 Task: Find connections with filter location Sotteville-lès-Rouen with filter topic #Believewith filter profile language Spanish with filter current company LeadSquared with filter school Azim Premji University with filter industry Mining with filter service category Human Resources with filter keywords title Animal Shelter Manager
Action: Mouse moved to (289, 231)
Screenshot: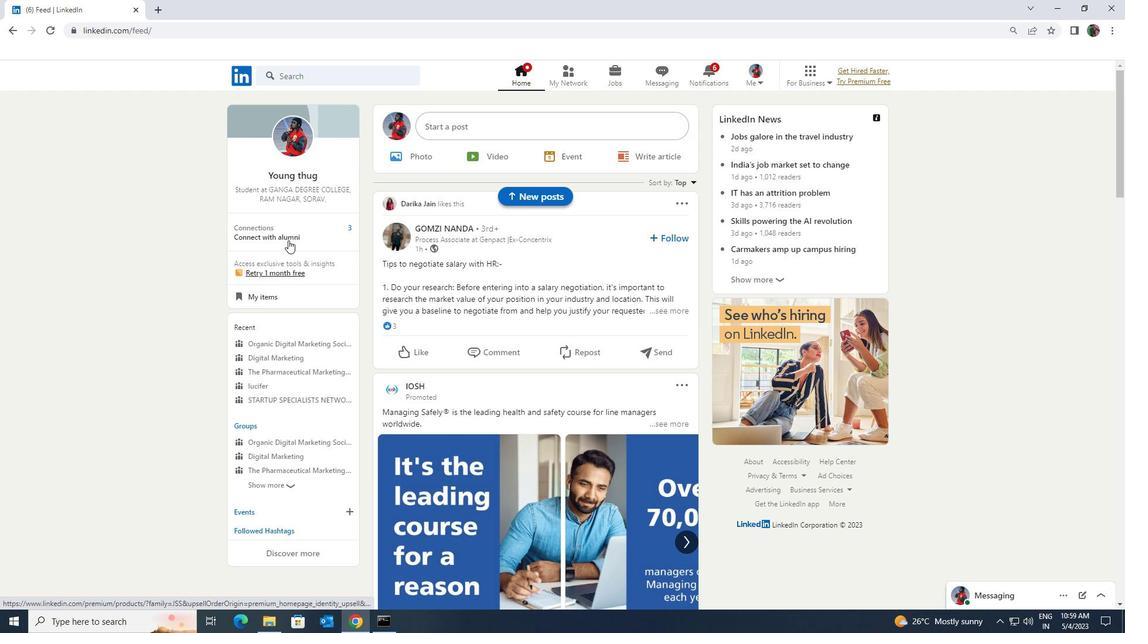 
Action: Mouse pressed left at (289, 231)
Screenshot: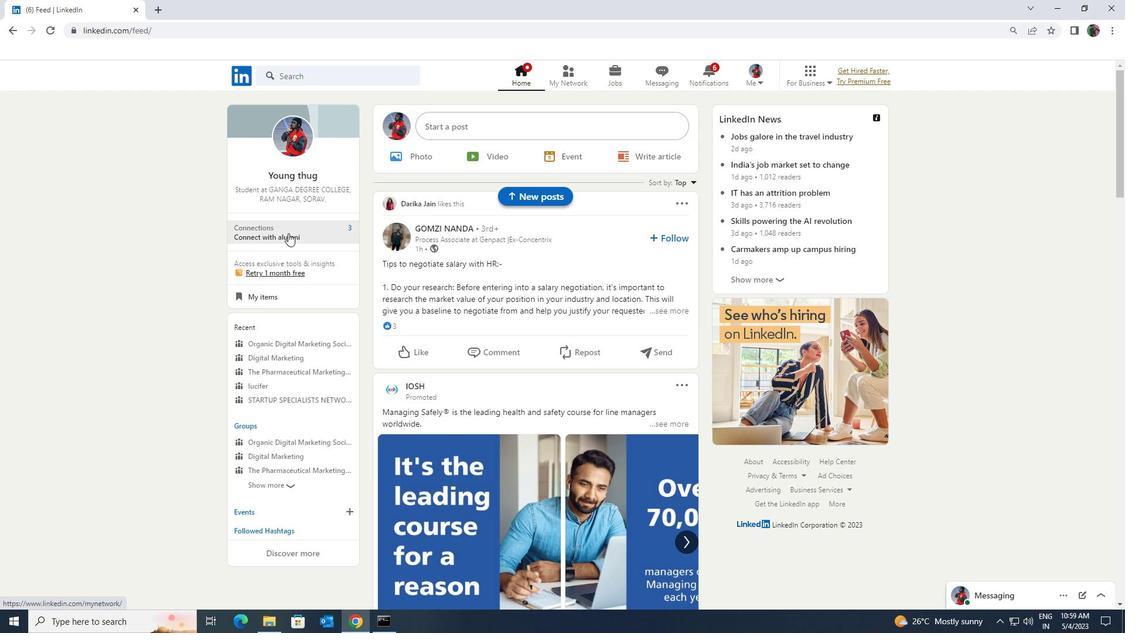 
Action: Mouse moved to (308, 142)
Screenshot: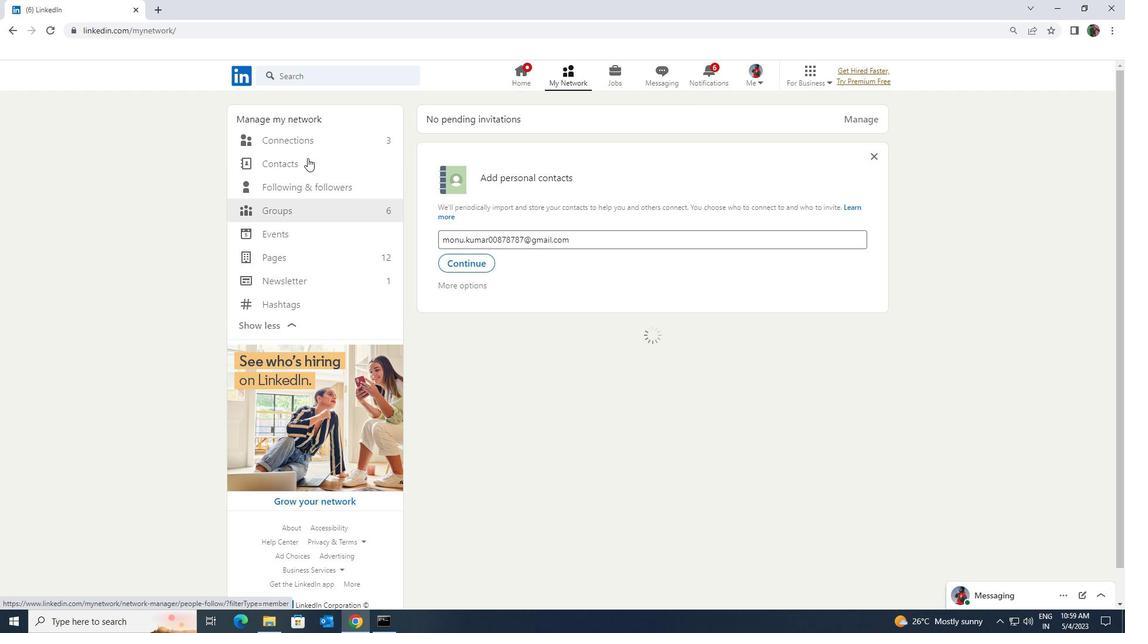 
Action: Mouse pressed left at (308, 142)
Screenshot: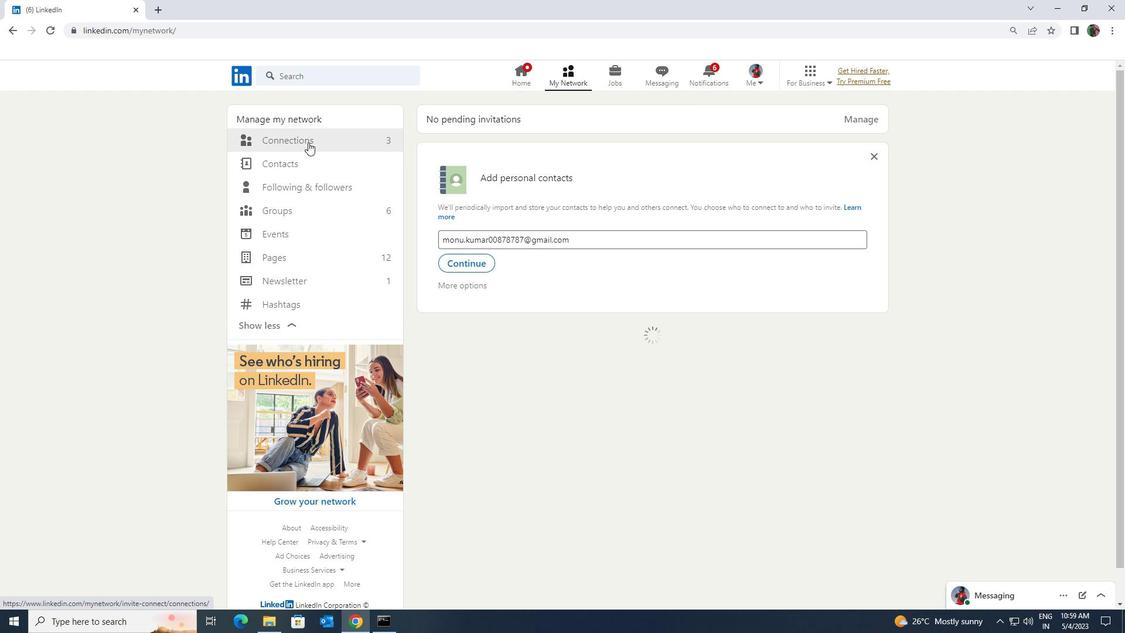 
Action: Mouse moved to (642, 145)
Screenshot: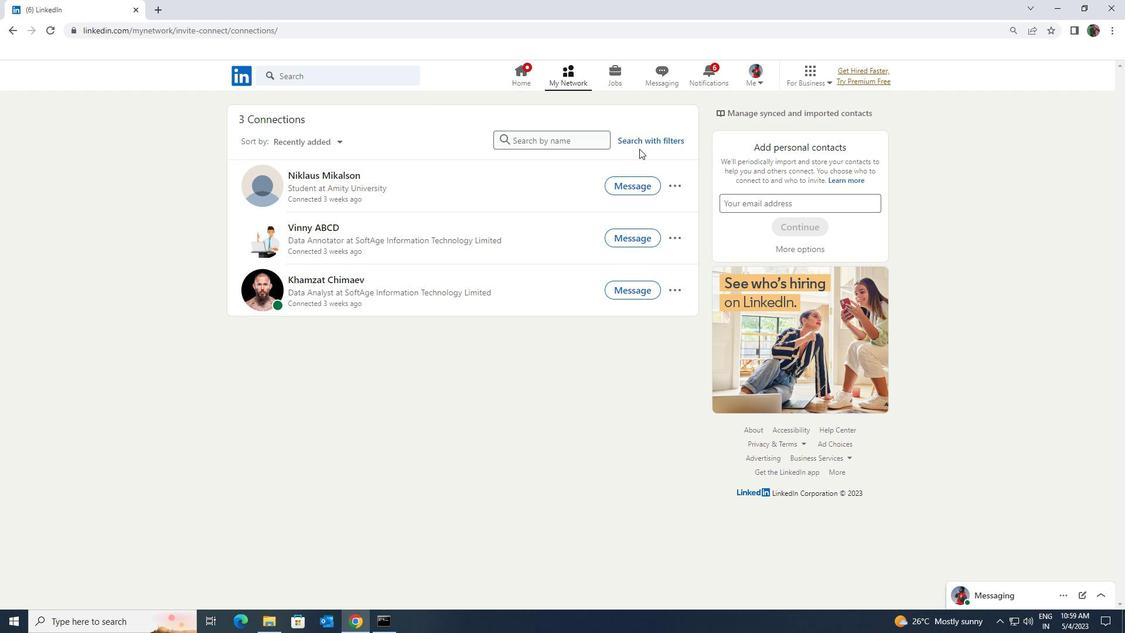 
Action: Mouse pressed left at (642, 145)
Screenshot: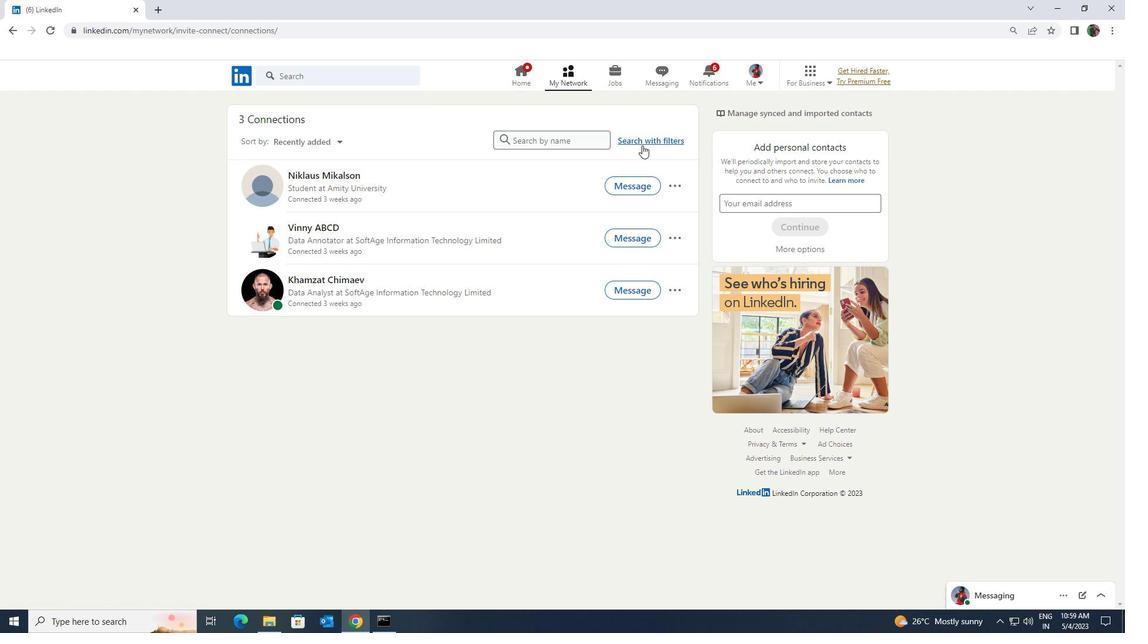 
Action: Mouse moved to (609, 106)
Screenshot: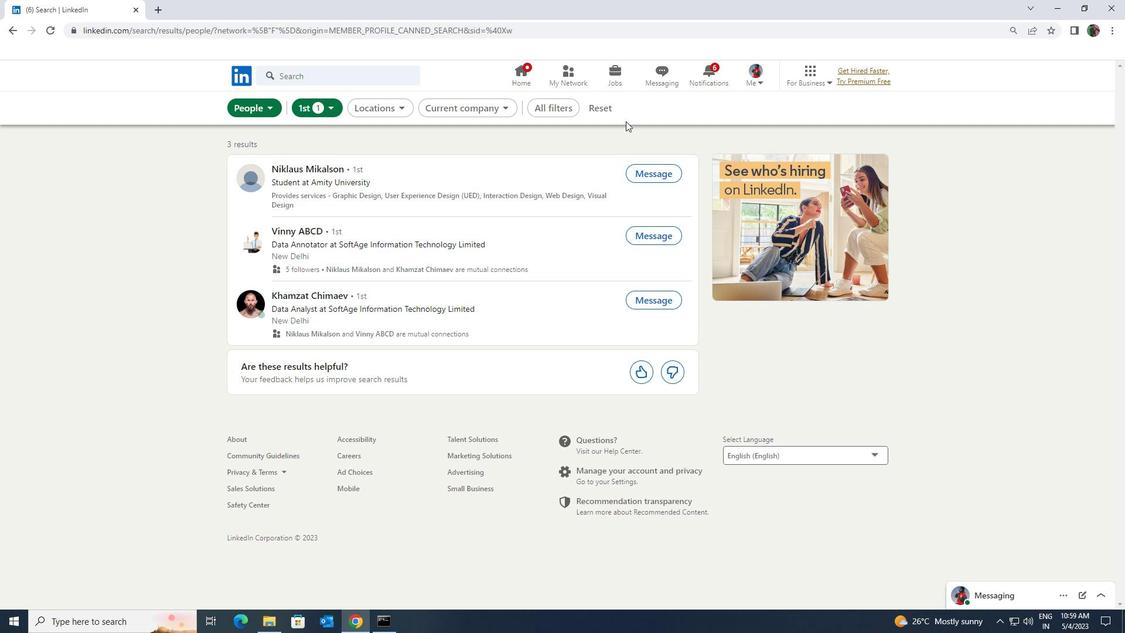 
Action: Mouse pressed left at (609, 106)
Screenshot: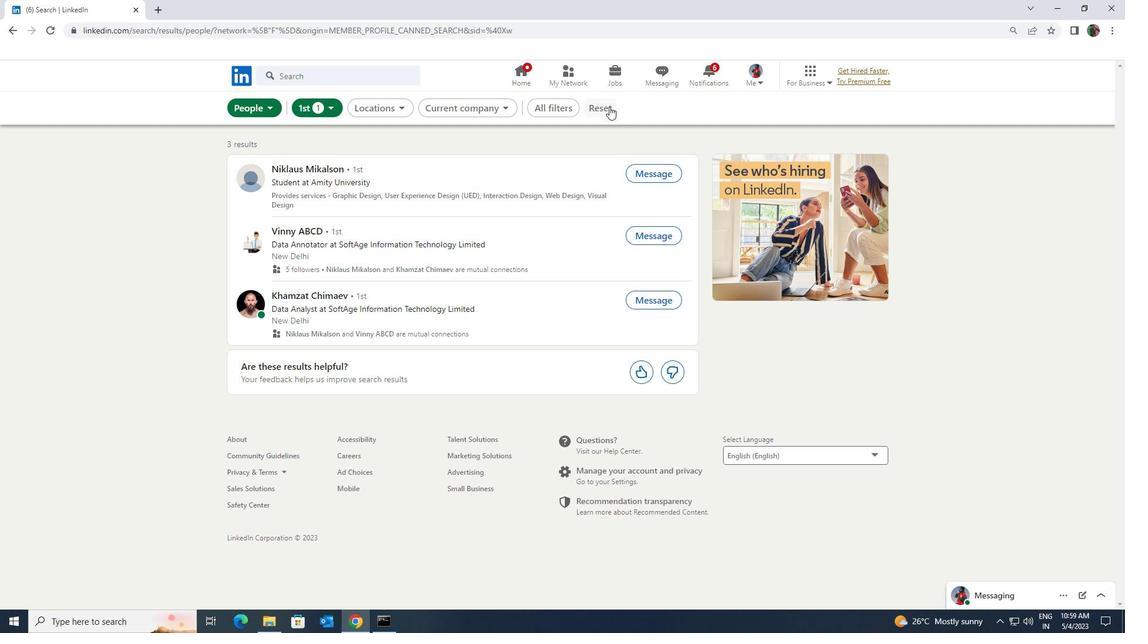 
Action: Mouse moved to (595, 104)
Screenshot: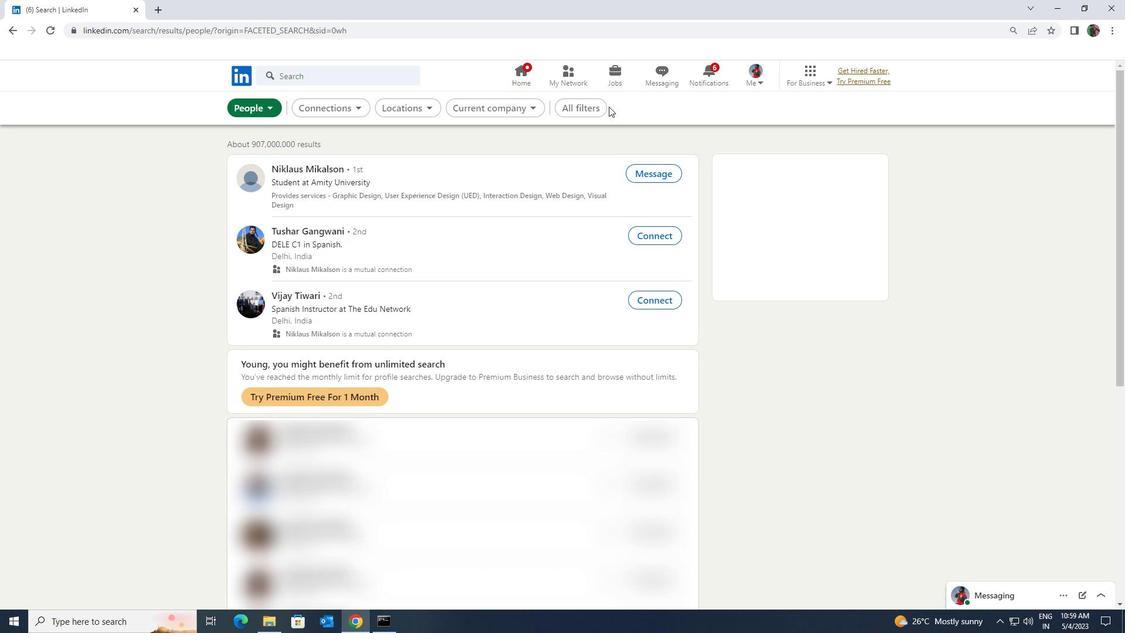 
Action: Mouse pressed left at (595, 104)
Screenshot: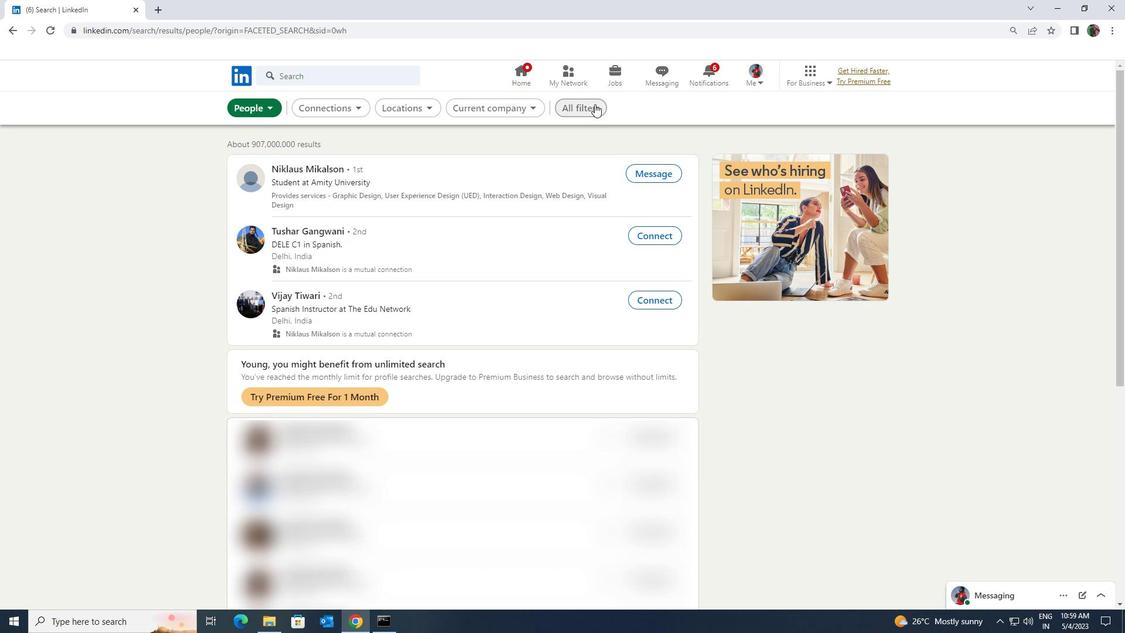 
Action: Mouse moved to (965, 458)
Screenshot: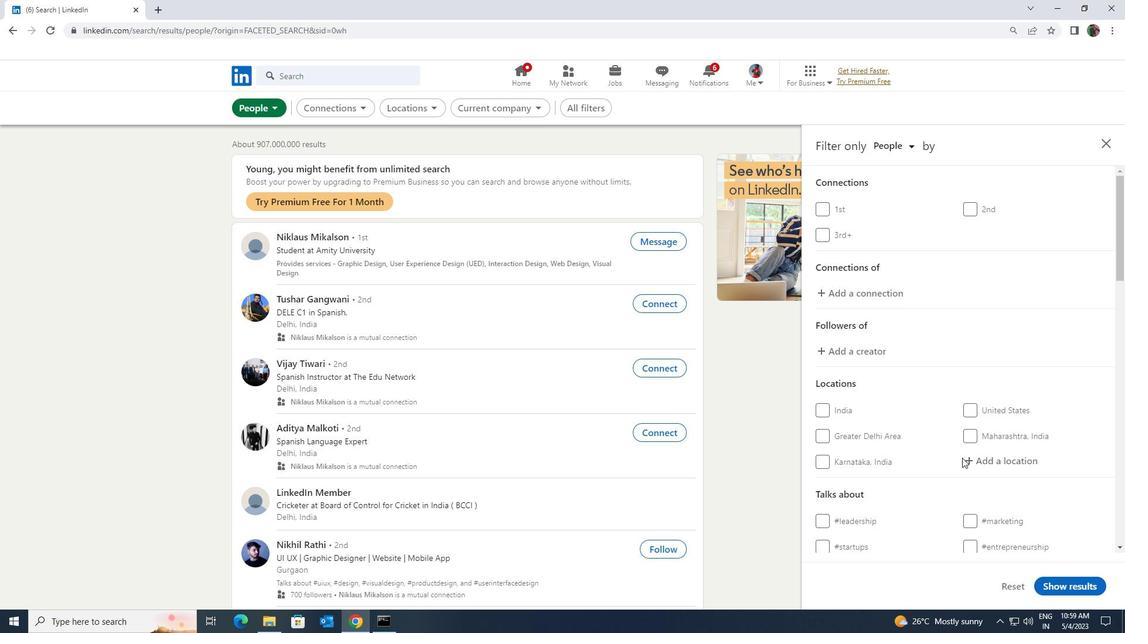 
Action: Mouse pressed left at (965, 458)
Screenshot: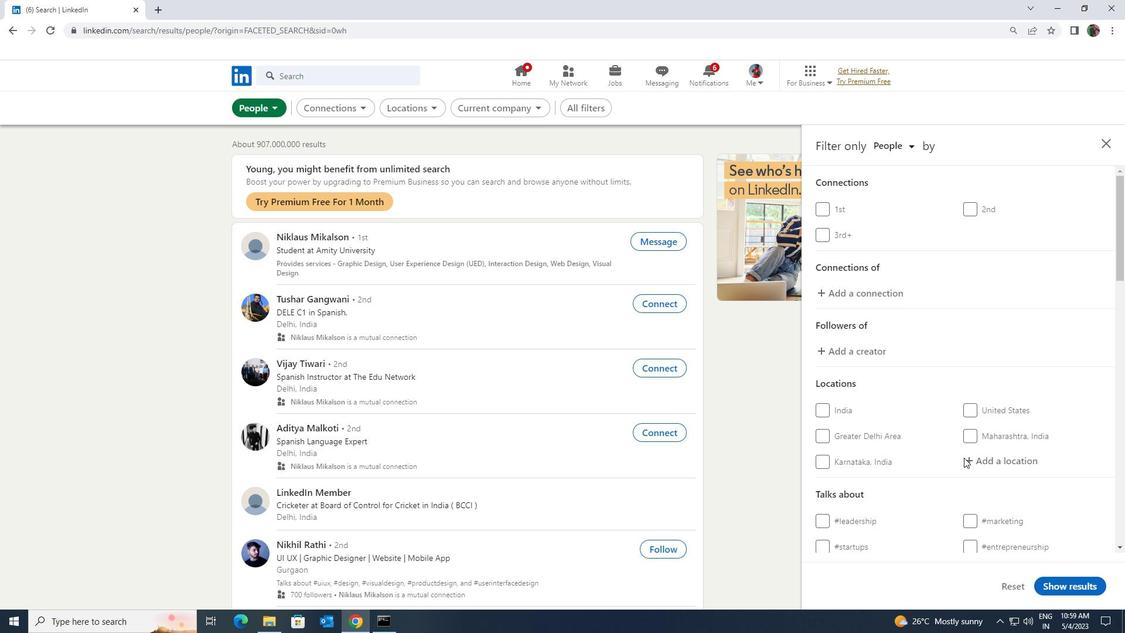 
Action: Mouse moved to (965, 458)
Screenshot: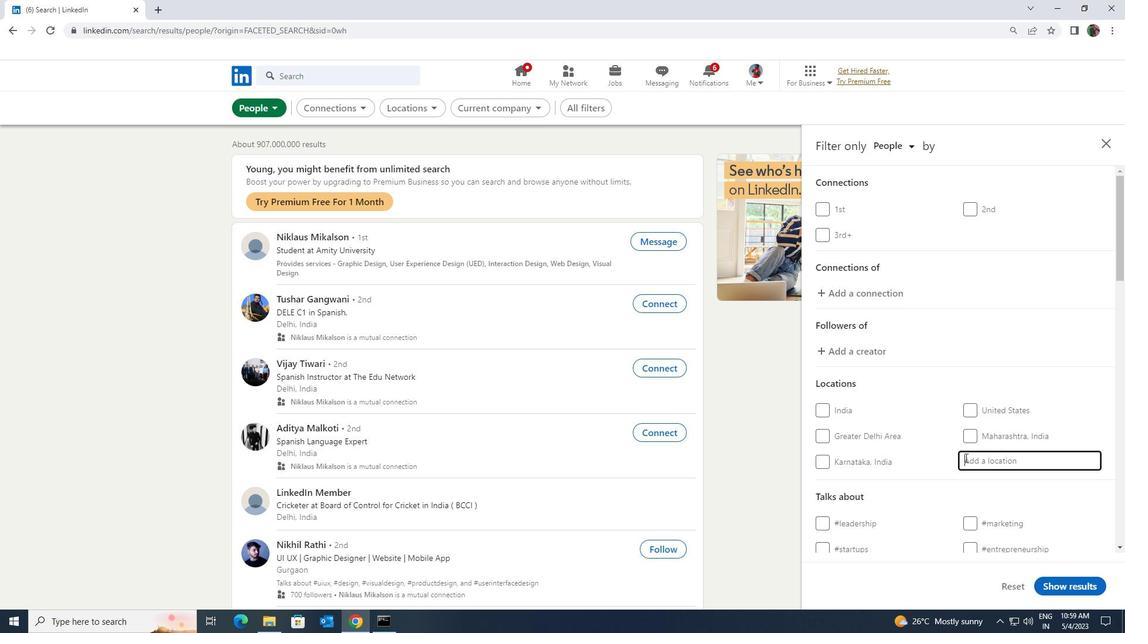 
Action: Key pressed <Key.shift>SOTTEVIL
Screenshot: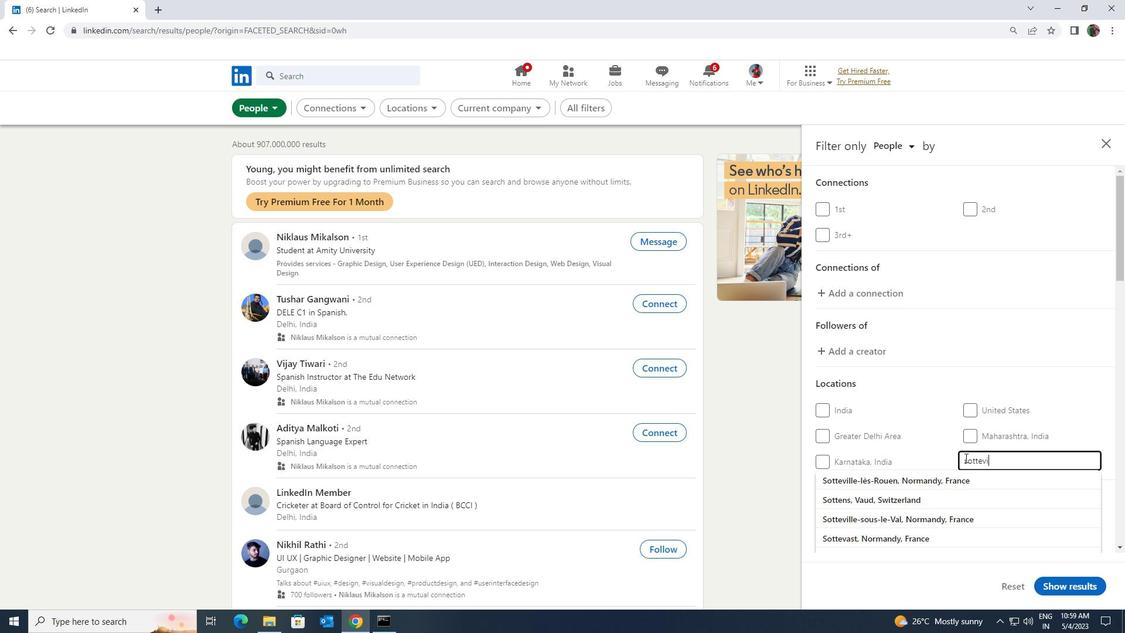
Action: Mouse moved to (958, 473)
Screenshot: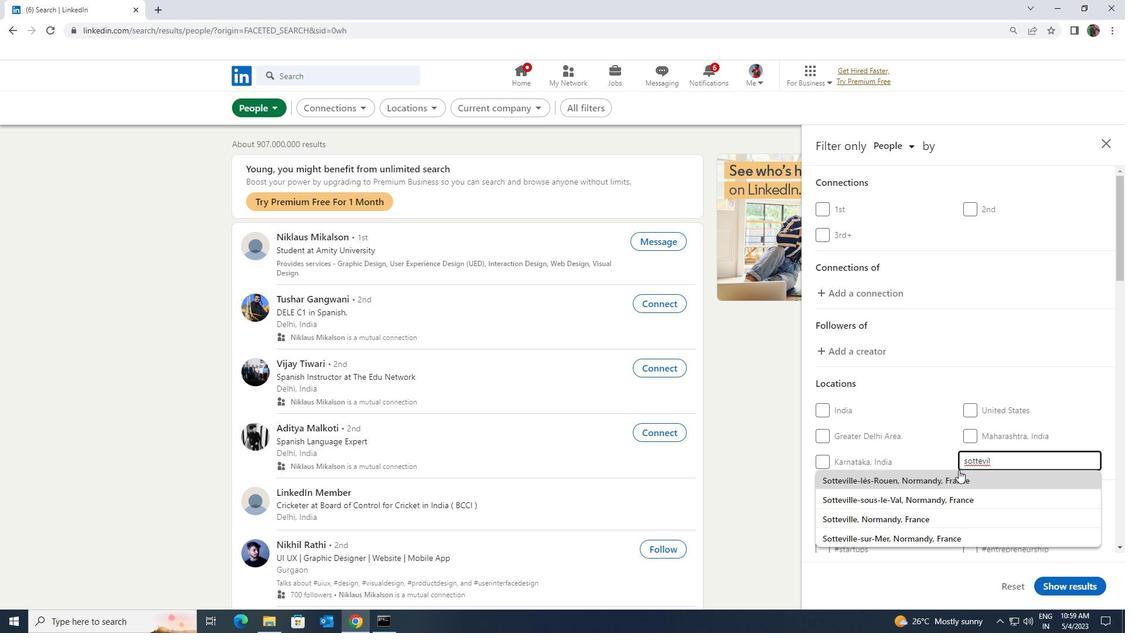 
Action: Mouse pressed left at (958, 473)
Screenshot: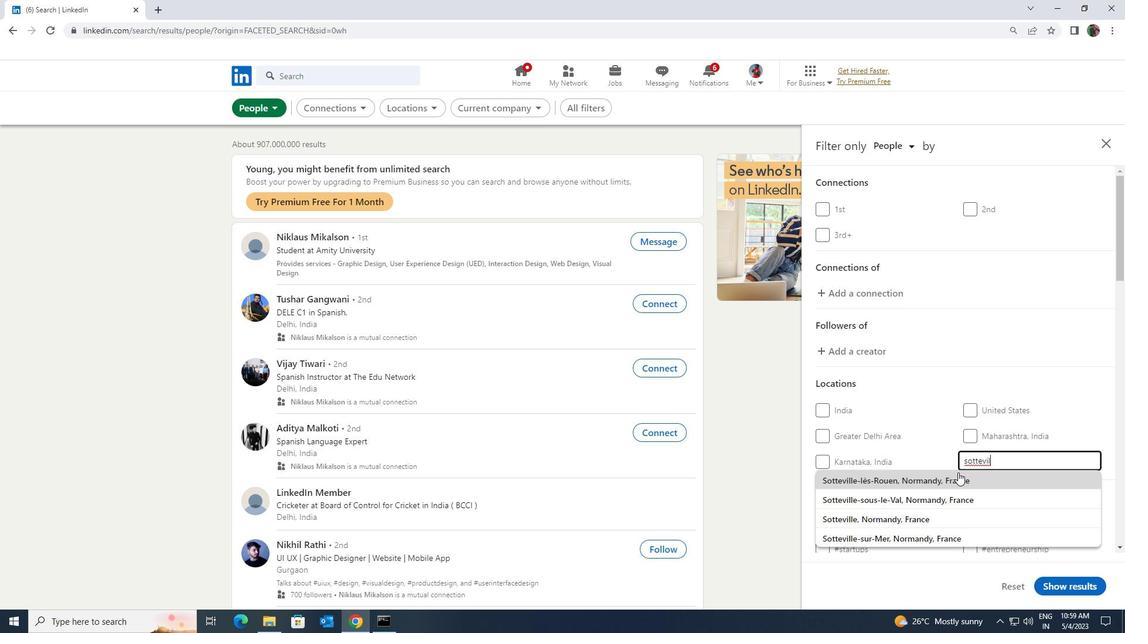 
Action: Mouse scrolled (958, 473) with delta (0, 0)
Screenshot: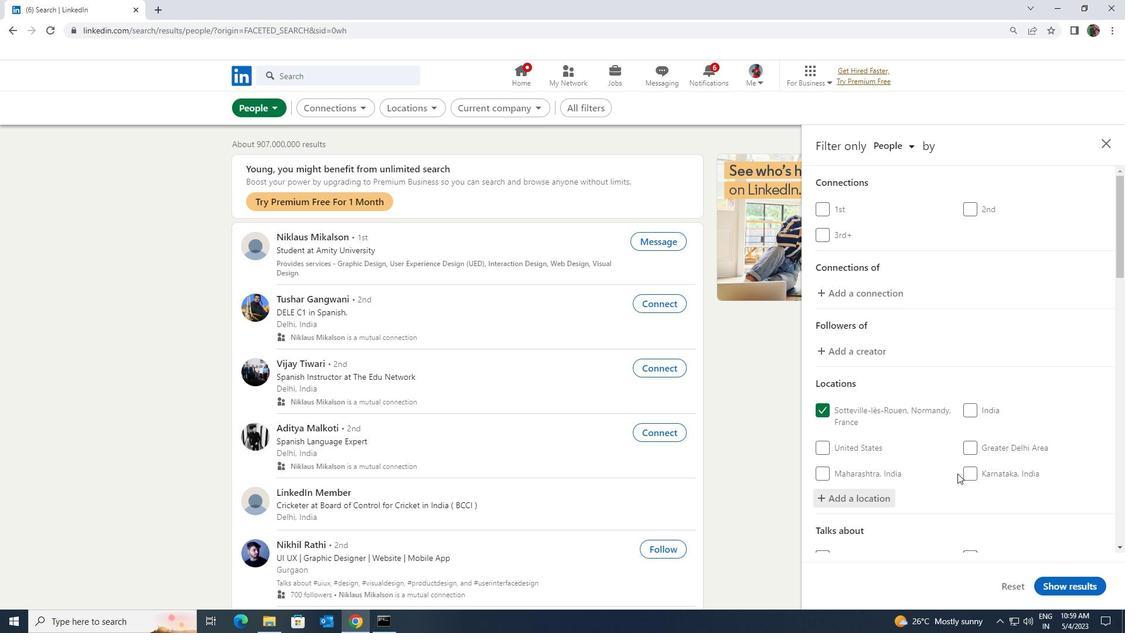 
Action: Mouse scrolled (958, 473) with delta (0, 0)
Screenshot: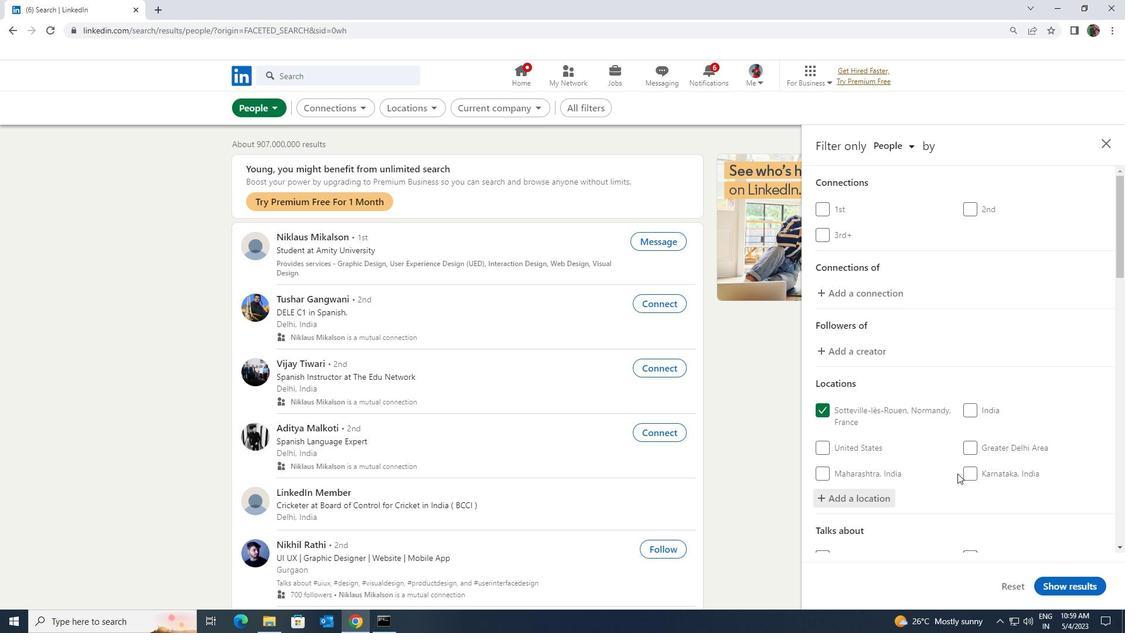 
Action: Mouse scrolled (958, 473) with delta (0, 0)
Screenshot: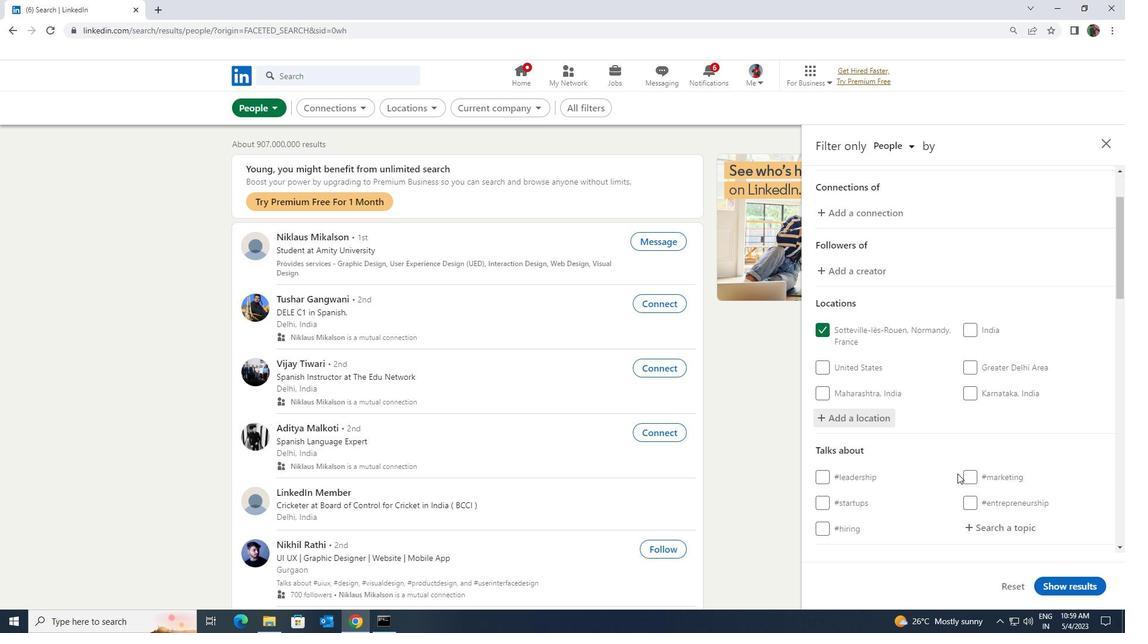 
Action: Mouse moved to (977, 432)
Screenshot: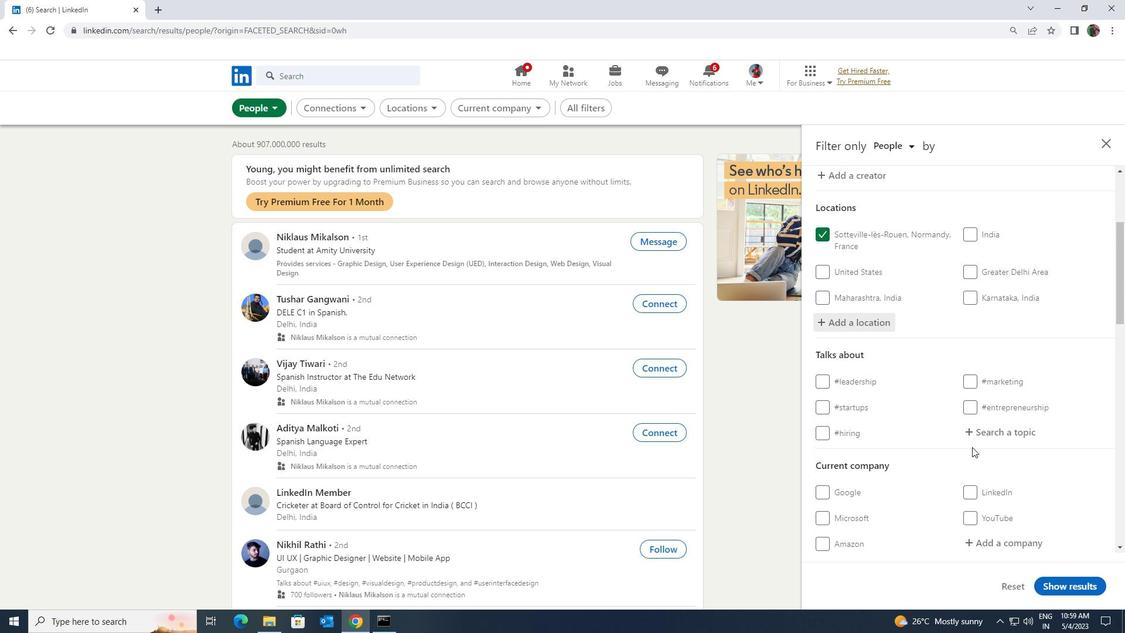
Action: Mouse pressed left at (977, 432)
Screenshot: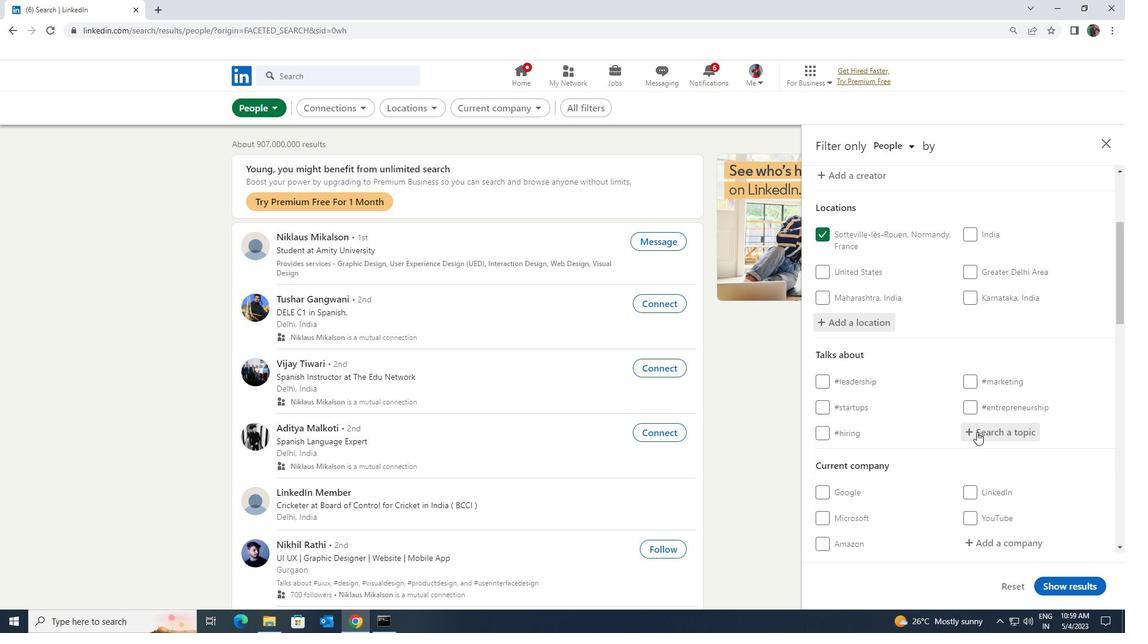 
Action: Key pressed <Key.shift>BELIVE
Screenshot: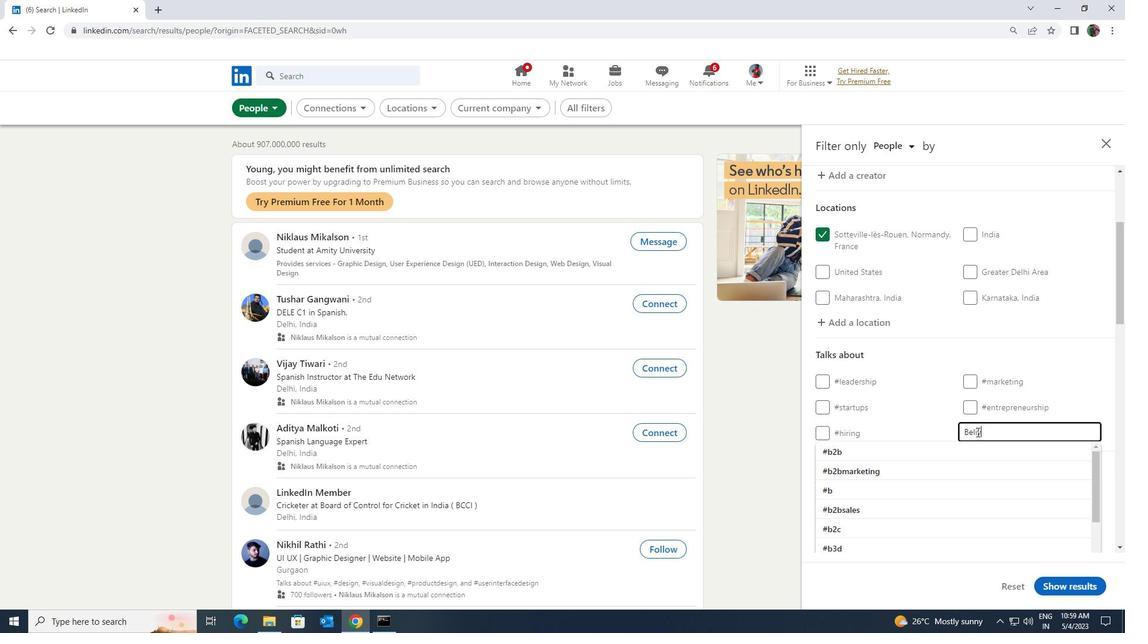 
Action: Mouse moved to (962, 463)
Screenshot: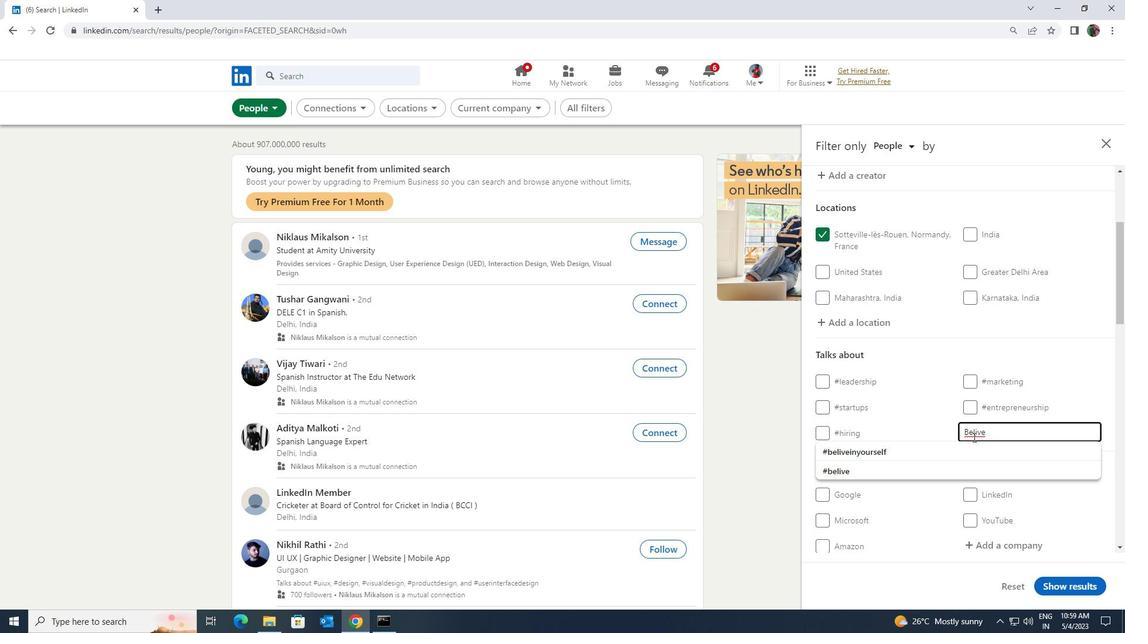 
Action: Mouse pressed left at (962, 463)
Screenshot: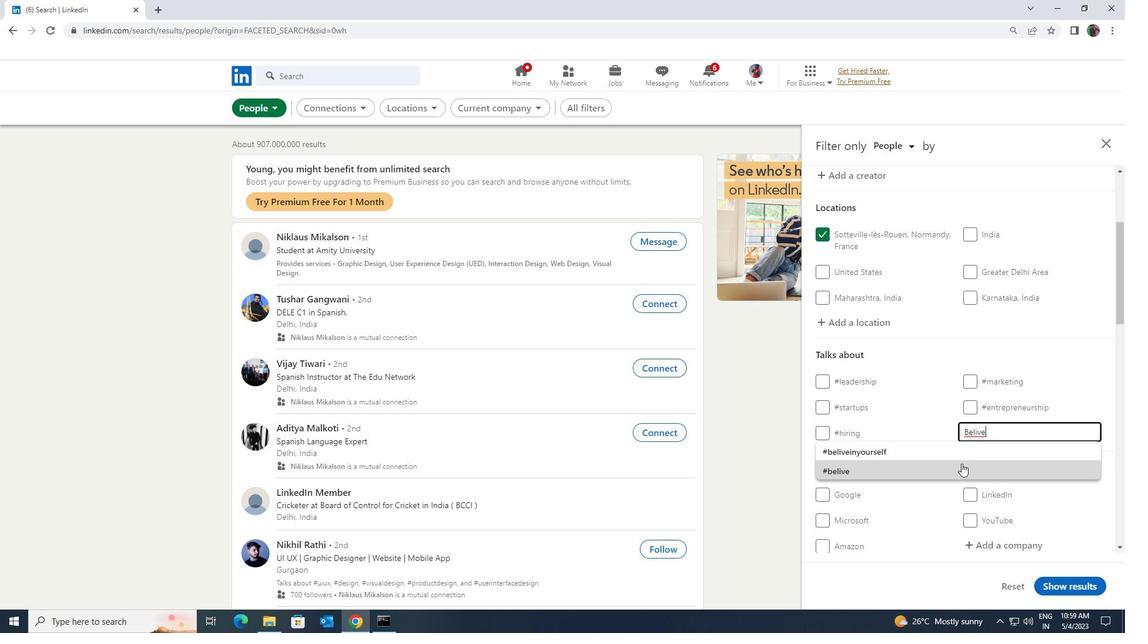
Action: Mouse moved to (961, 464)
Screenshot: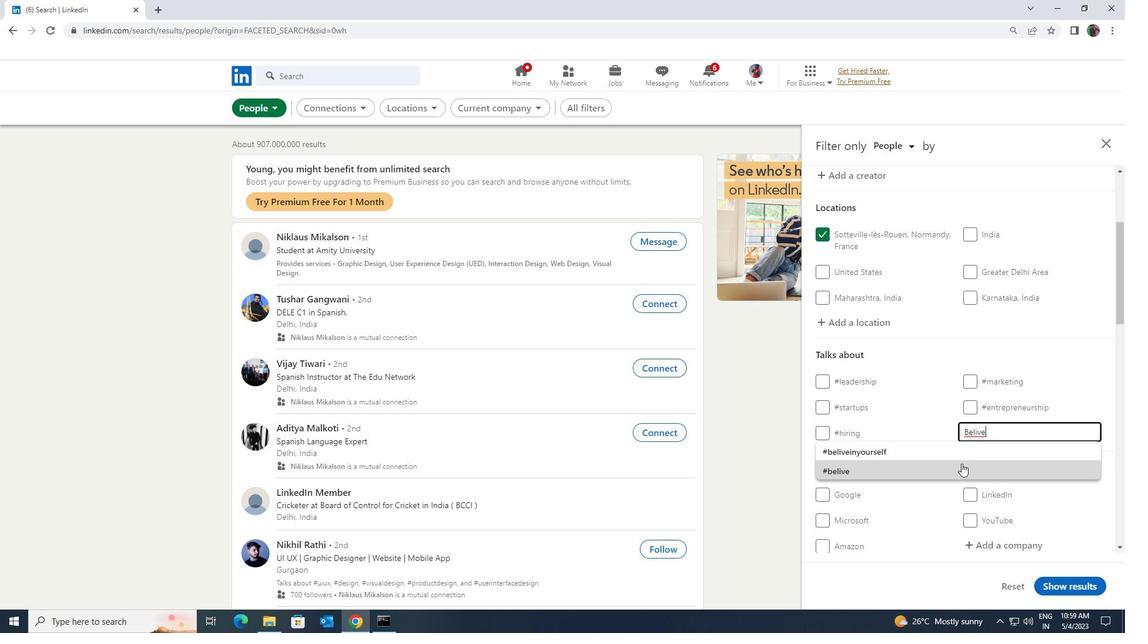 
Action: Mouse scrolled (961, 463) with delta (0, 0)
Screenshot: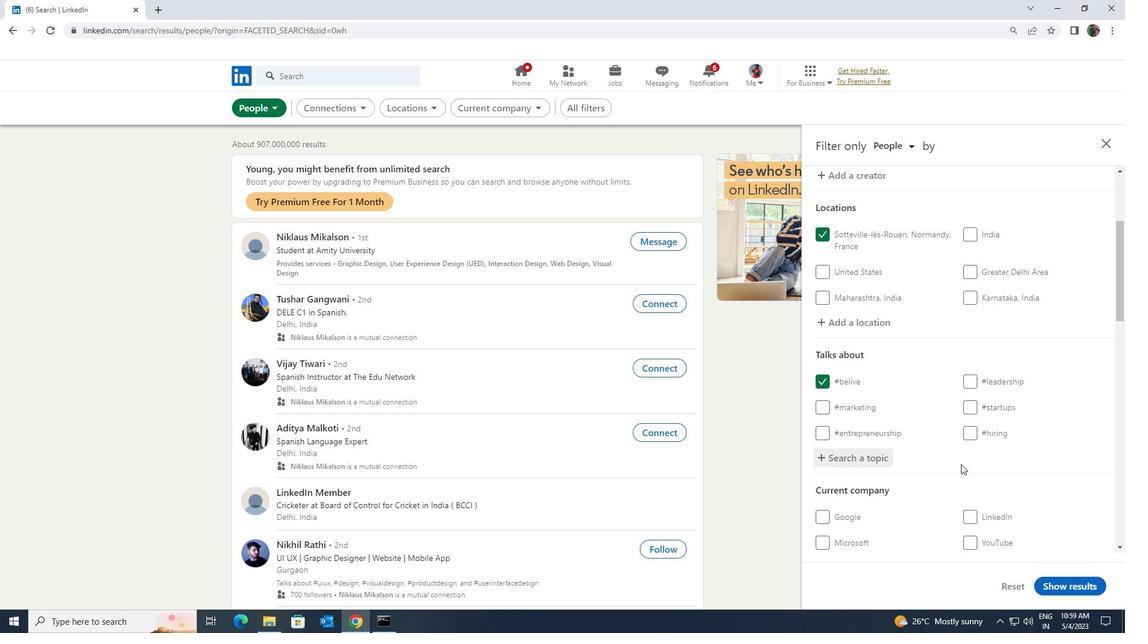 
Action: Mouse scrolled (961, 463) with delta (0, 0)
Screenshot: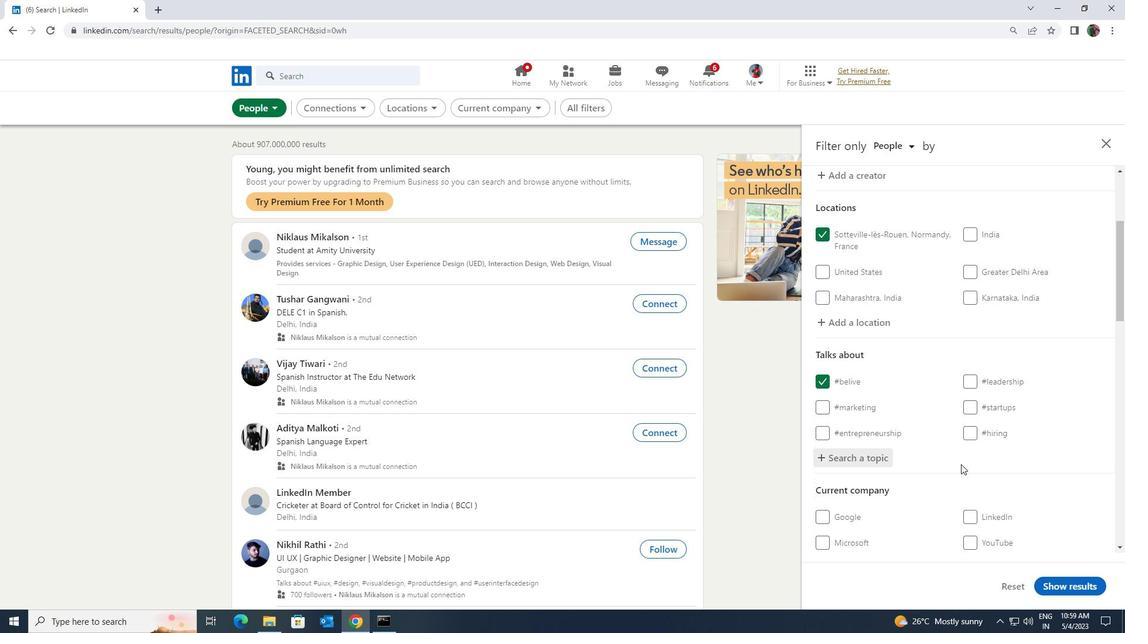 
Action: Mouse scrolled (961, 463) with delta (0, 0)
Screenshot: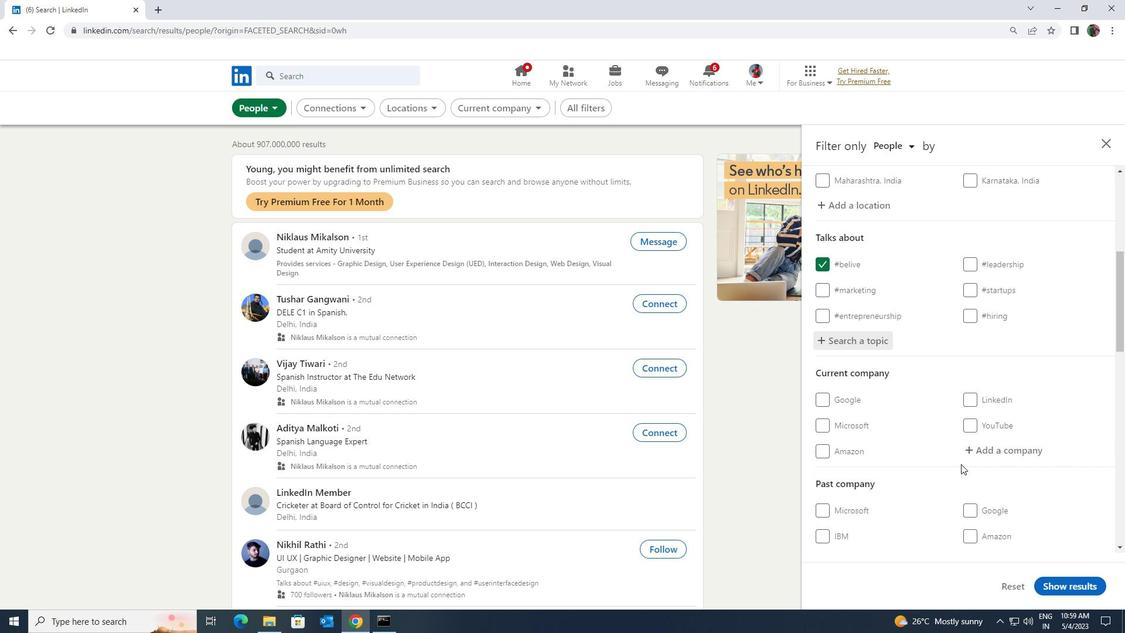 
Action: Mouse scrolled (961, 463) with delta (0, 0)
Screenshot: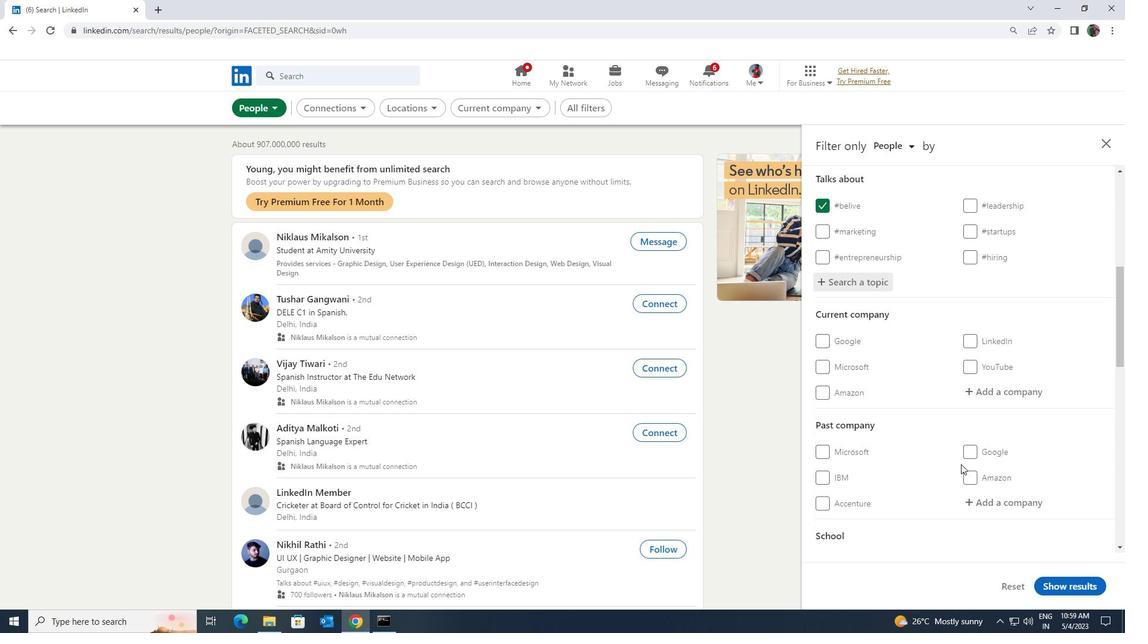 
Action: Mouse scrolled (961, 463) with delta (0, 0)
Screenshot: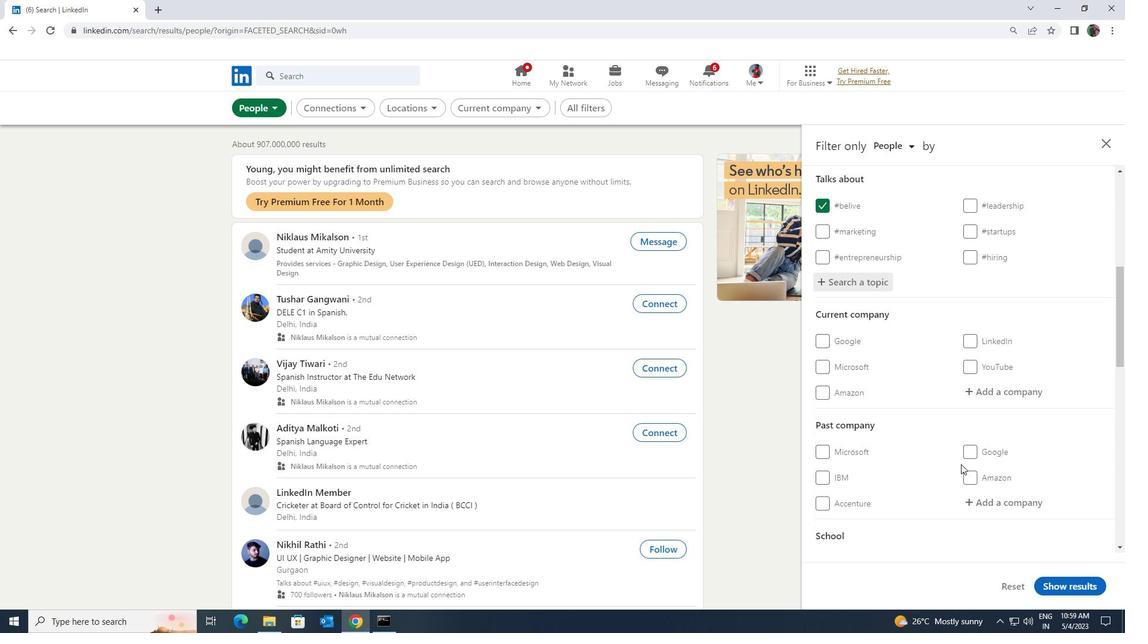 
Action: Mouse scrolled (961, 463) with delta (0, 0)
Screenshot: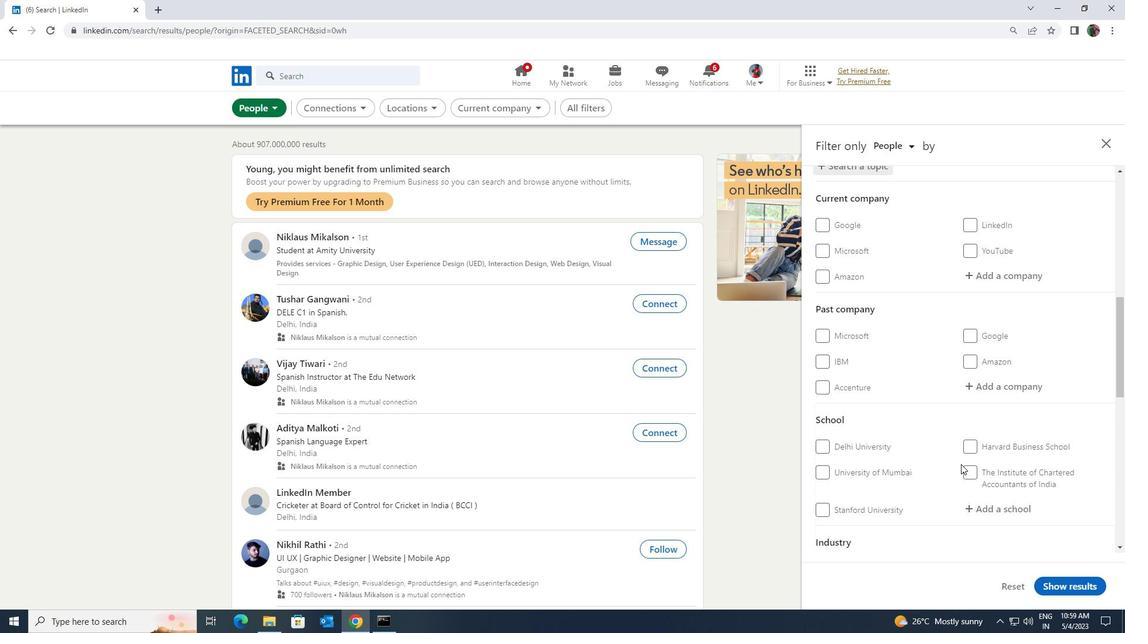 
Action: Mouse scrolled (961, 463) with delta (0, 0)
Screenshot: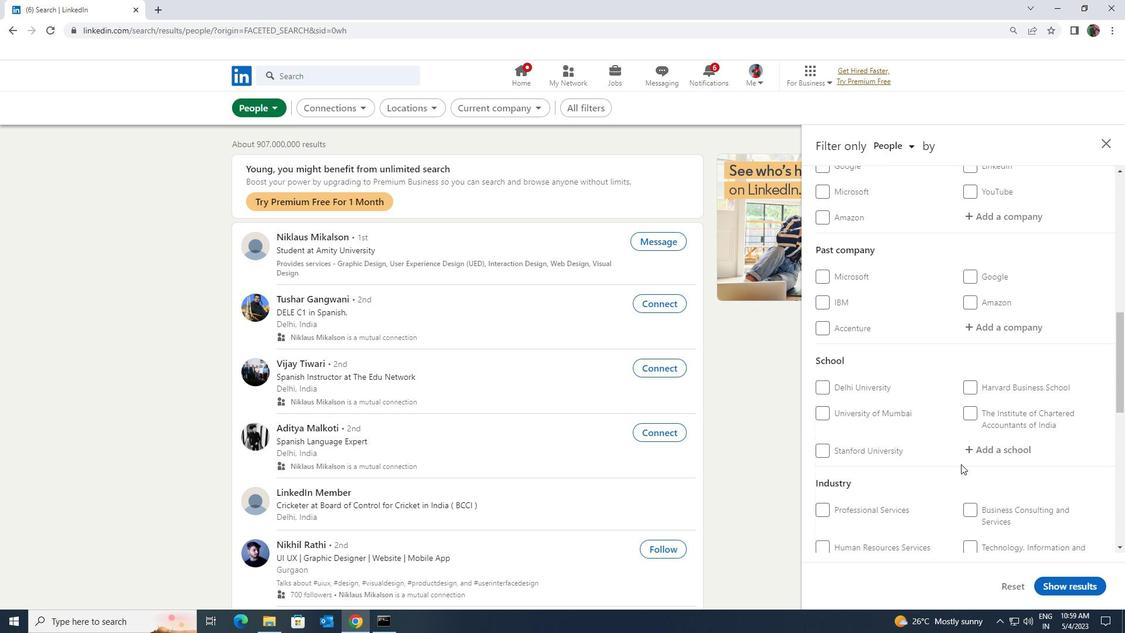 
Action: Mouse scrolled (961, 463) with delta (0, 0)
Screenshot: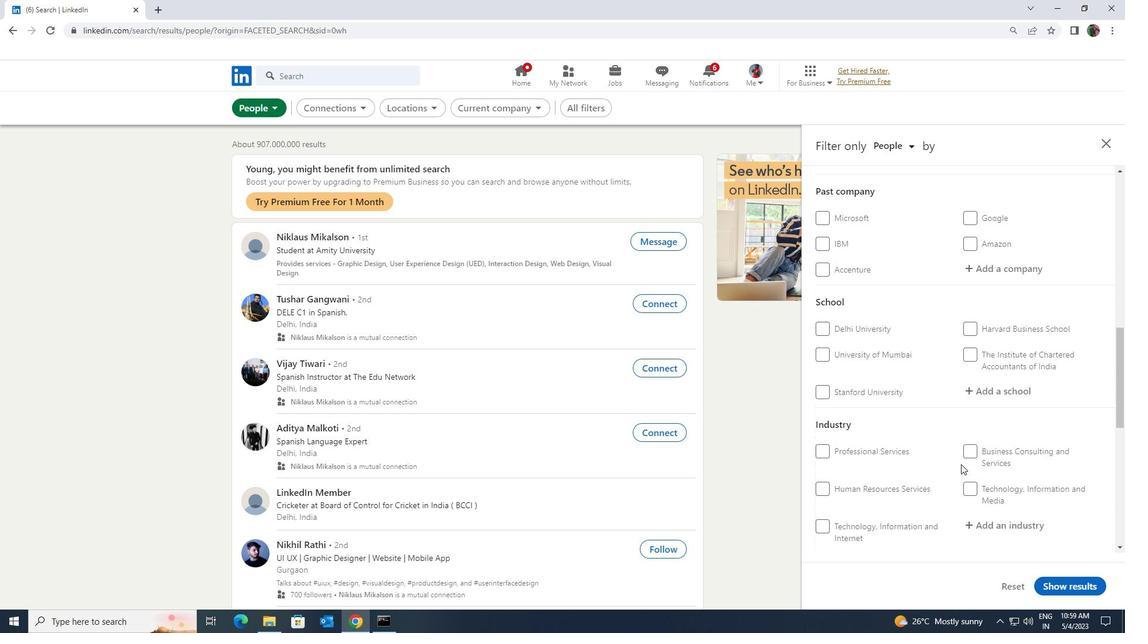 
Action: Mouse scrolled (961, 463) with delta (0, 0)
Screenshot: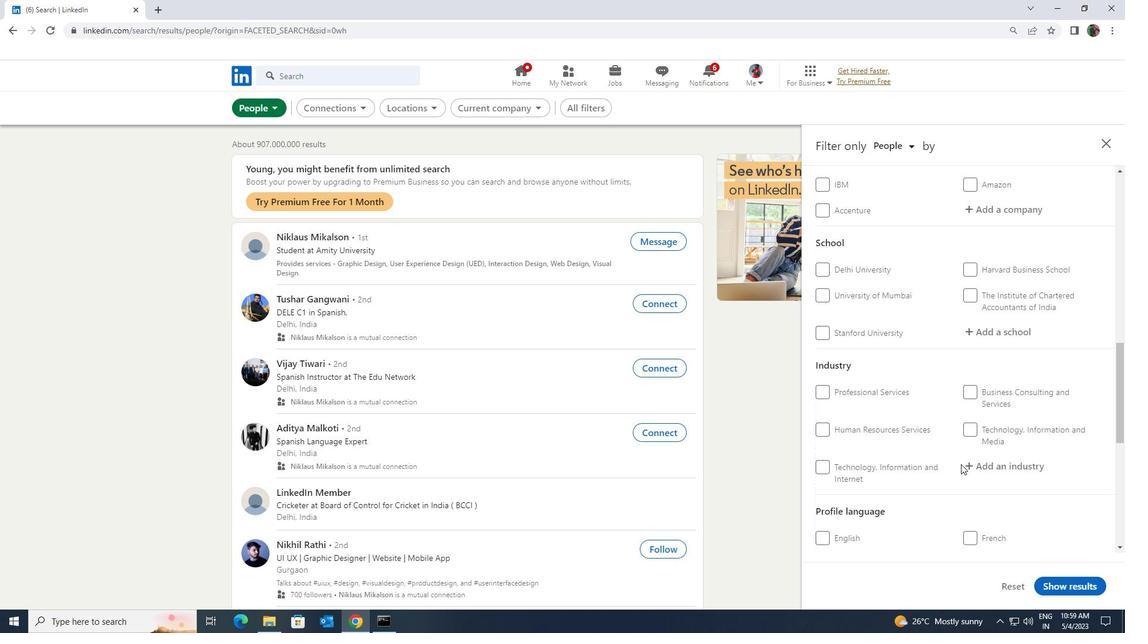 
Action: Mouse moved to (825, 504)
Screenshot: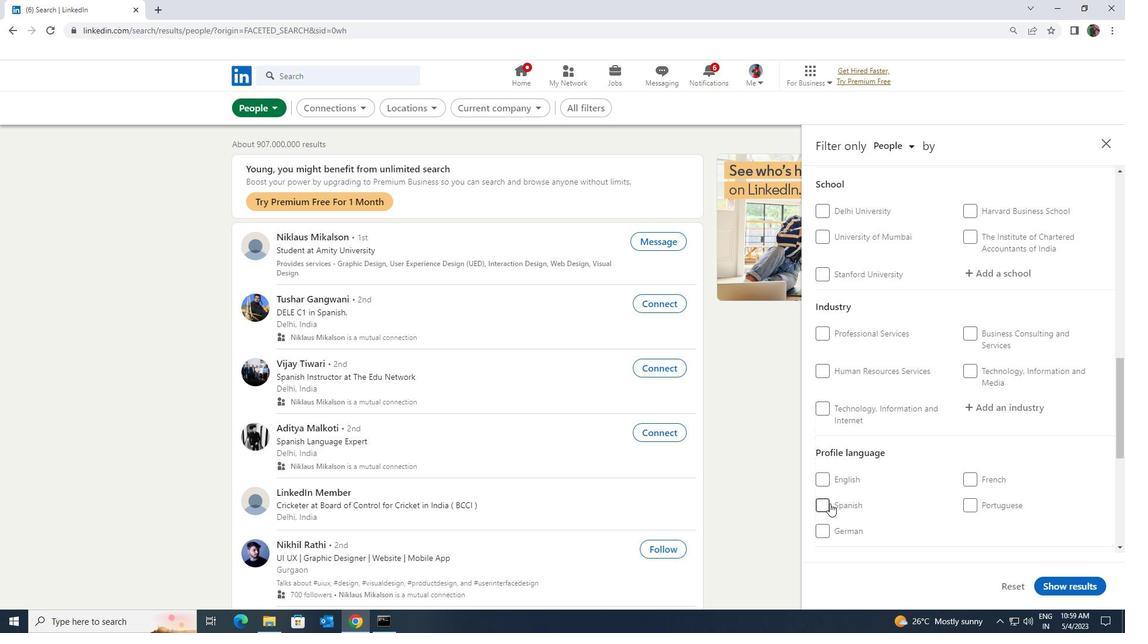 
Action: Mouse pressed left at (825, 504)
Screenshot: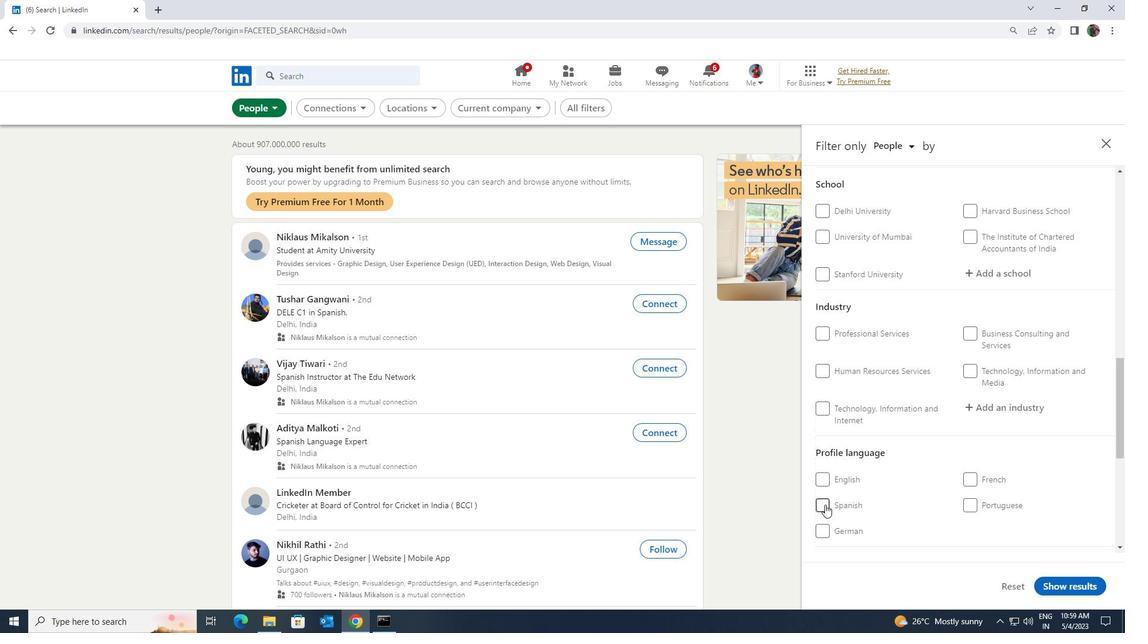 
Action: Mouse moved to (926, 484)
Screenshot: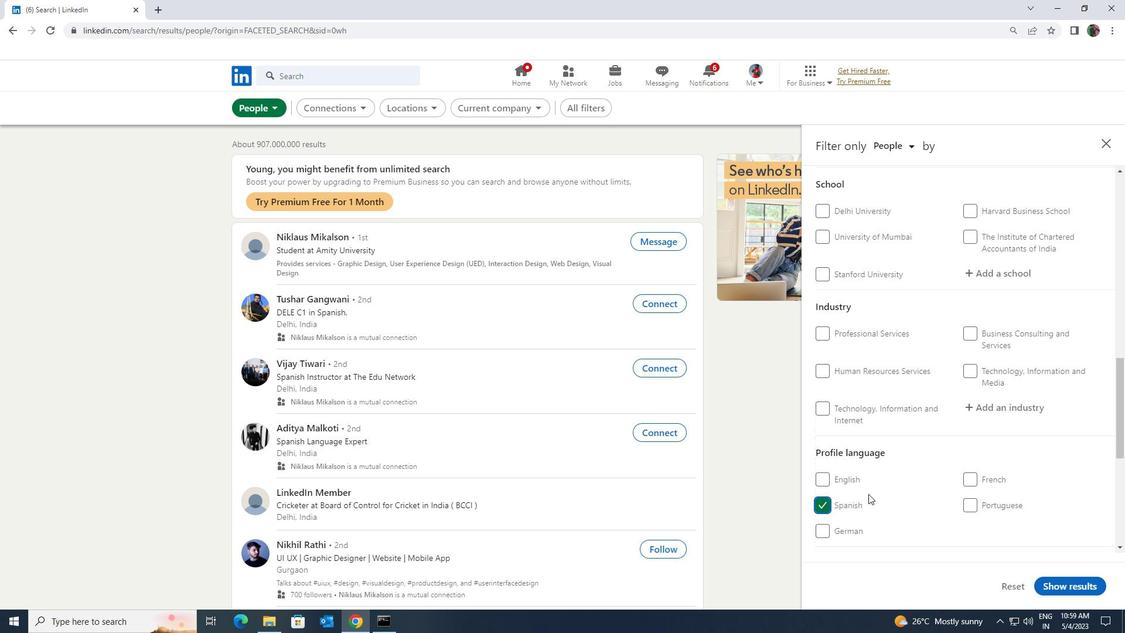 
Action: Mouse scrolled (926, 484) with delta (0, 0)
Screenshot: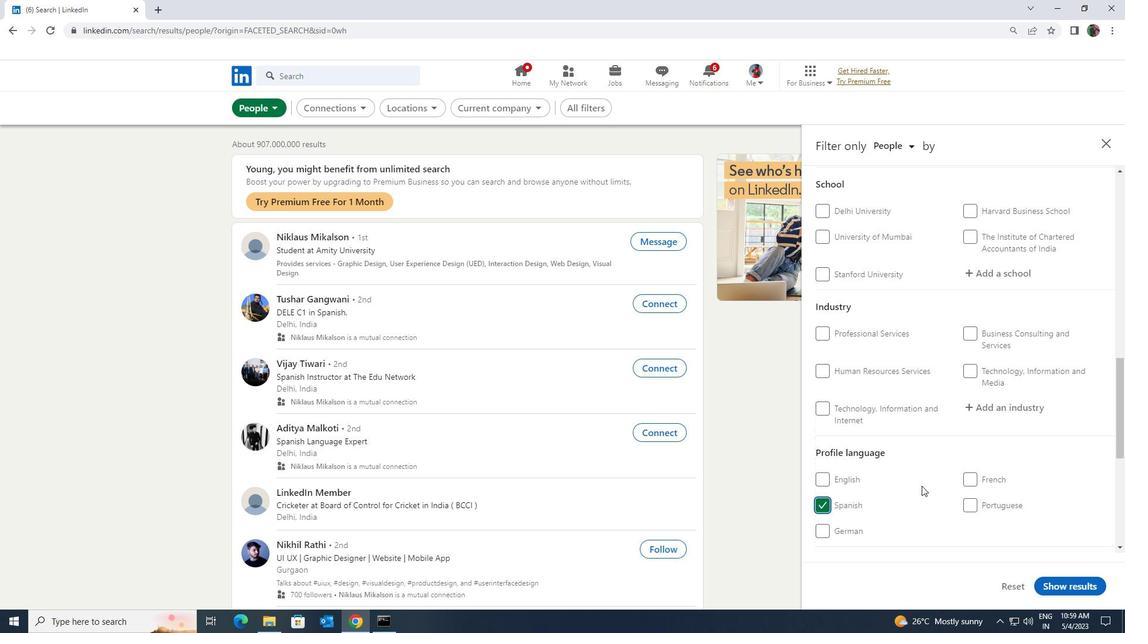 
Action: Mouse scrolled (926, 484) with delta (0, 0)
Screenshot: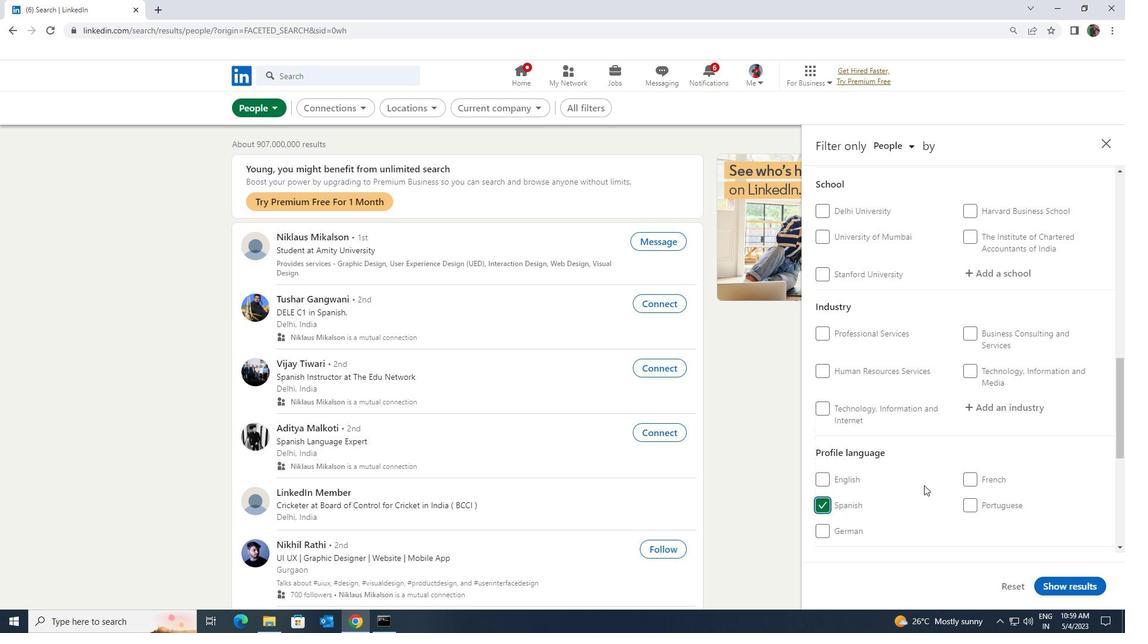 
Action: Mouse scrolled (926, 484) with delta (0, 0)
Screenshot: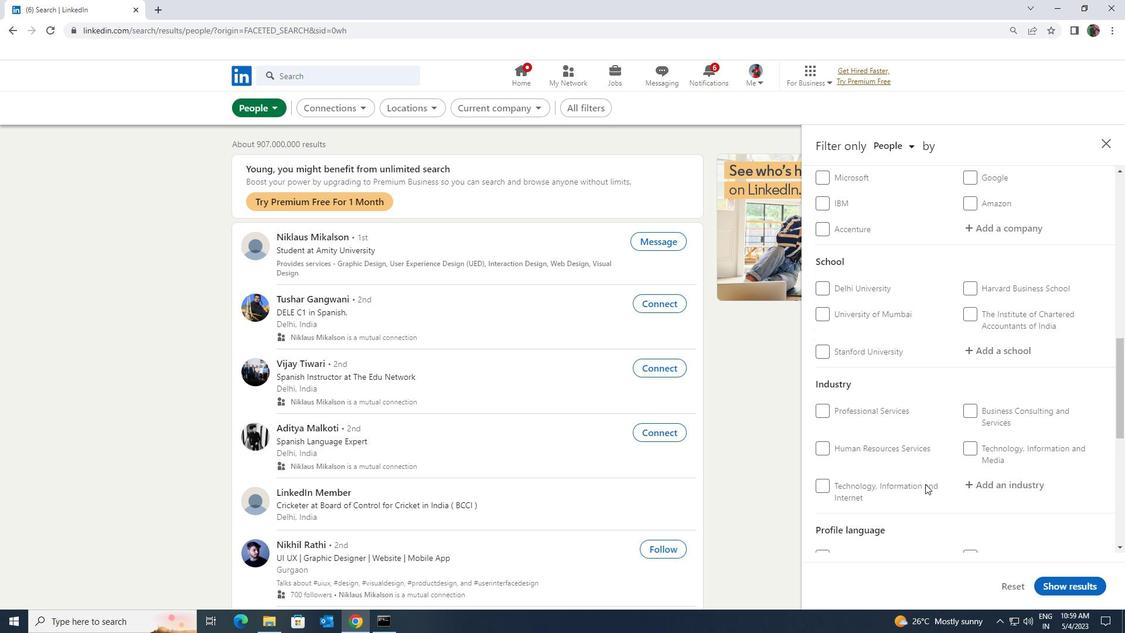 
Action: Mouse scrolled (926, 484) with delta (0, 0)
Screenshot: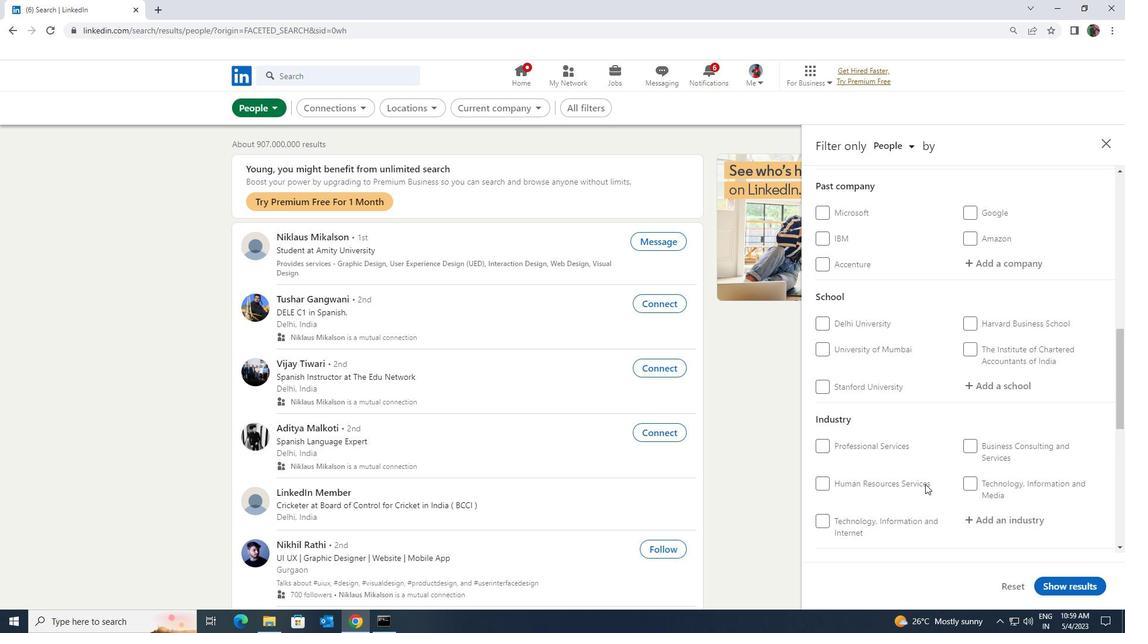 
Action: Mouse scrolled (926, 484) with delta (0, 0)
Screenshot: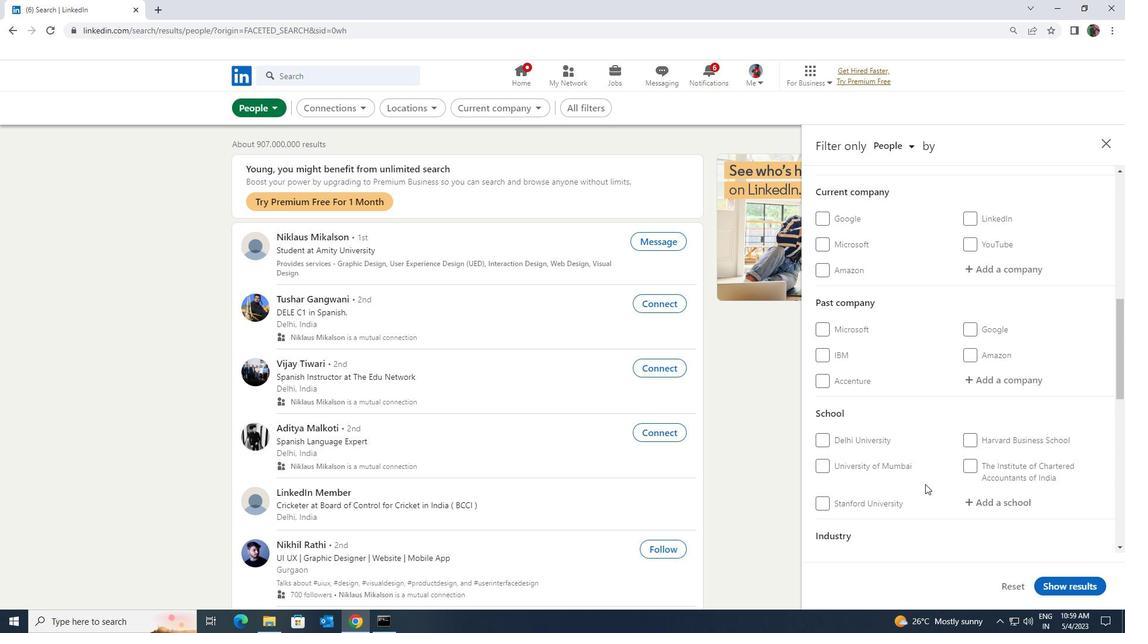 
Action: Mouse scrolled (926, 484) with delta (0, 0)
Screenshot: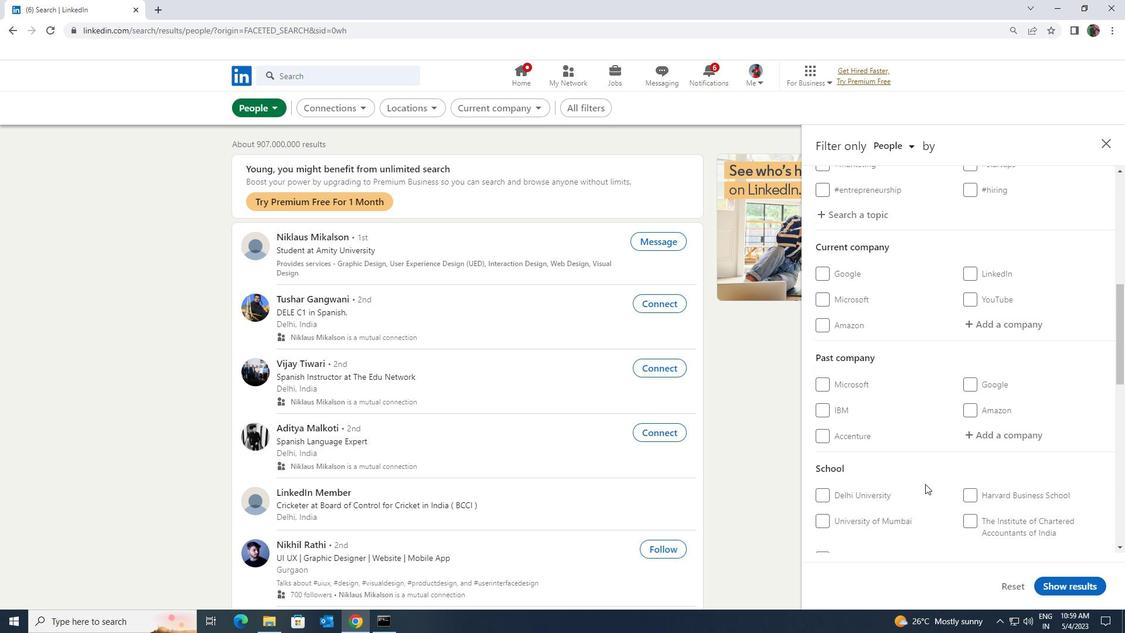 
Action: Mouse scrolled (926, 484) with delta (0, 0)
Screenshot: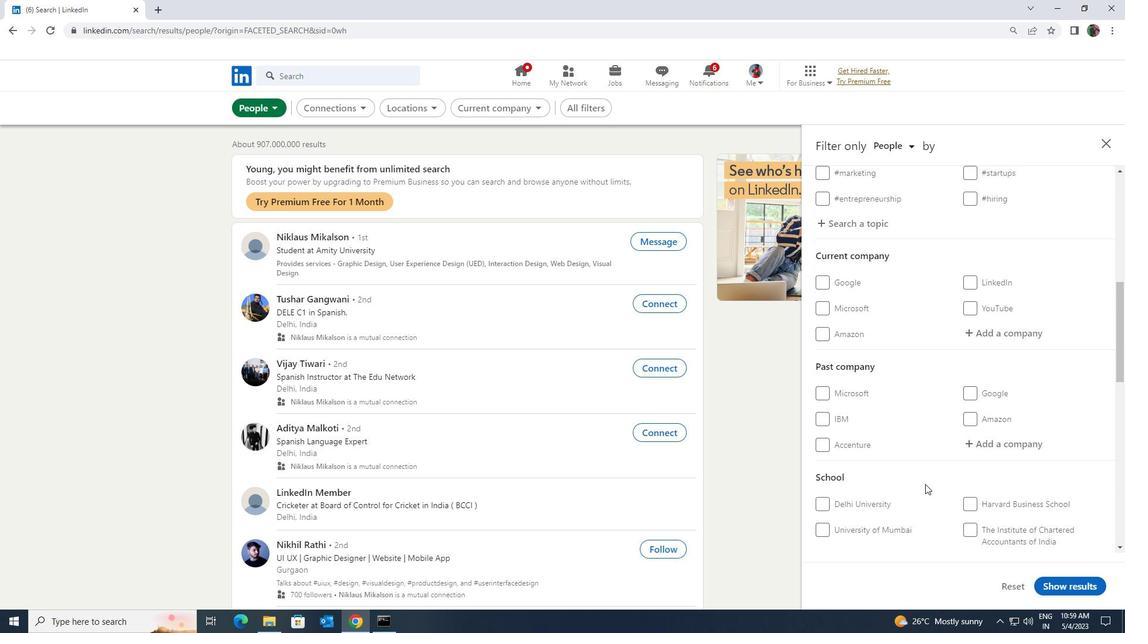 
Action: Mouse moved to (967, 448)
Screenshot: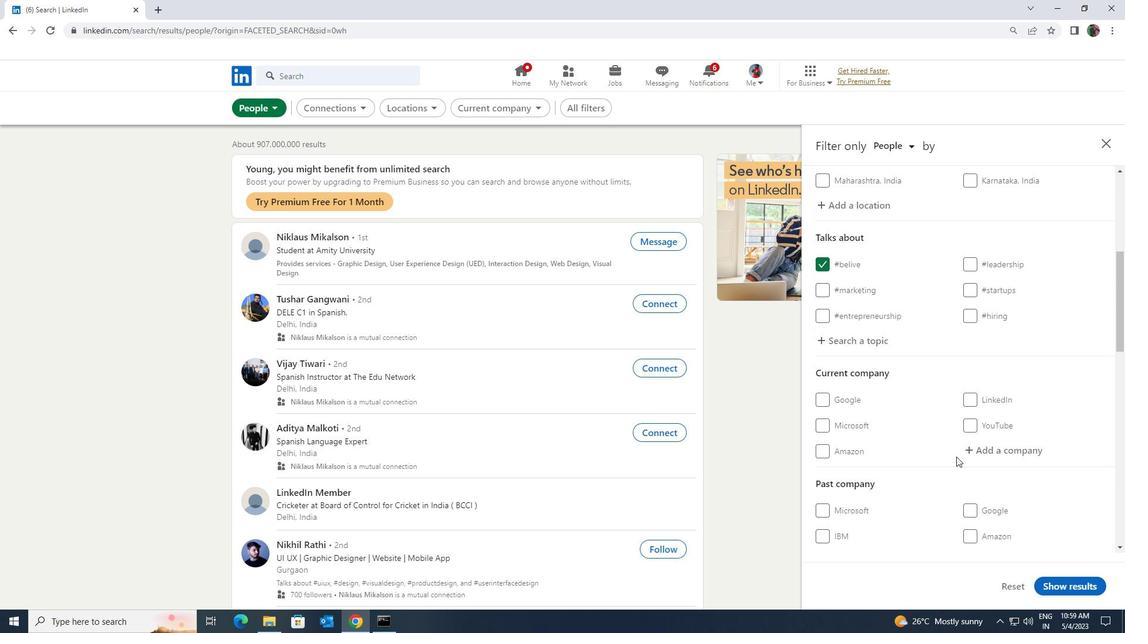 
Action: Mouse pressed left at (967, 448)
Screenshot: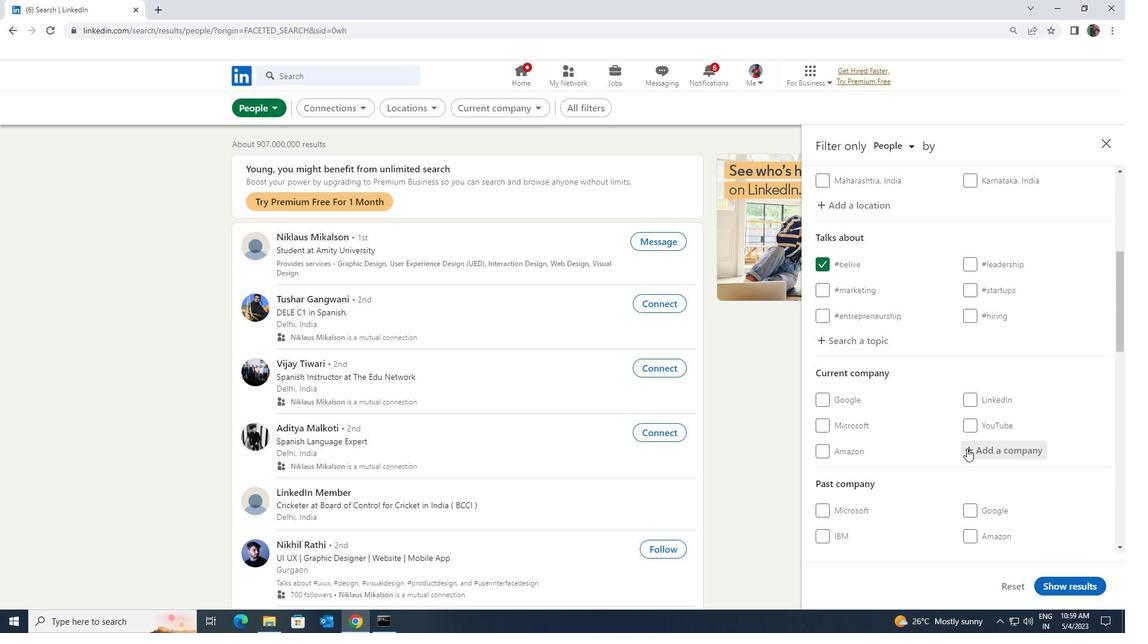 
Action: Key pressed <Key.shift>LEAD<Key.space>S
Screenshot: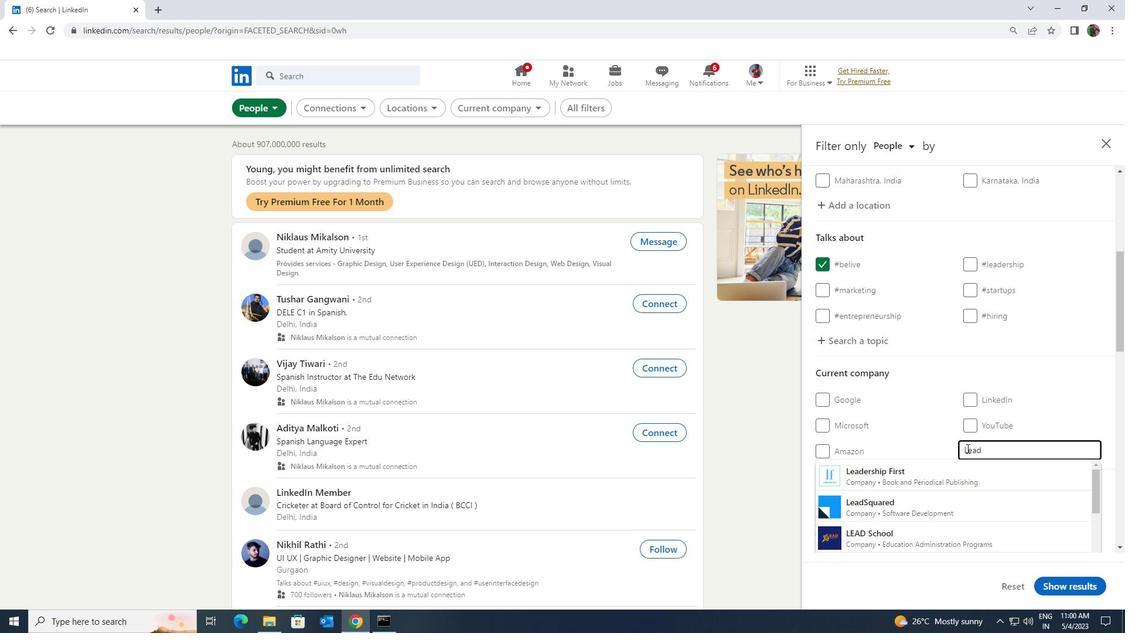 
Action: Mouse moved to (966, 524)
Screenshot: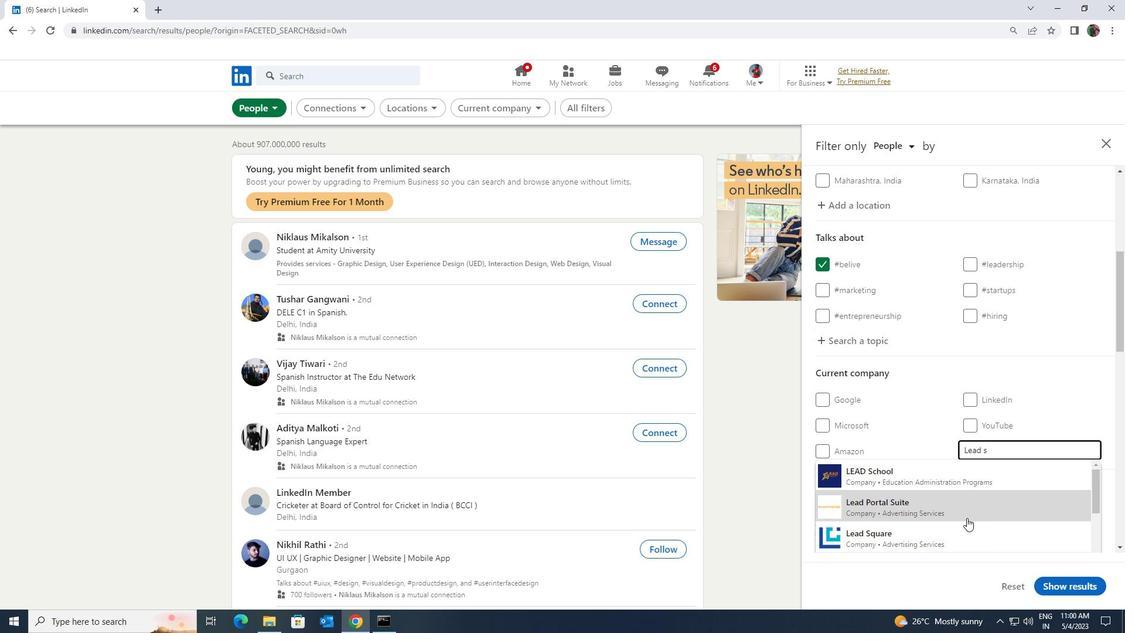 
Action: Mouse pressed left at (966, 524)
Screenshot: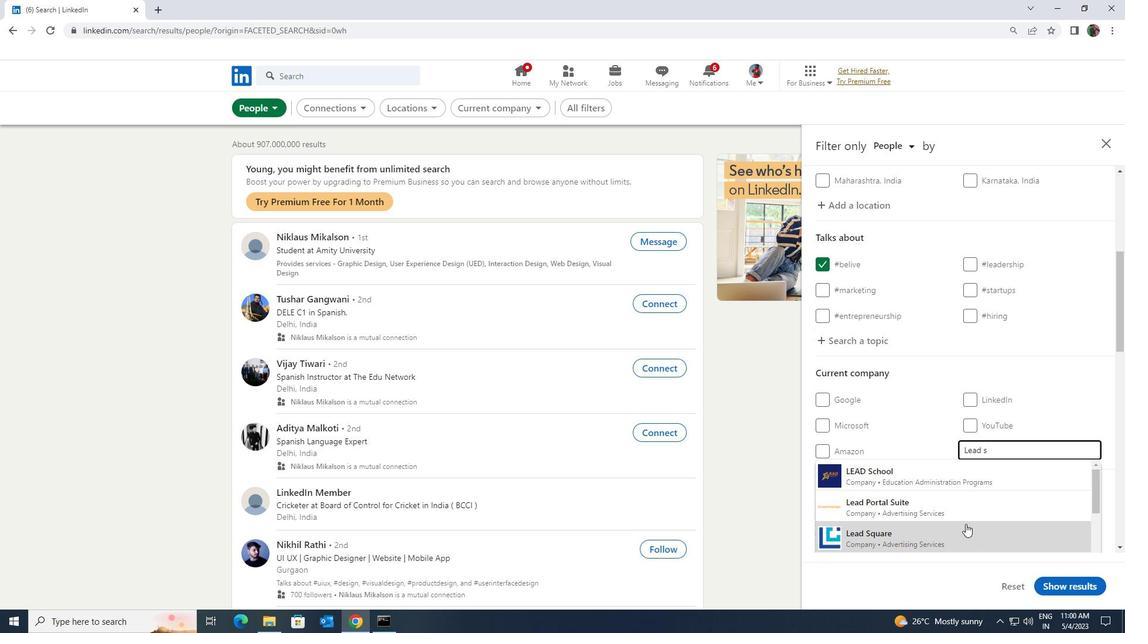 
Action: Mouse moved to (969, 517)
Screenshot: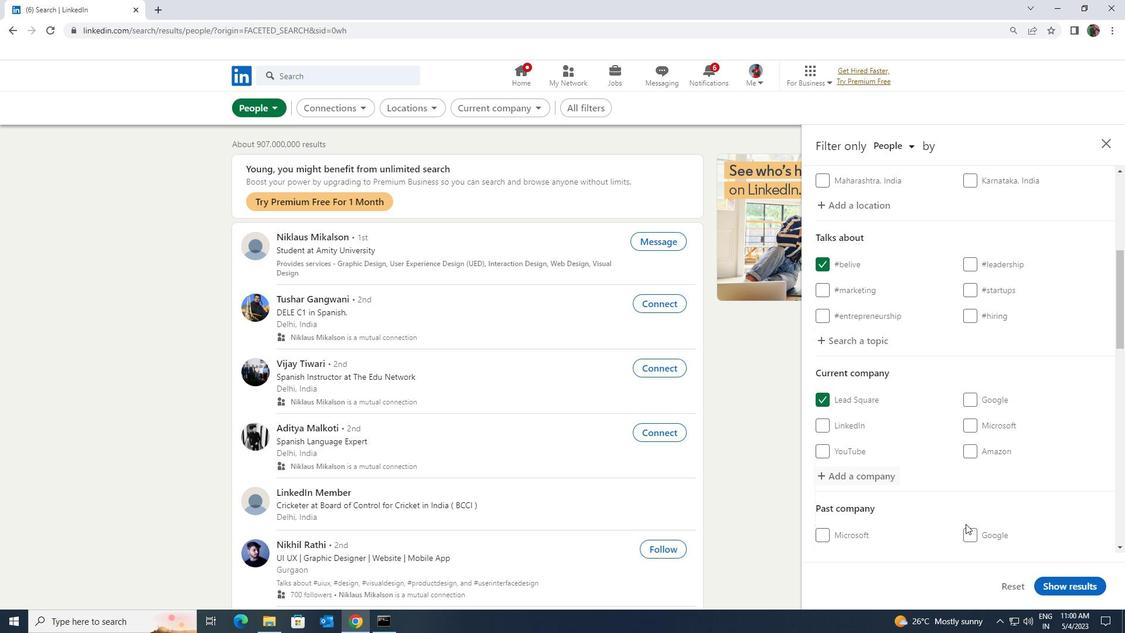 
Action: Mouse scrolled (969, 516) with delta (0, 0)
Screenshot: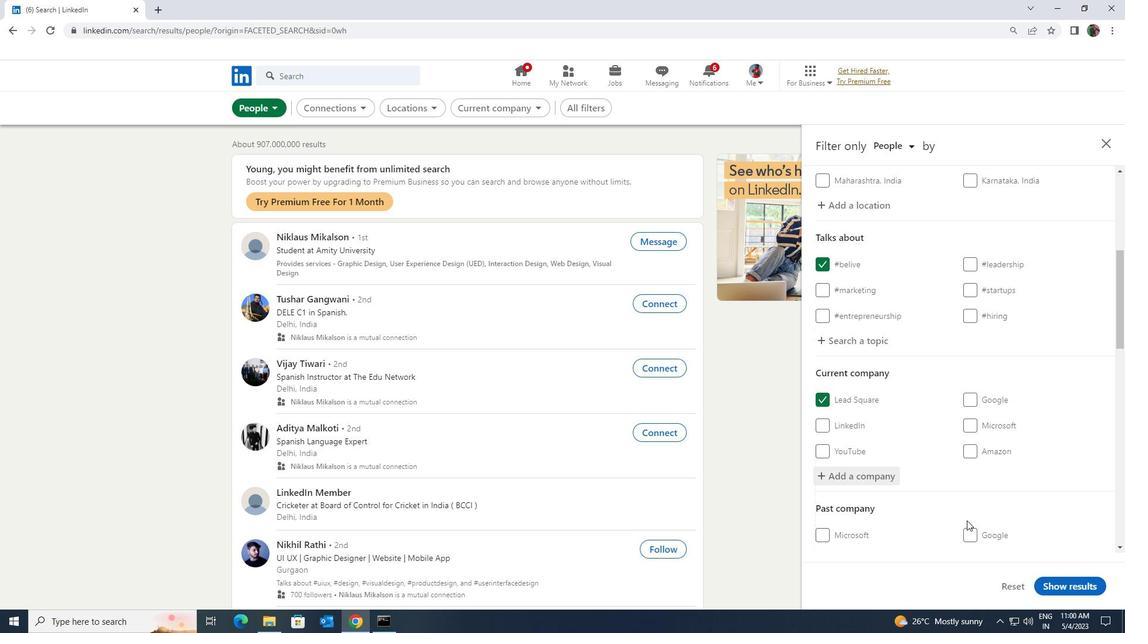 
Action: Mouse moved to (969, 516)
Screenshot: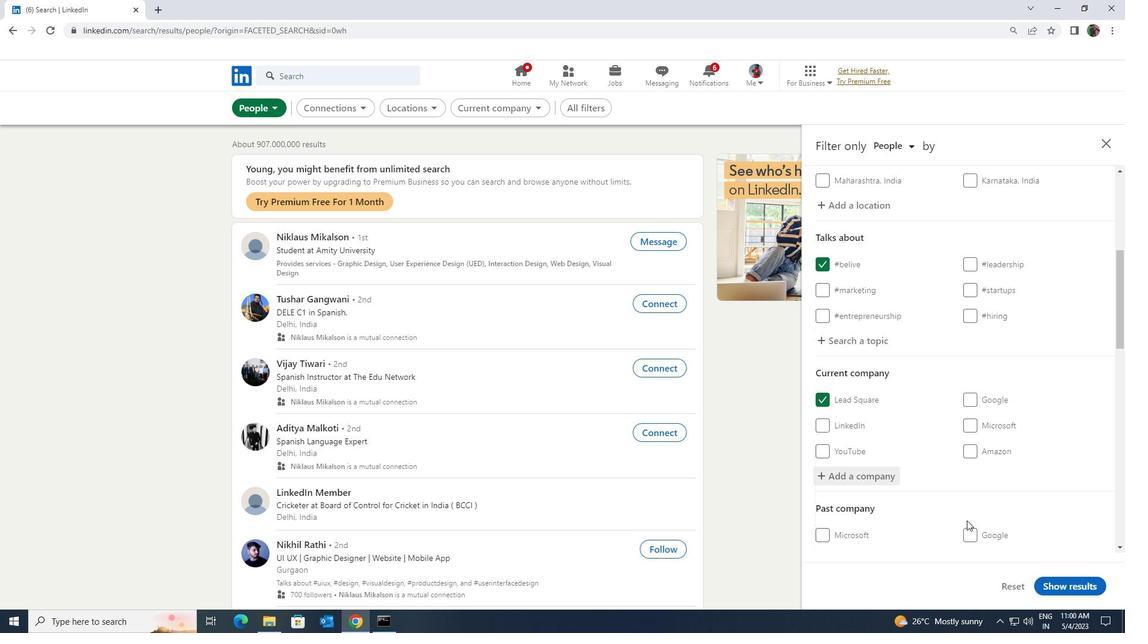 
Action: Mouse scrolled (969, 516) with delta (0, 0)
Screenshot: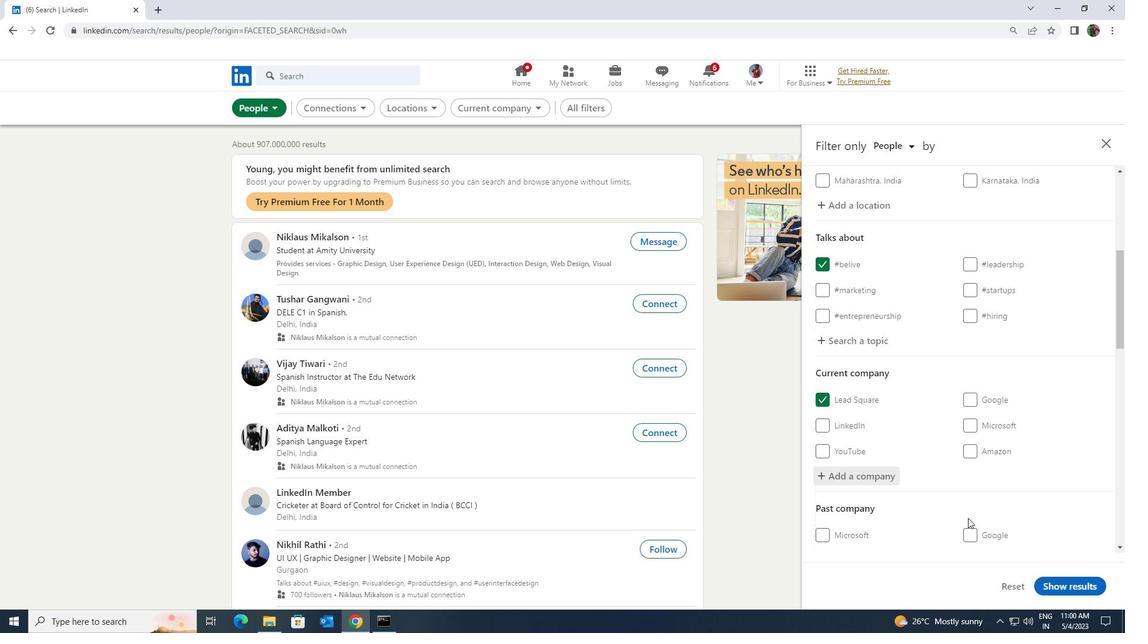 
Action: Mouse moved to (969, 513)
Screenshot: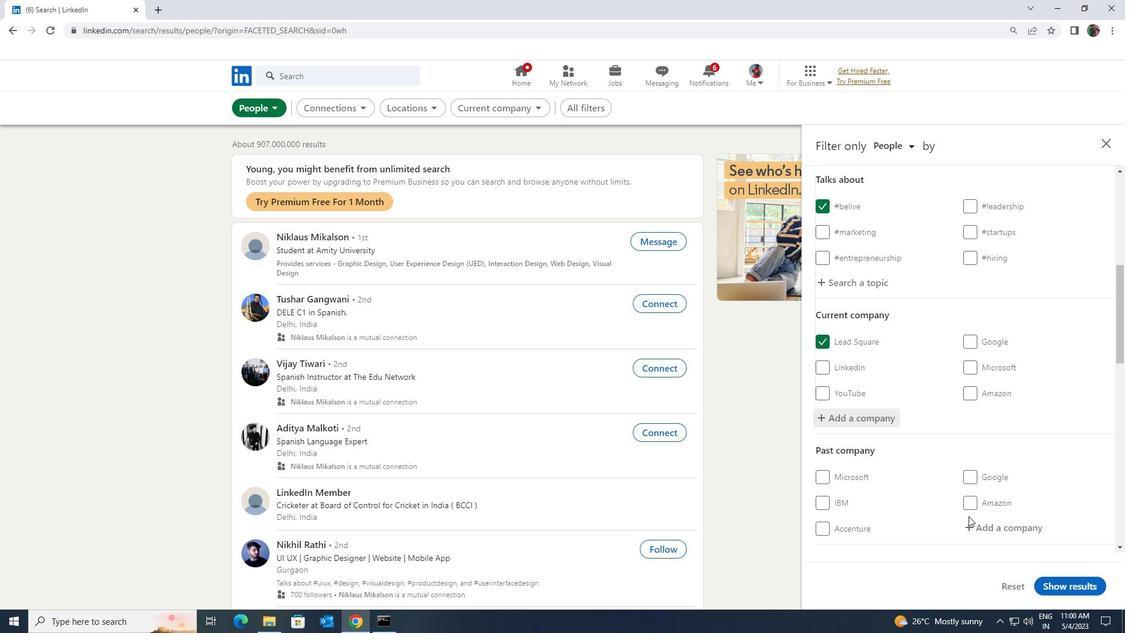 
Action: Mouse scrolled (969, 512) with delta (0, 0)
Screenshot: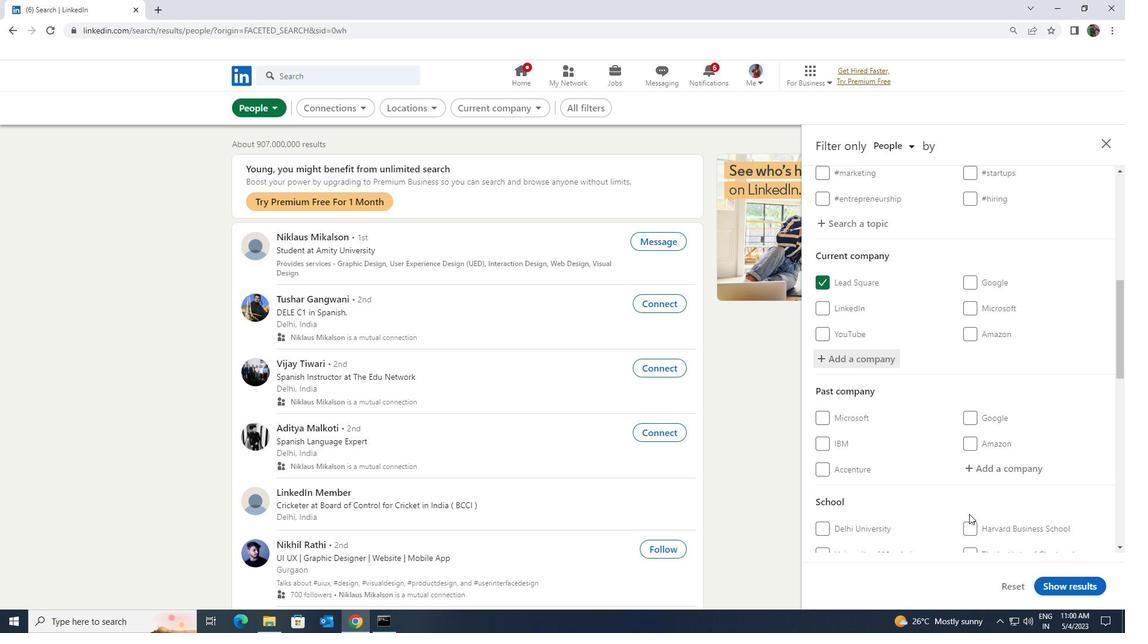 
Action: Mouse moved to (971, 509)
Screenshot: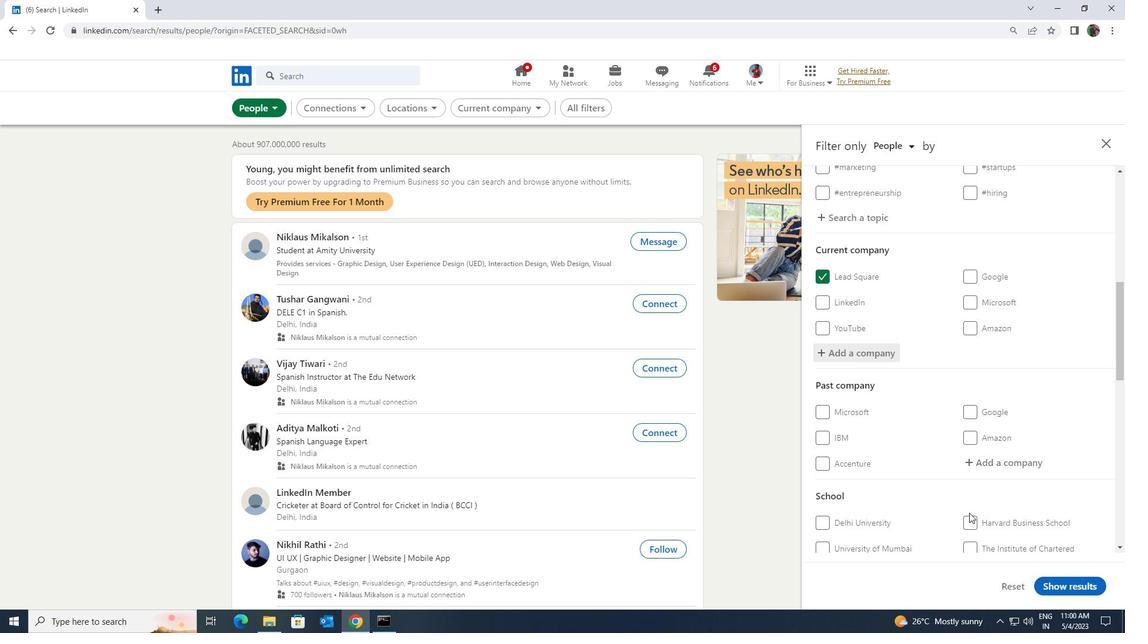 
Action: Mouse scrolled (971, 508) with delta (0, 0)
Screenshot: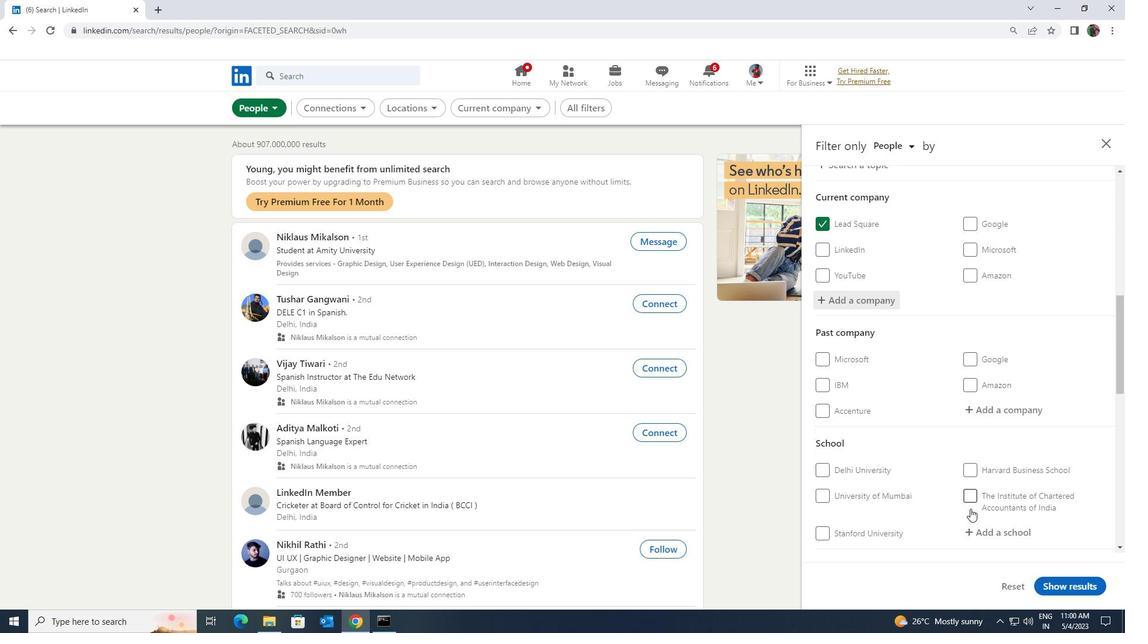 
Action: Mouse moved to (988, 478)
Screenshot: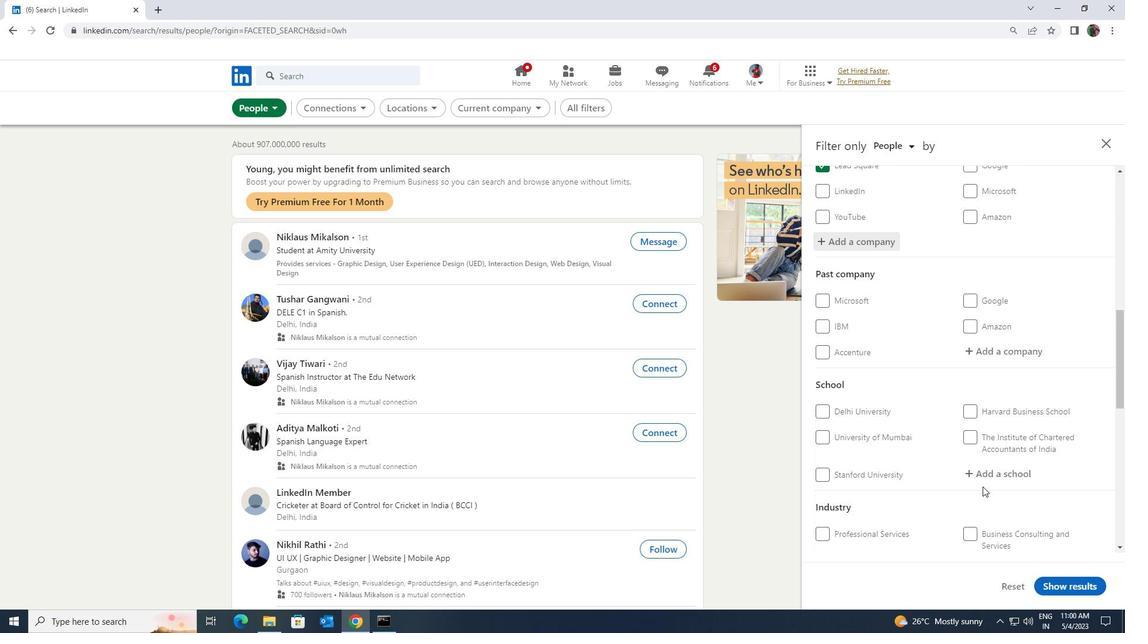 
Action: Mouse pressed left at (988, 478)
Screenshot: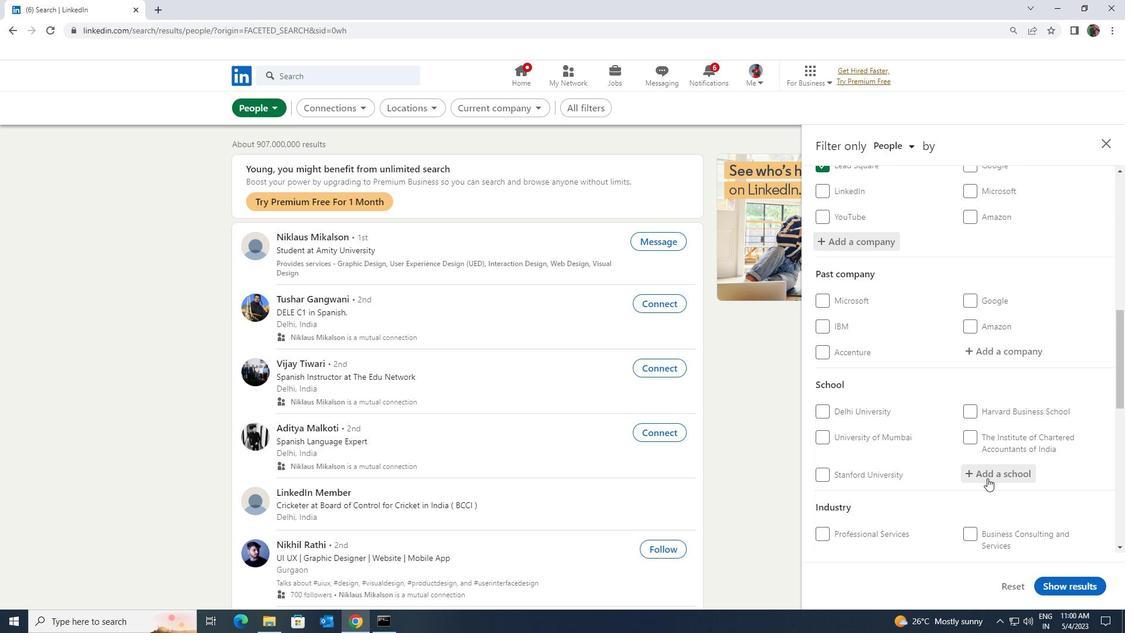 
Action: Key pressed <Key.shift><Key.shift><Key.shift><Key.shift><Key.shift>AZIM<Key.space><Key.shift>PREMJI
Screenshot: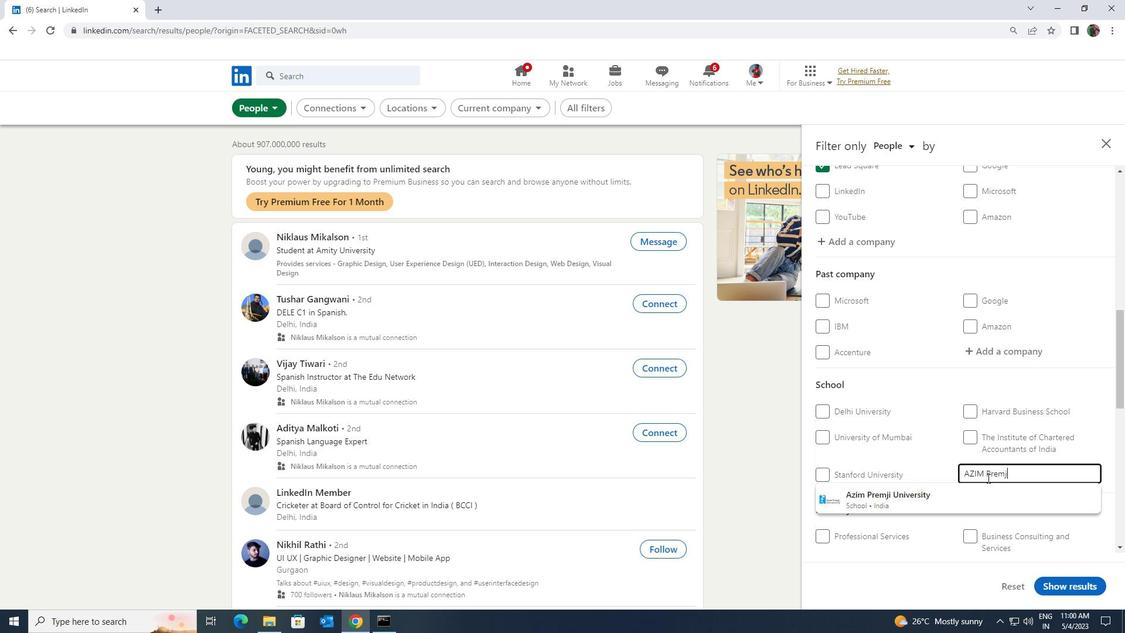 
Action: Mouse moved to (978, 490)
Screenshot: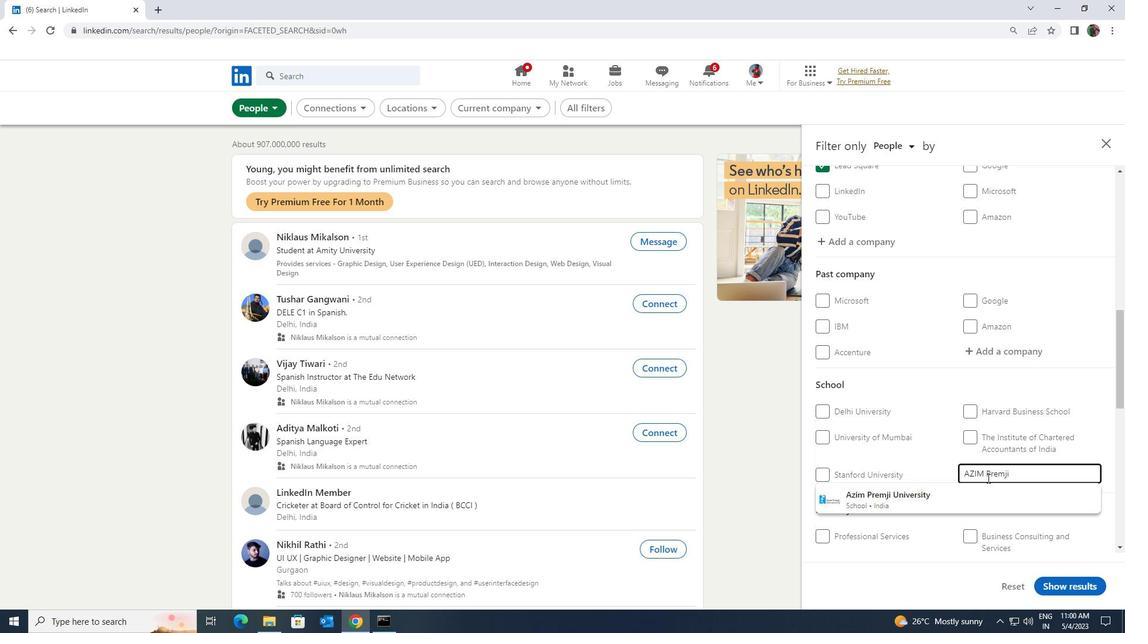 
Action: Mouse pressed left at (978, 490)
Screenshot: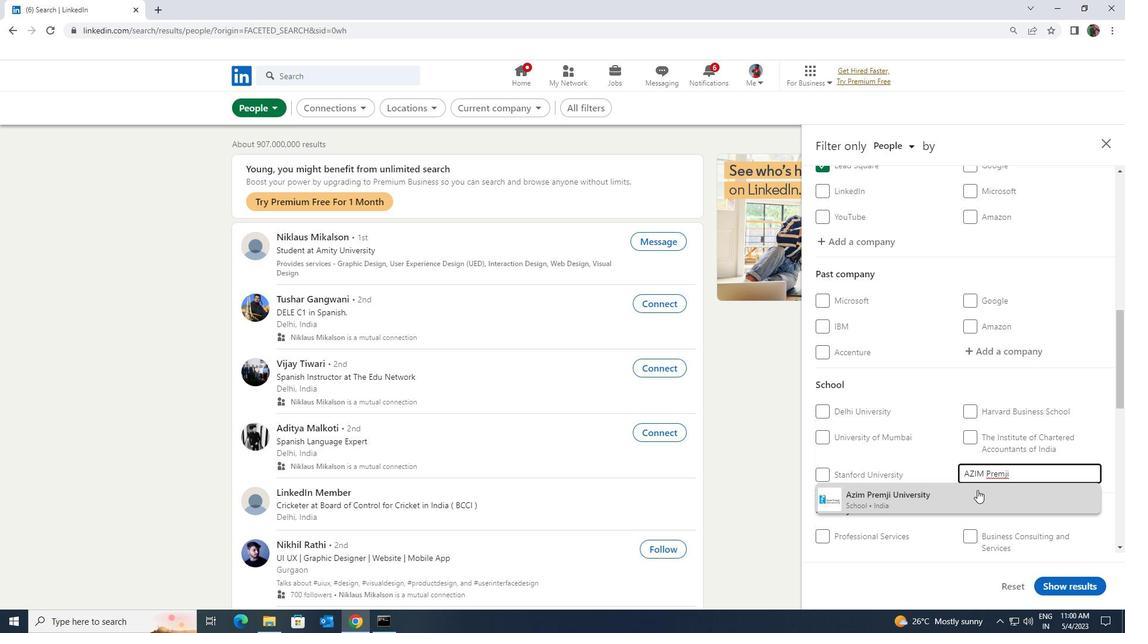 
Action: Mouse scrolled (978, 489) with delta (0, 0)
Screenshot: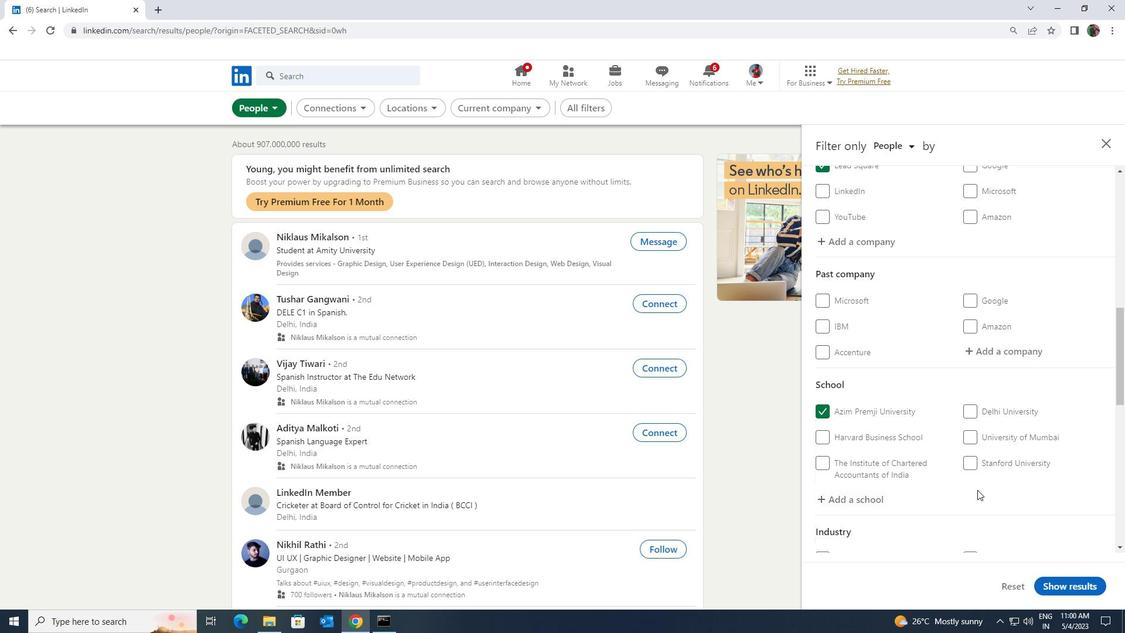 
Action: Mouse scrolled (978, 489) with delta (0, 0)
Screenshot: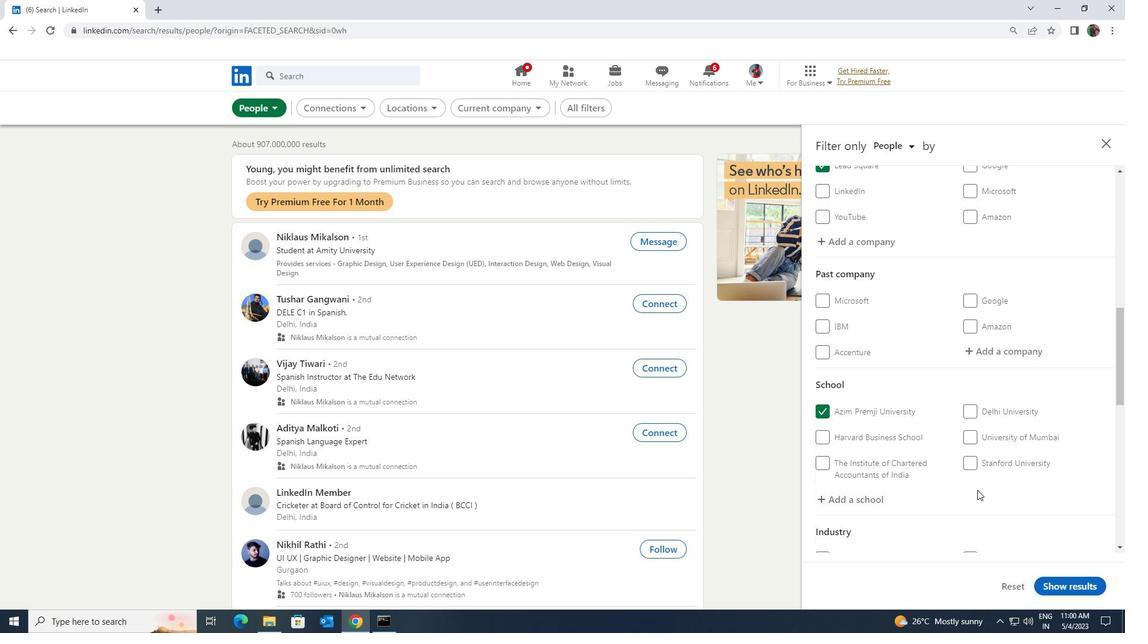 
Action: Mouse scrolled (978, 489) with delta (0, 0)
Screenshot: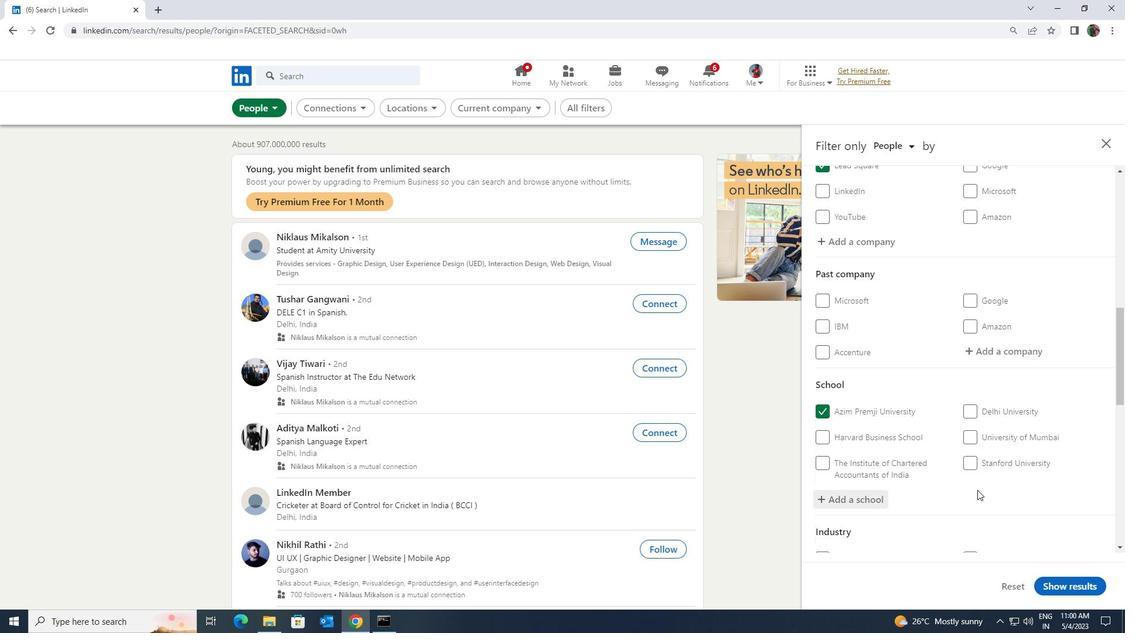 
Action: Mouse moved to (1002, 463)
Screenshot: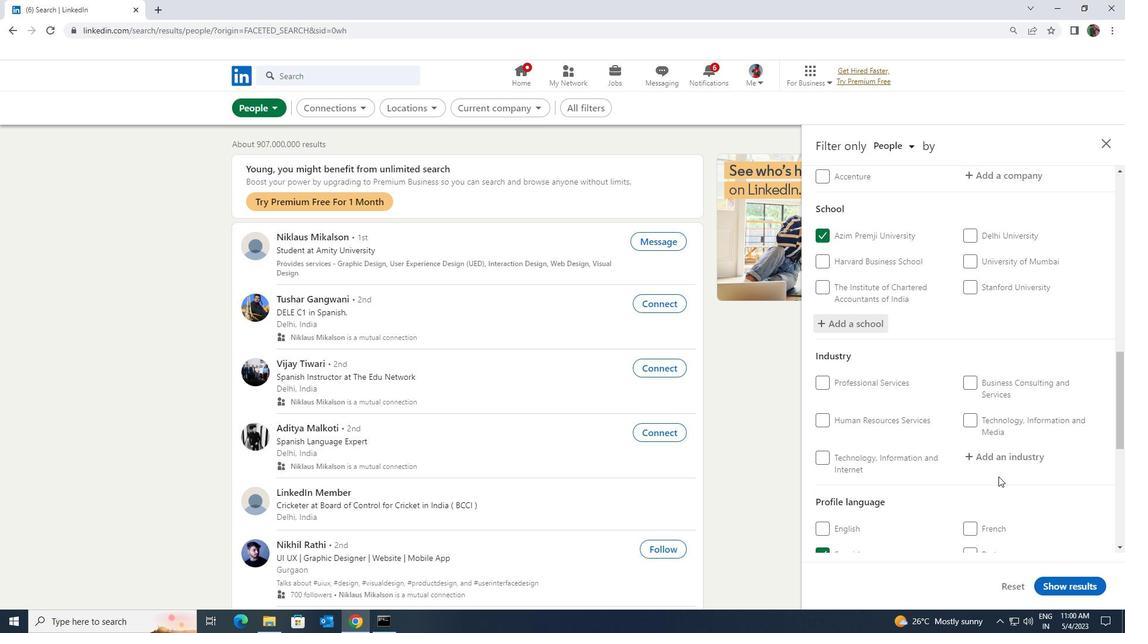 
Action: Mouse pressed left at (1002, 463)
Screenshot: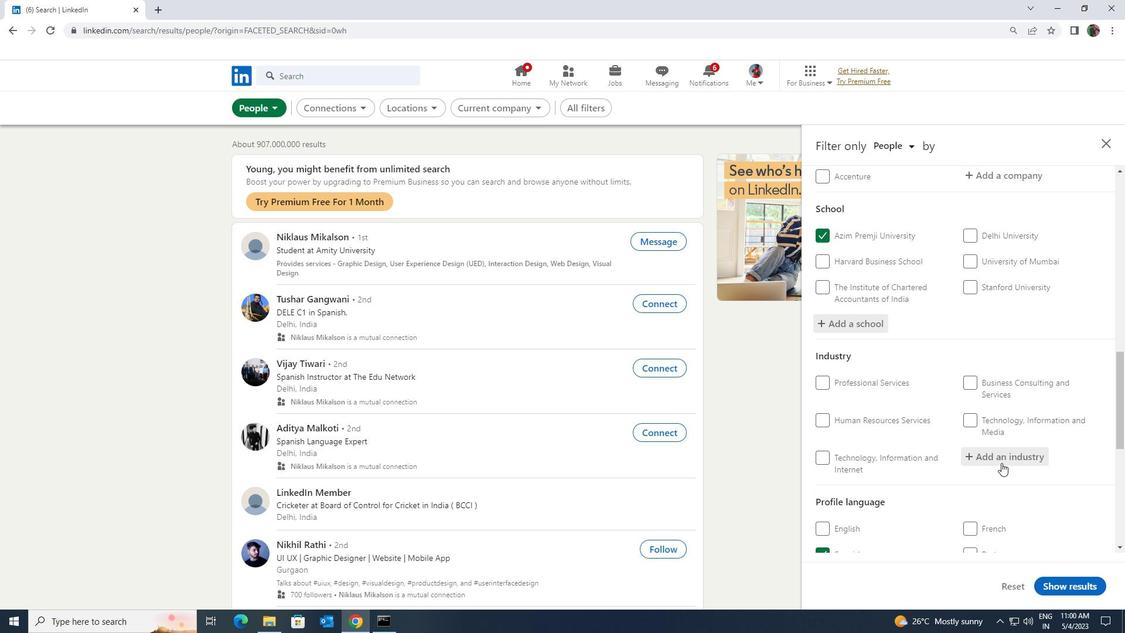 
Action: Key pressed <Key.shift><Key.shift><Key.shift><Key.shift><Key.shift><Key.shift><Key.shift><Key.shift>MINI
Screenshot: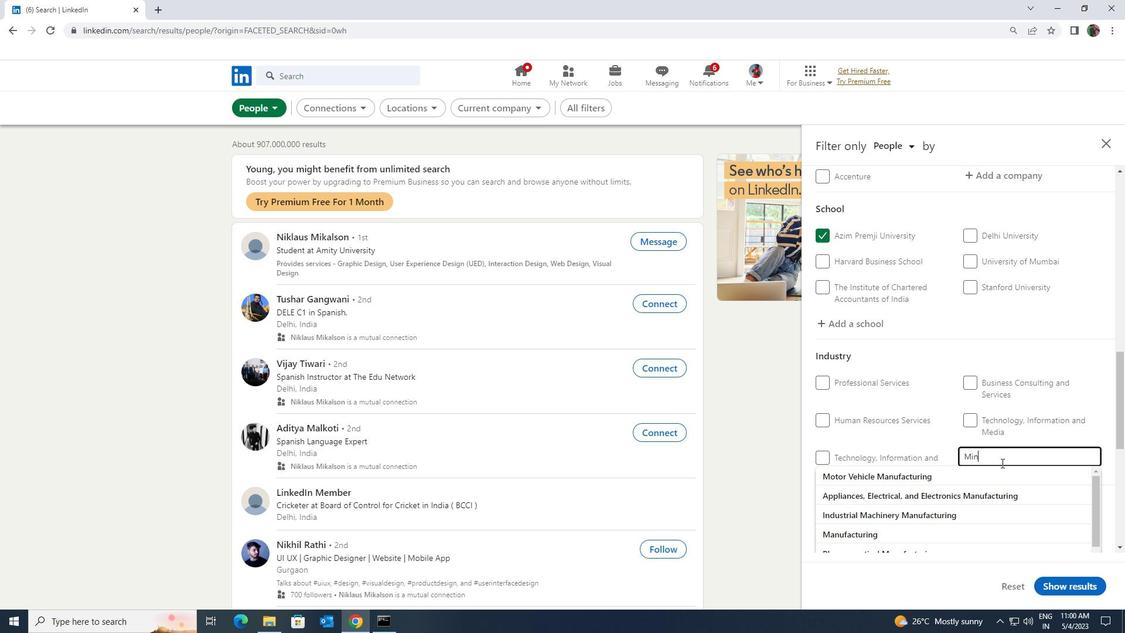 
Action: Mouse moved to (996, 469)
Screenshot: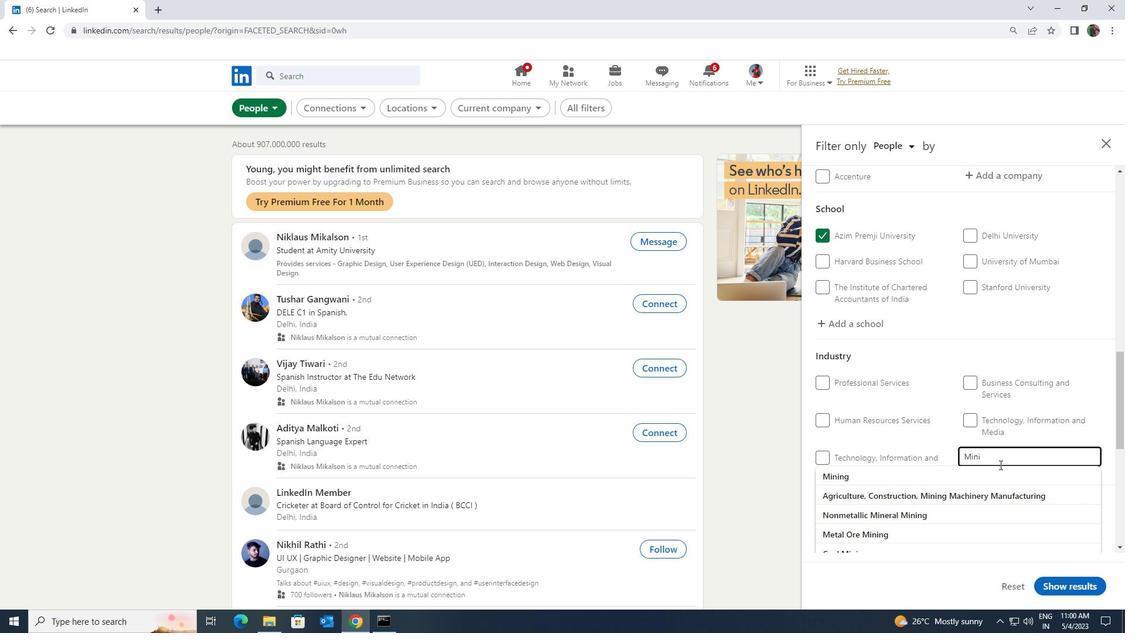 
Action: Mouse pressed left at (996, 469)
Screenshot: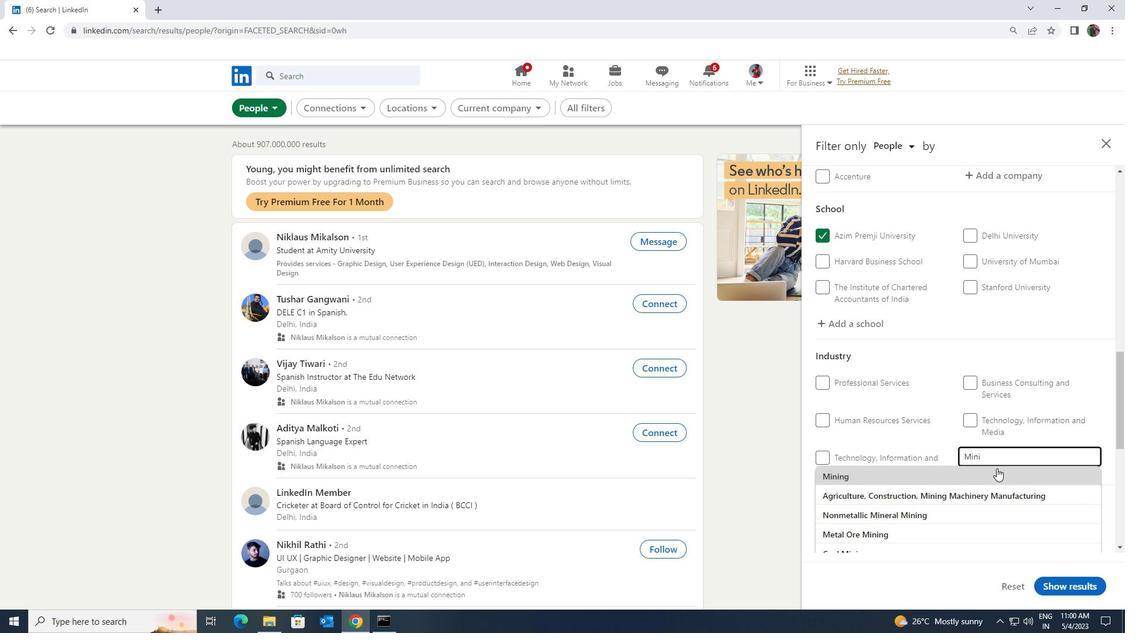 
Action: Mouse scrolled (996, 469) with delta (0, 0)
Screenshot: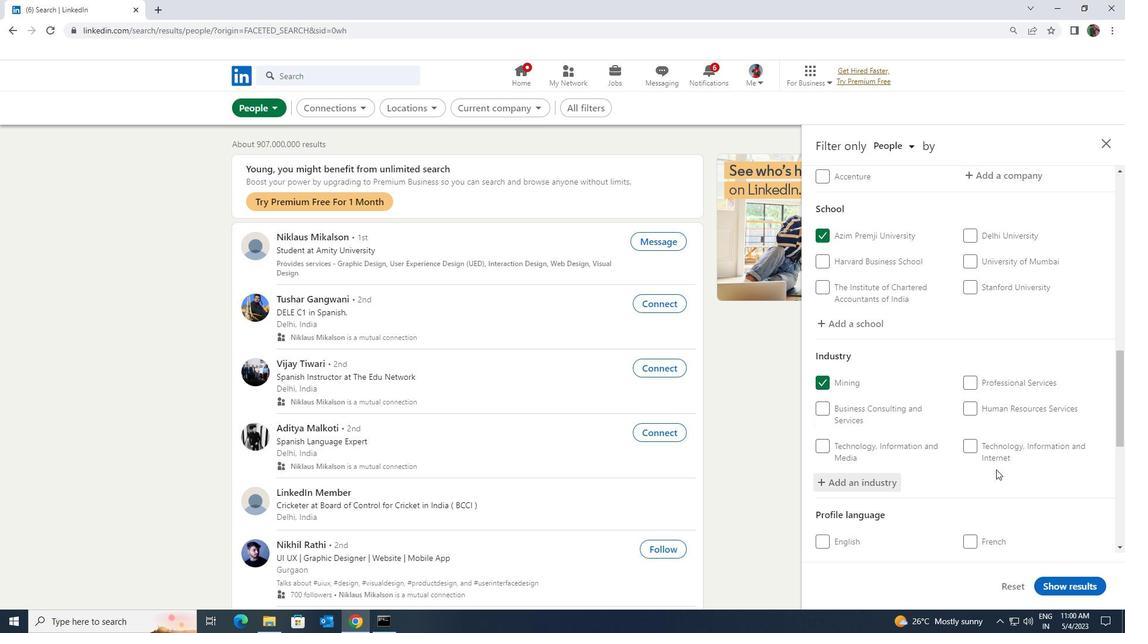 
Action: Mouse scrolled (996, 469) with delta (0, 0)
Screenshot: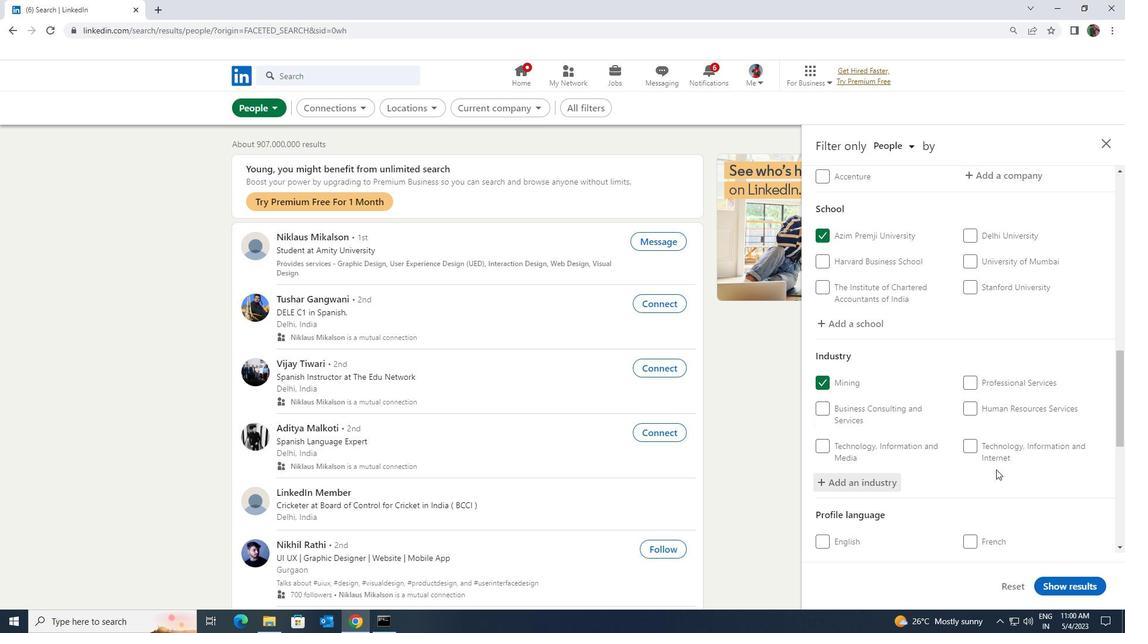 
Action: Mouse scrolled (996, 469) with delta (0, 0)
Screenshot: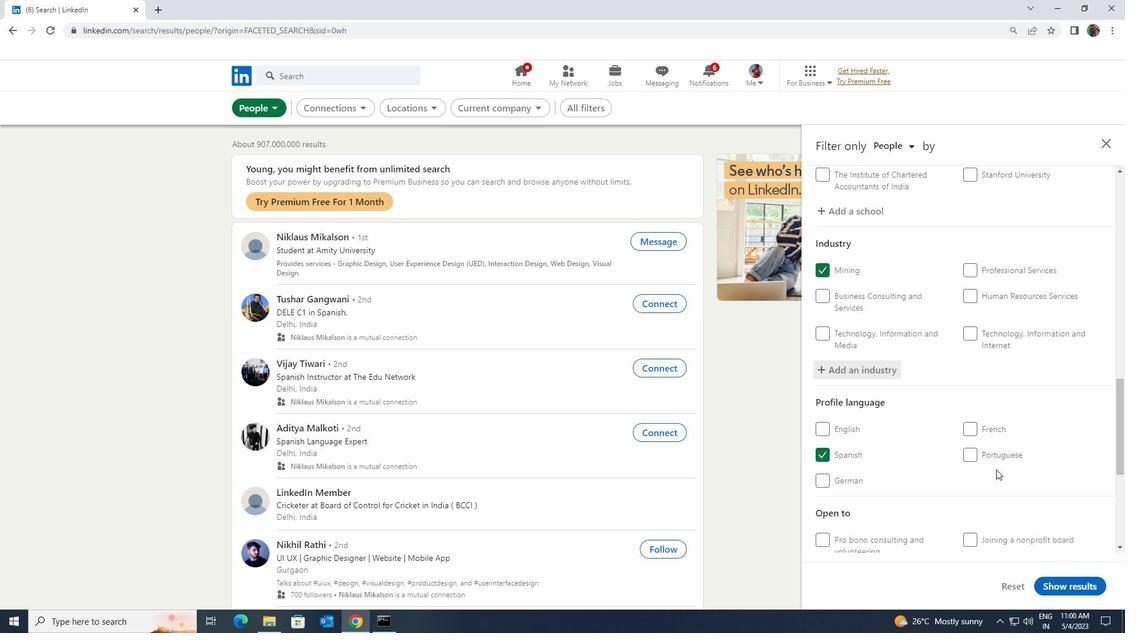 
Action: Mouse scrolled (996, 469) with delta (0, 0)
Screenshot: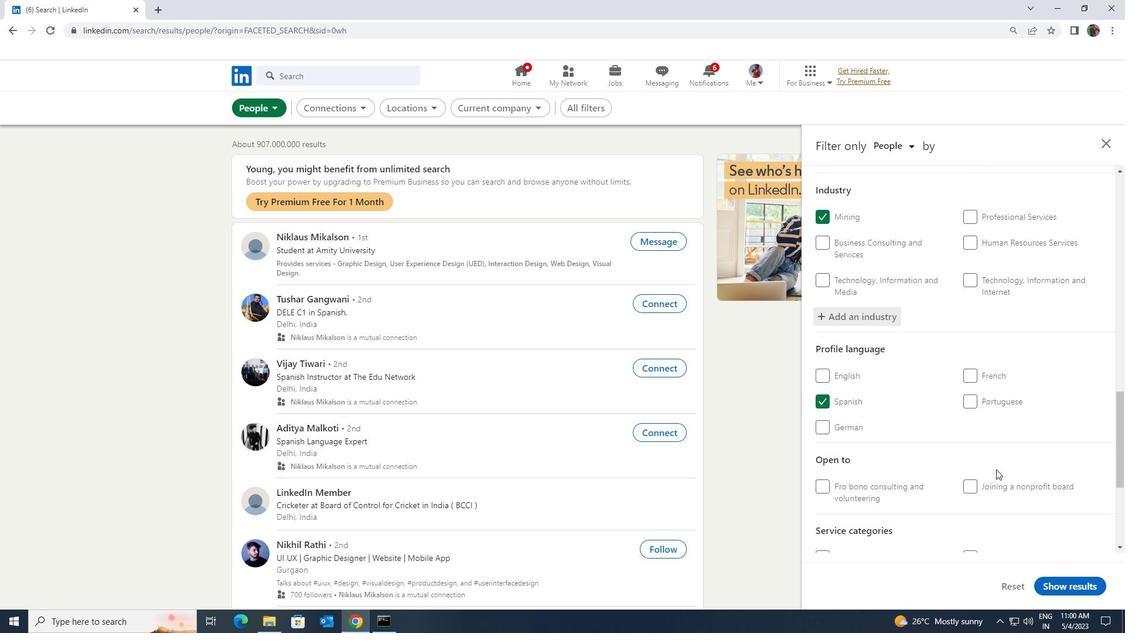 
Action: Mouse scrolled (996, 469) with delta (0, 0)
Screenshot: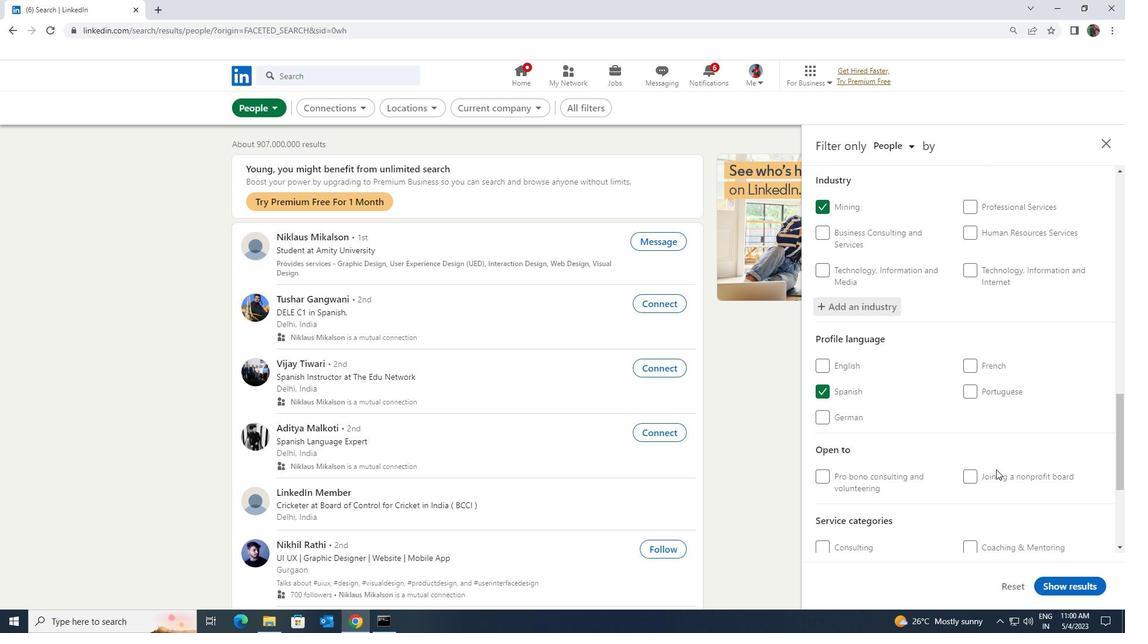 
Action: Mouse scrolled (996, 469) with delta (0, 0)
Screenshot: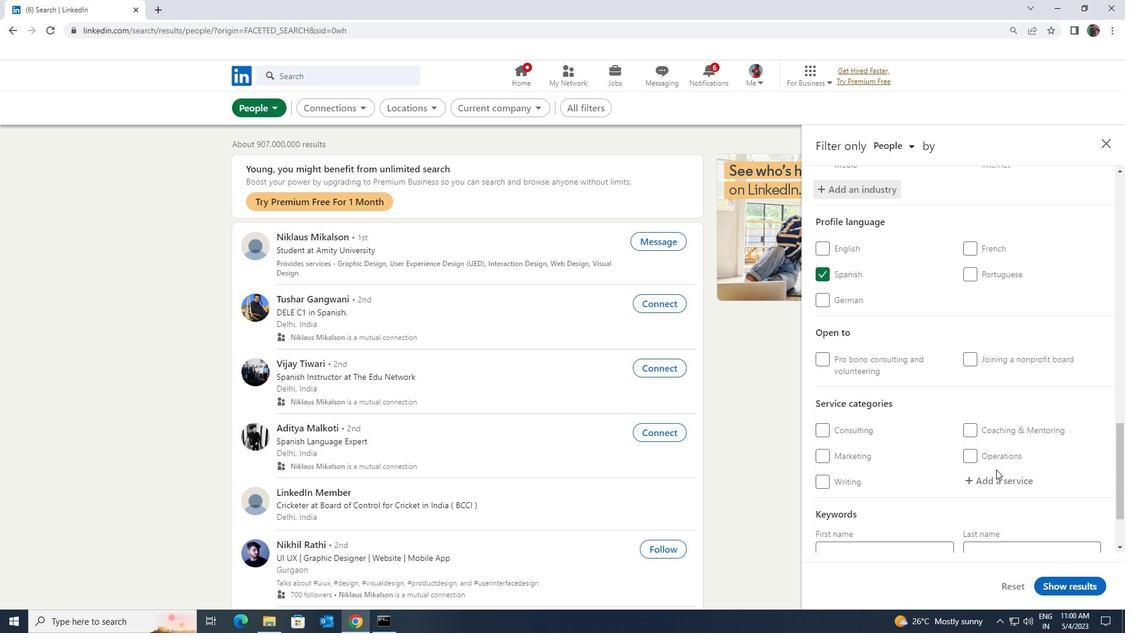 
Action: Mouse moved to (986, 429)
Screenshot: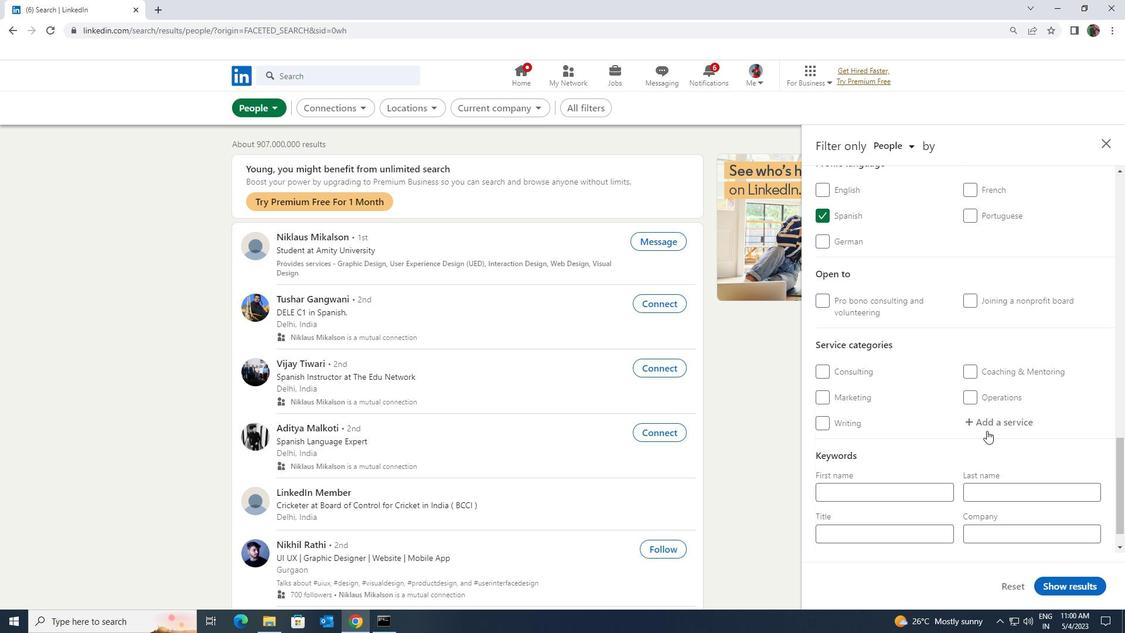 
Action: Mouse pressed left at (986, 429)
Screenshot: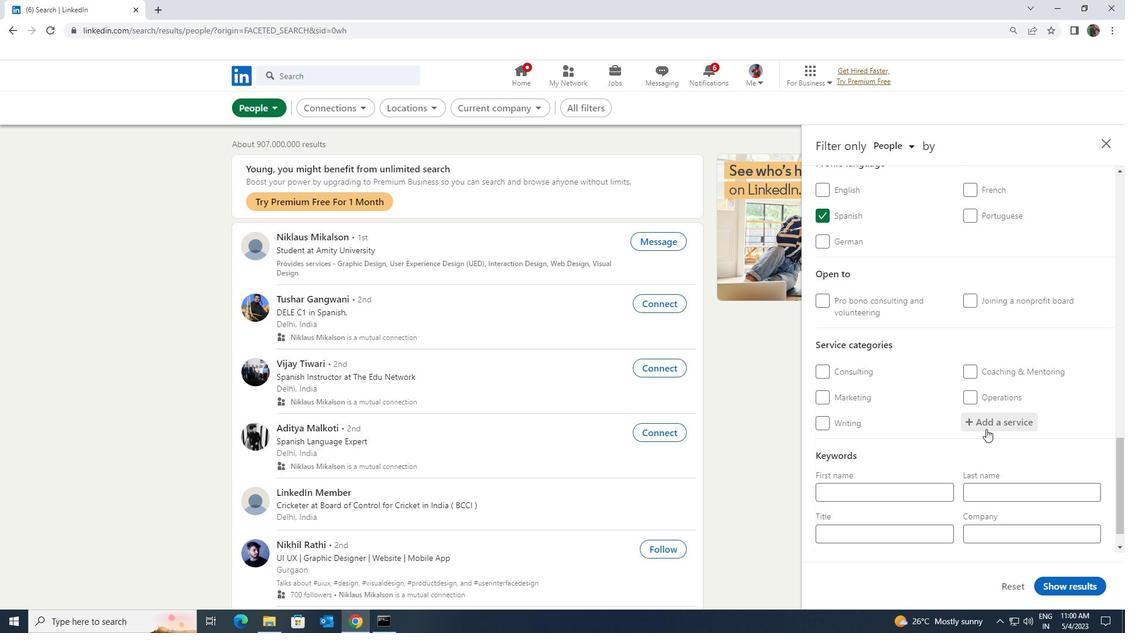 
Action: Key pressed <Key.shift>HUMAN<Key.space>
Screenshot: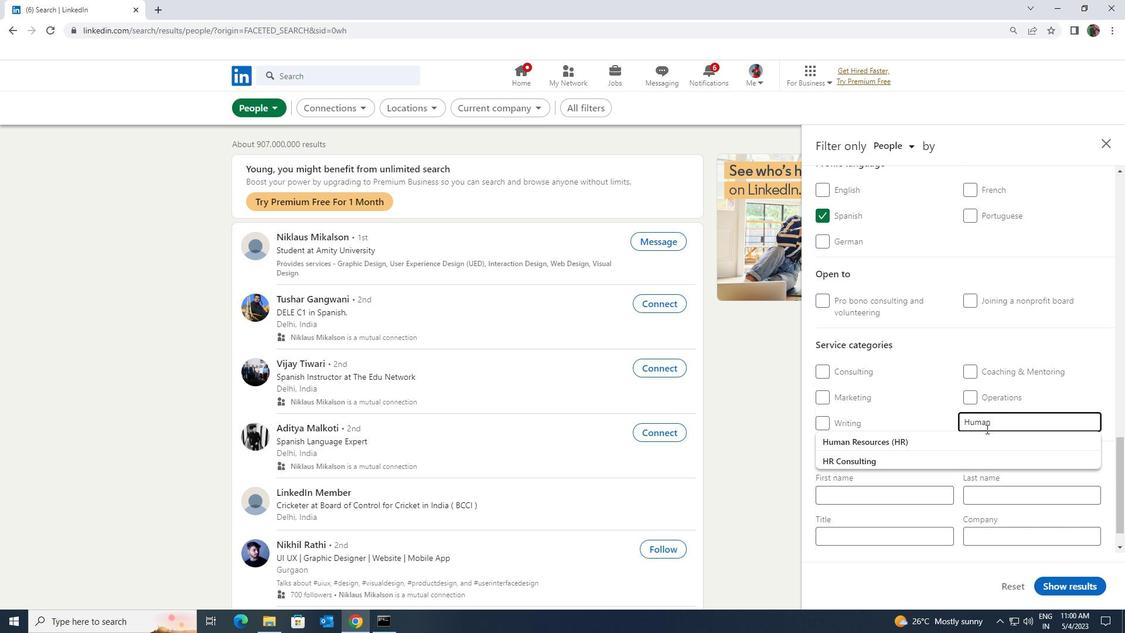 
Action: Mouse moved to (974, 440)
Screenshot: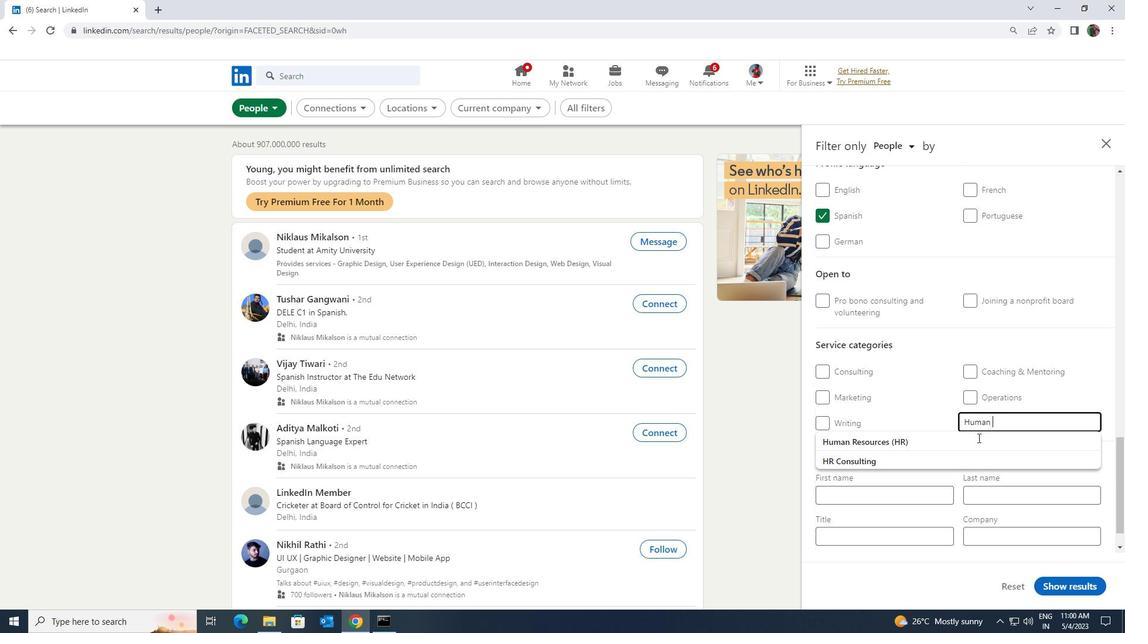 
Action: Mouse pressed left at (974, 440)
Screenshot: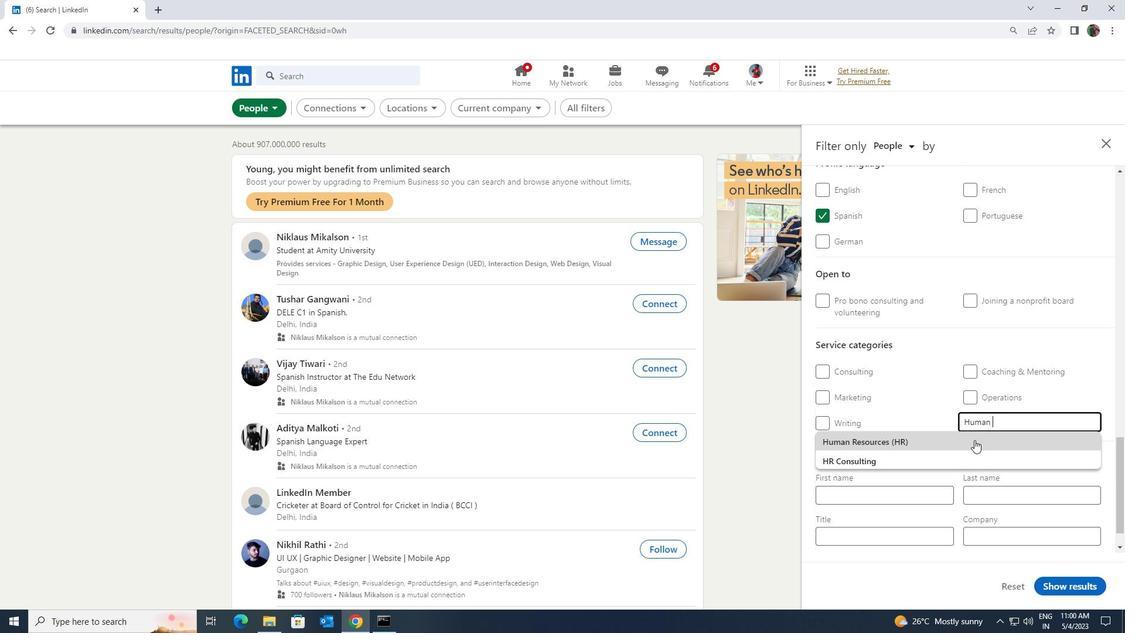 
Action: Mouse moved to (972, 440)
Screenshot: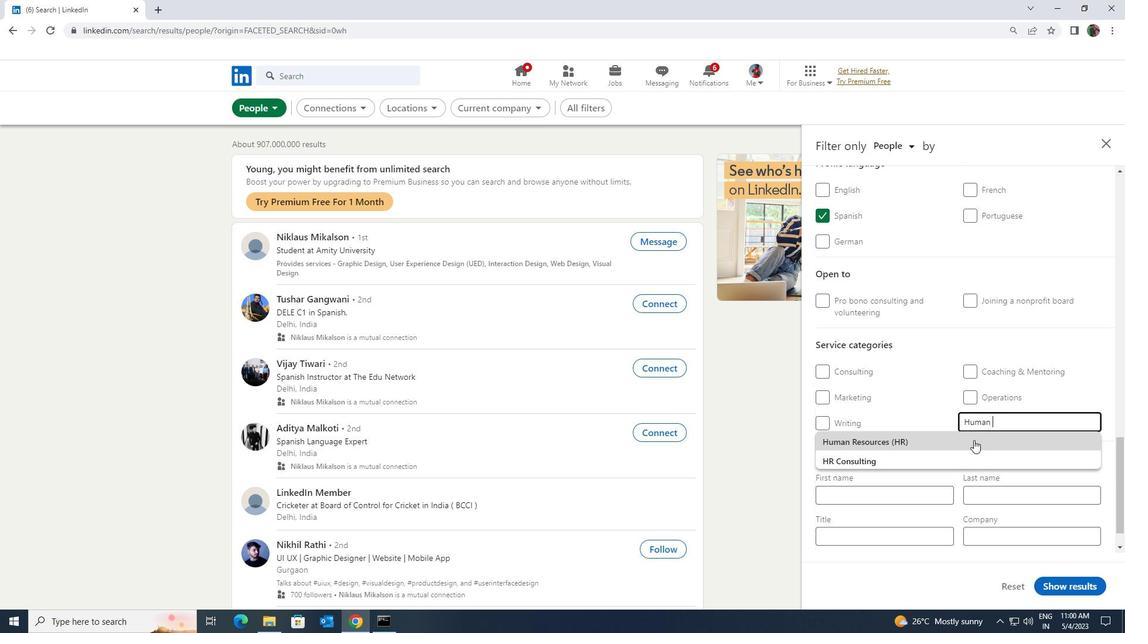 
Action: Mouse scrolled (972, 439) with delta (0, 0)
Screenshot: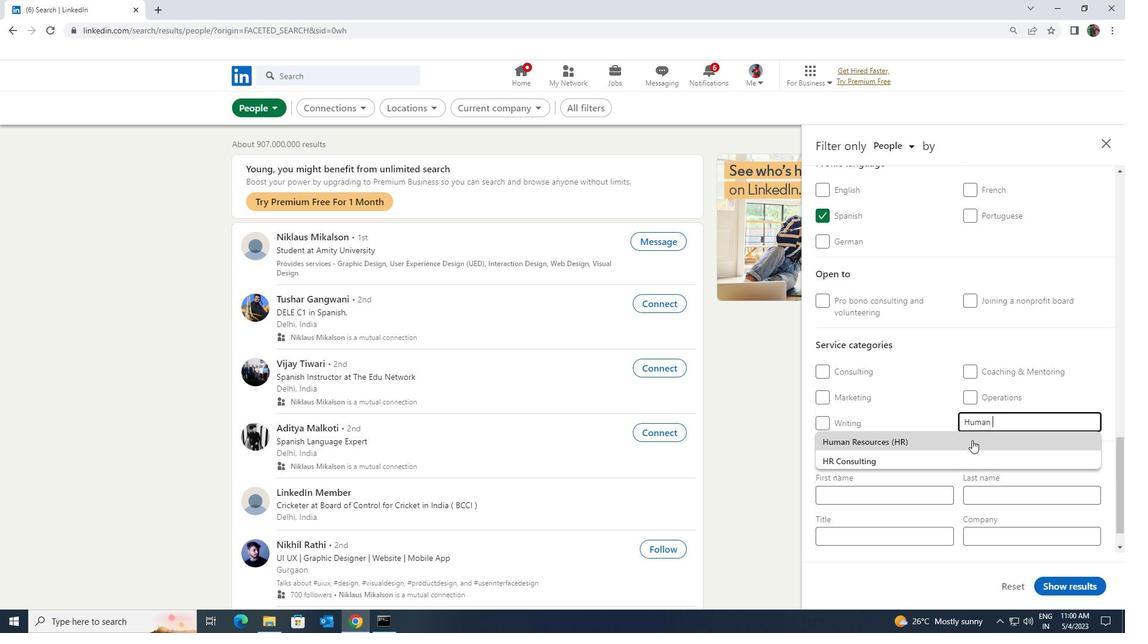 
Action: Mouse scrolled (972, 439) with delta (0, 0)
Screenshot: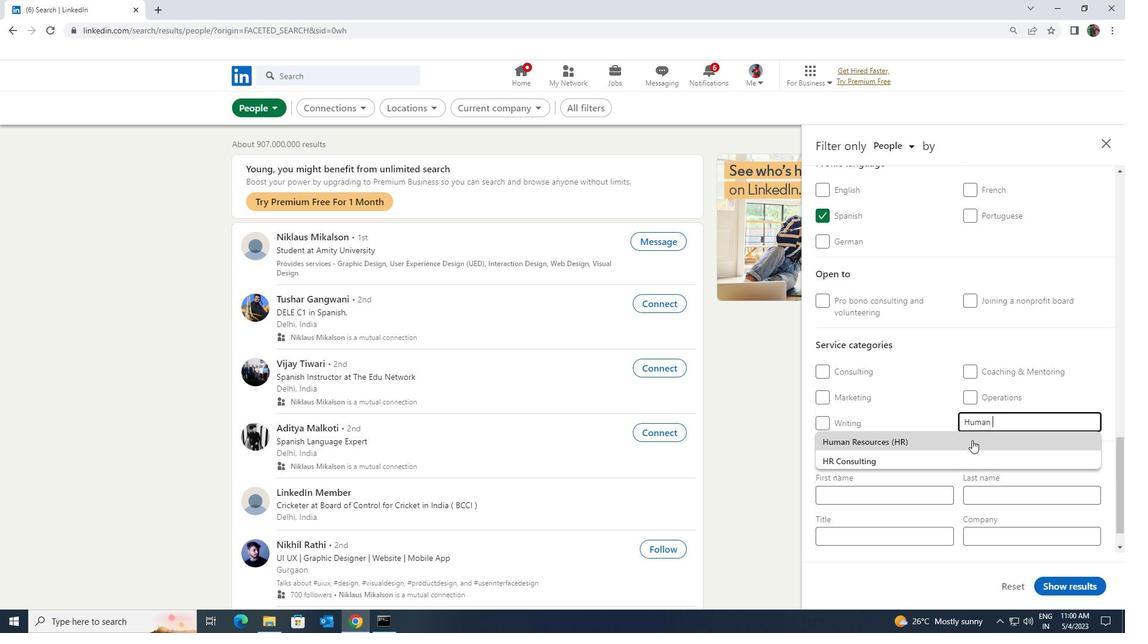 
Action: Mouse moved to (964, 416)
Screenshot: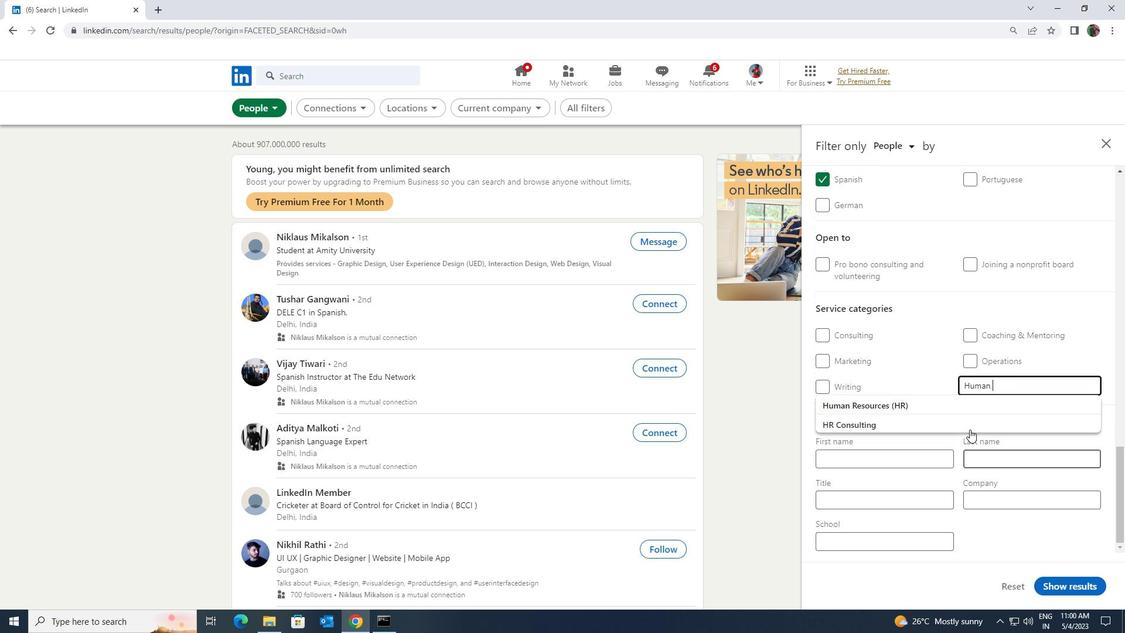 
Action: Mouse scrolled (964, 415) with delta (0, 0)
Screenshot: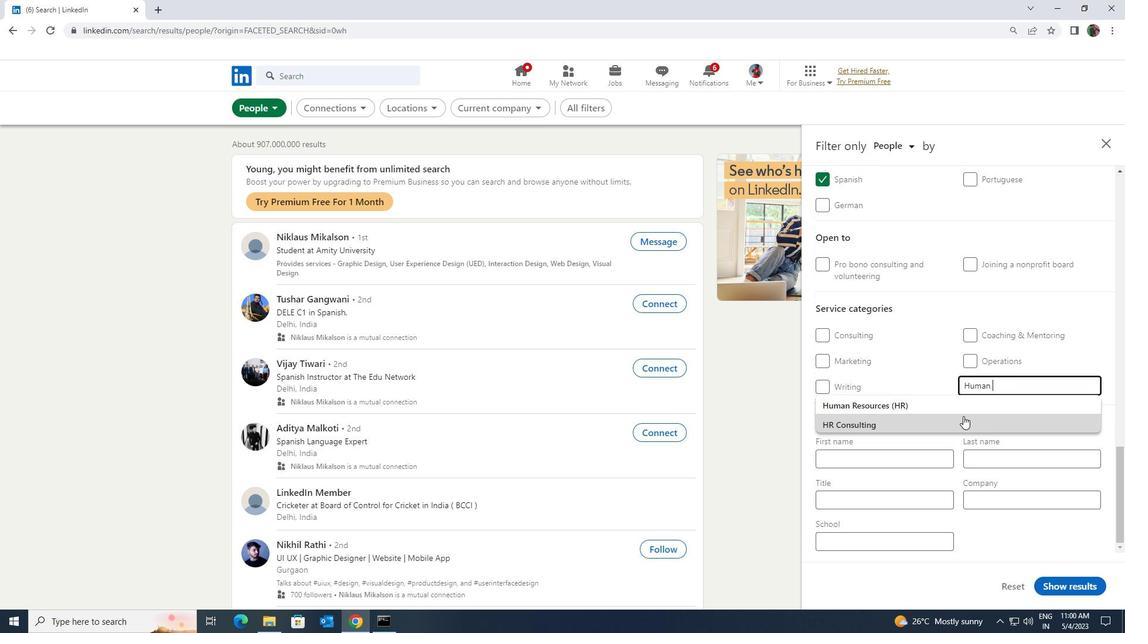 
Action: Mouse scrolled (964, 415) with delta (0, 0)
Screenshot: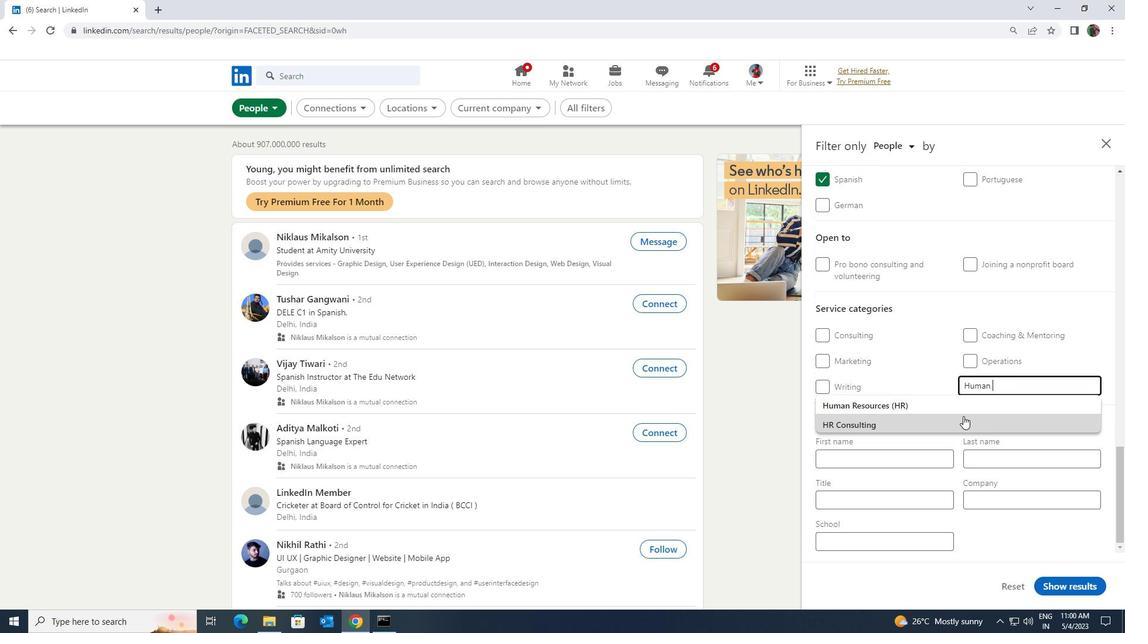 
Action: Mouse moved to (956, 405)
Screenshot: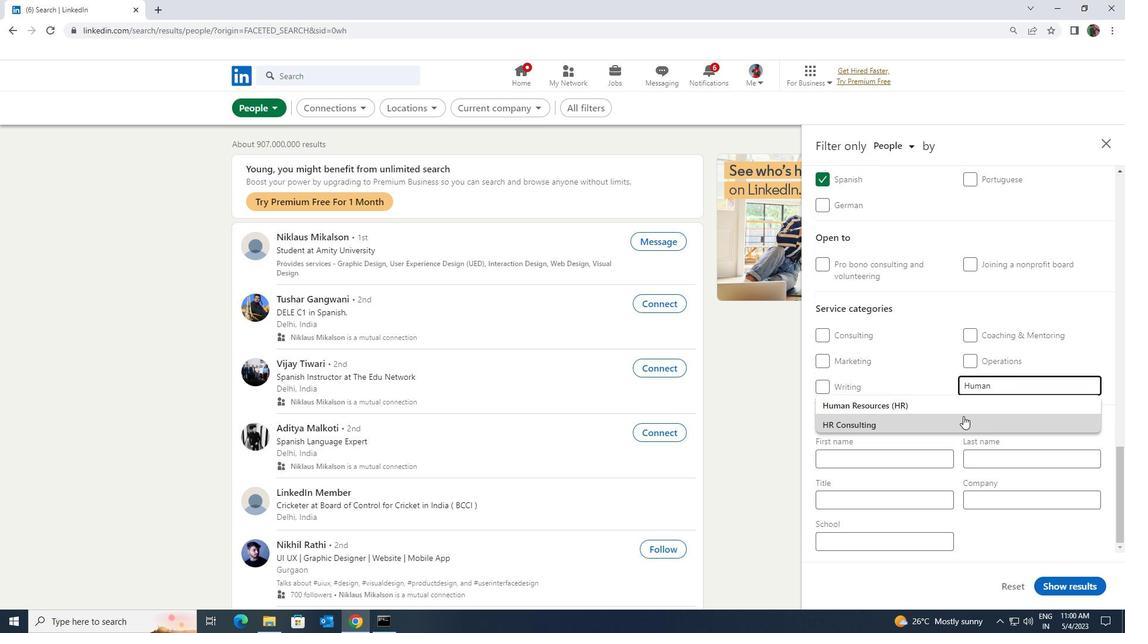 
Action: Mouse pressed left at (956, 405)
Screenshot: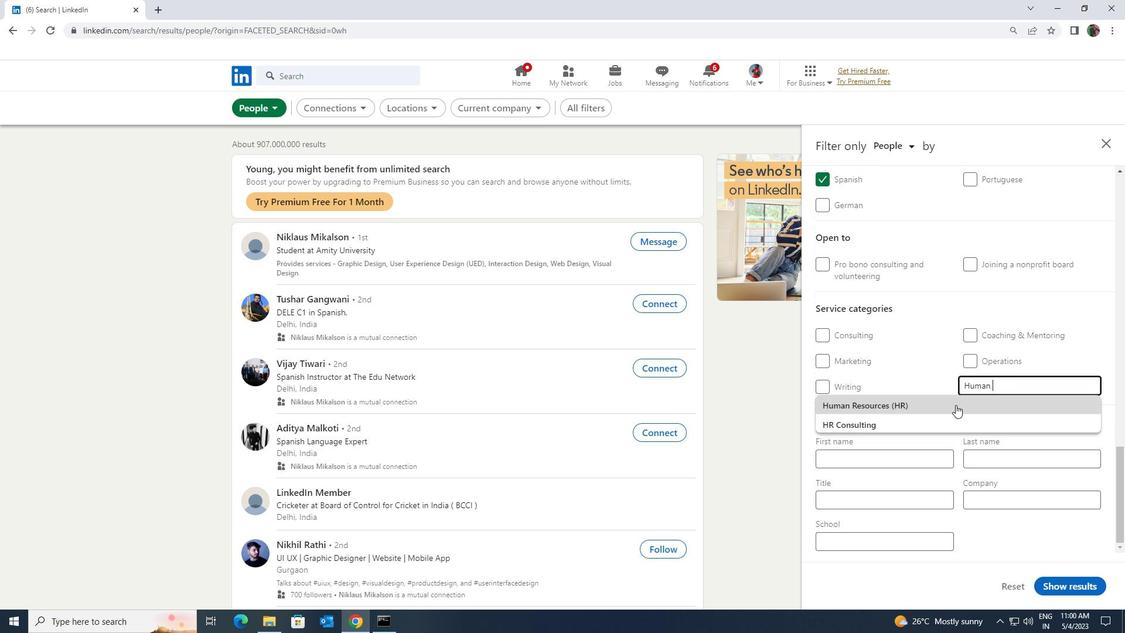 
Action: Mouse moved to (956, 403)
Screenshot: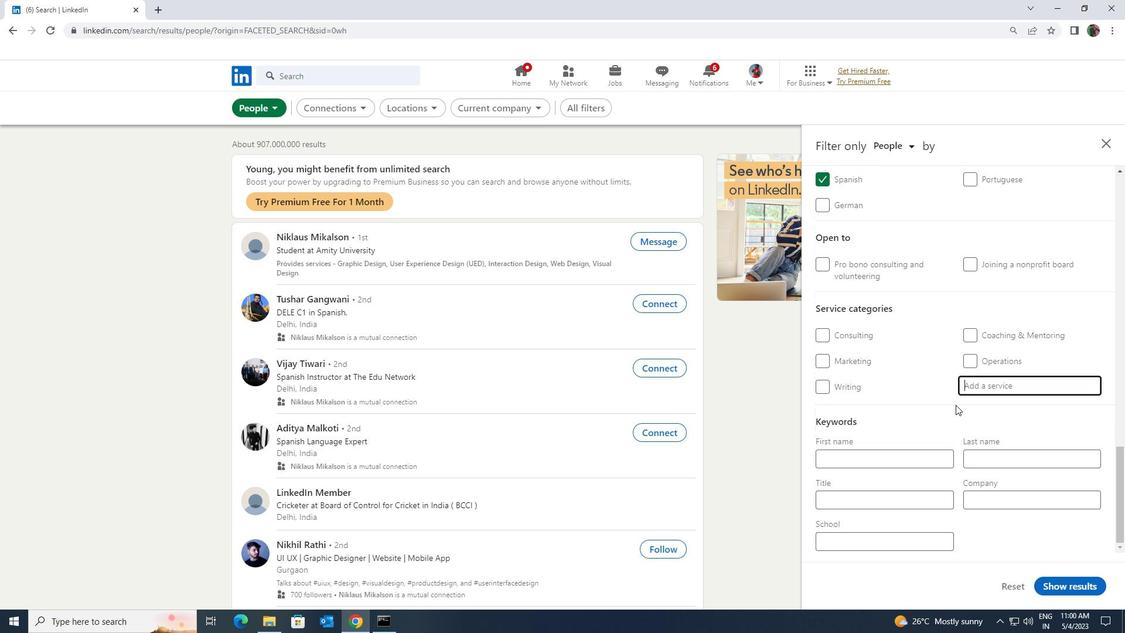 
Action: Mouse scrolled (956, 402) with delta (0, 0)
Screenshot: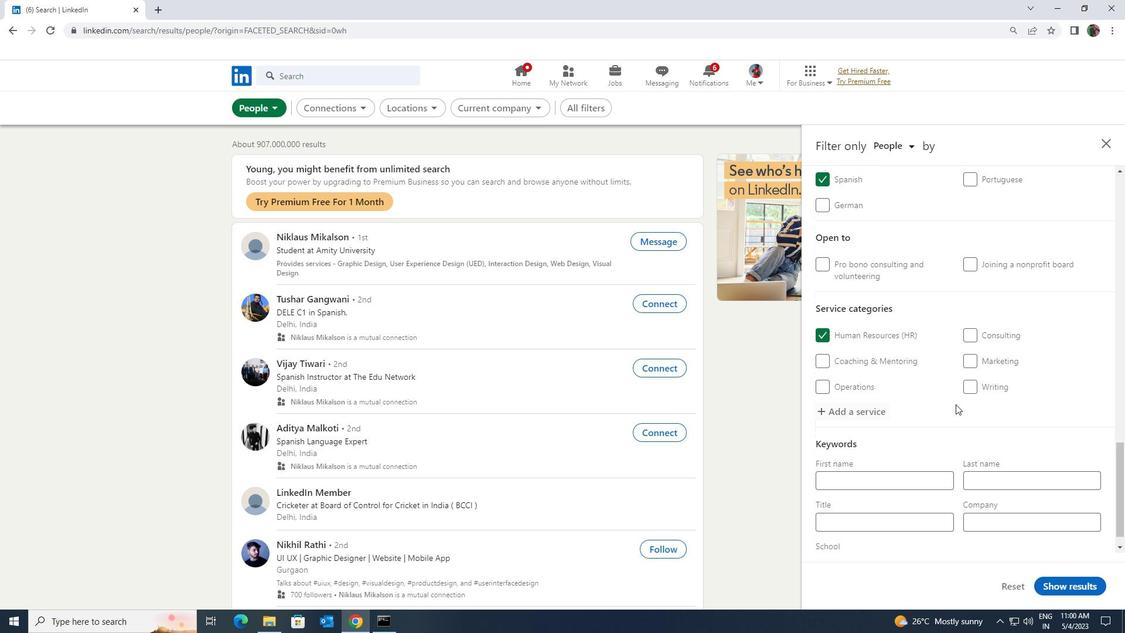 
Action: Mouse scrolled (956, 402) with delta (0, 0)
Screenshot: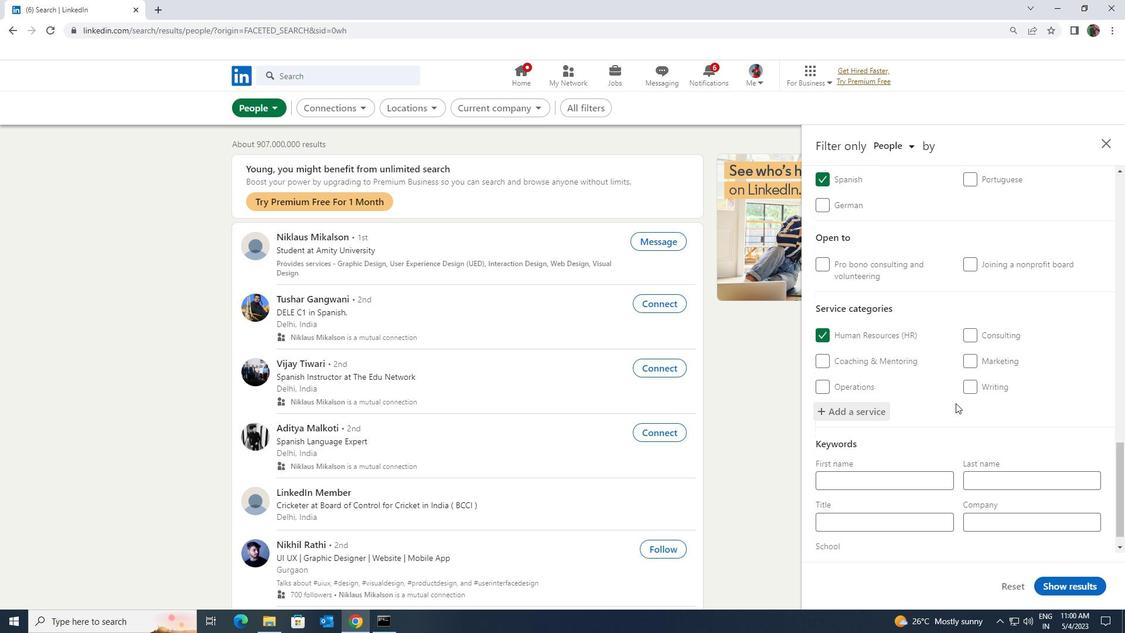 
Action: Mouse moved to (929, 497)
Screenshot: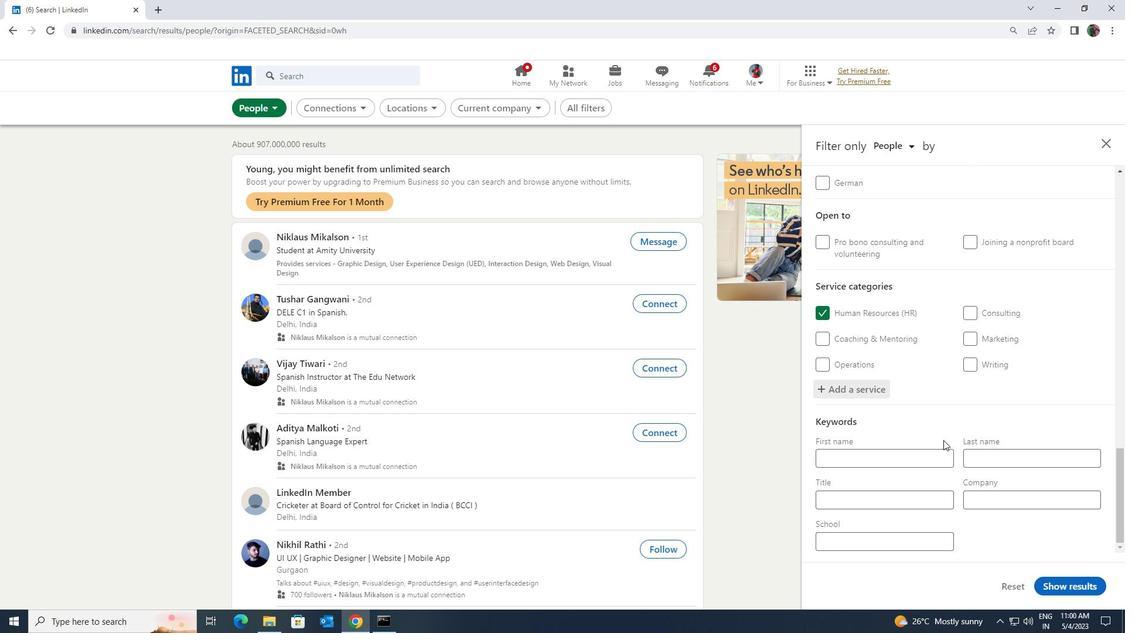 
Action: Mouse pressed left at (929, 497)
Screenshot: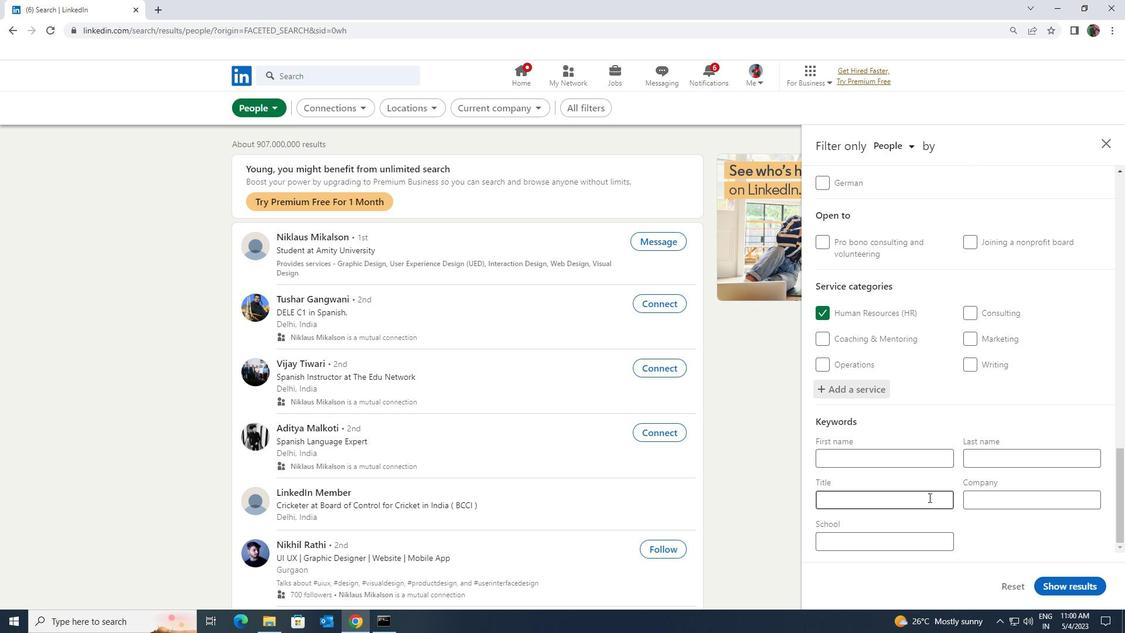 
Action: Key pressed <Key.shift><Key.shift><Key.shift><Key.shift><Key.shift><Key.shift><Key.shift><Key.shift><Key.shift><Key.shift><Key.shift><Key.shift><Key.shift><Key.shift><Key.shift><Key.shift><Key.shift><Key.shift><Key.shift><Key.shift>ANIMAL<Key.space><Key.shift>SHELTER<Key.space><Key.shift>MANGER
Screenshot: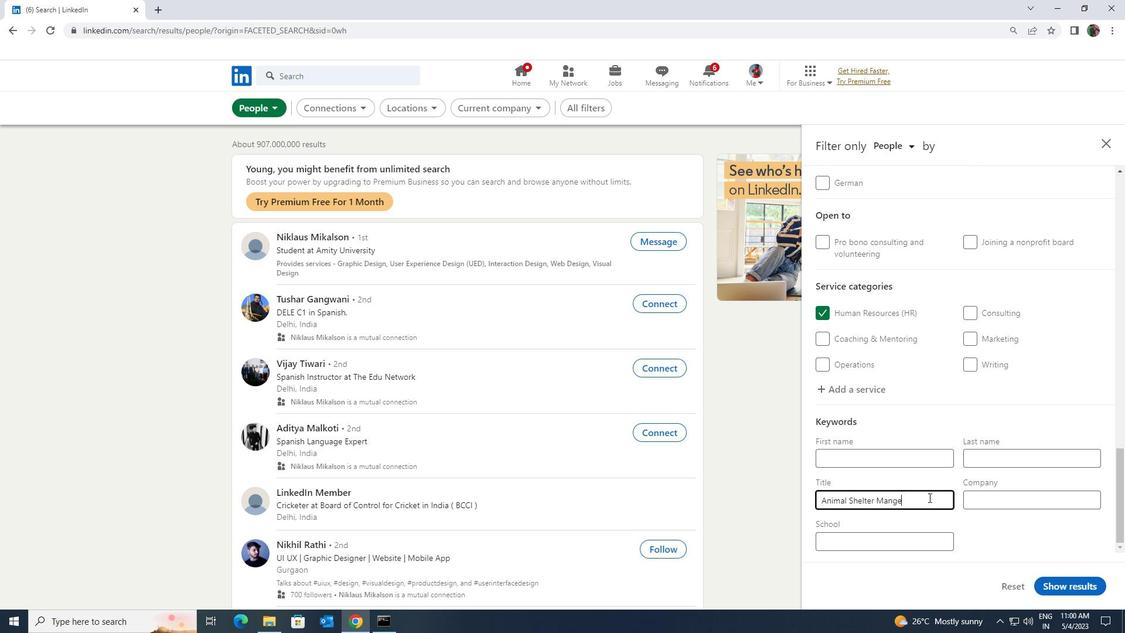 
Action: Mouse moved to (1054, 578)
Screenshot: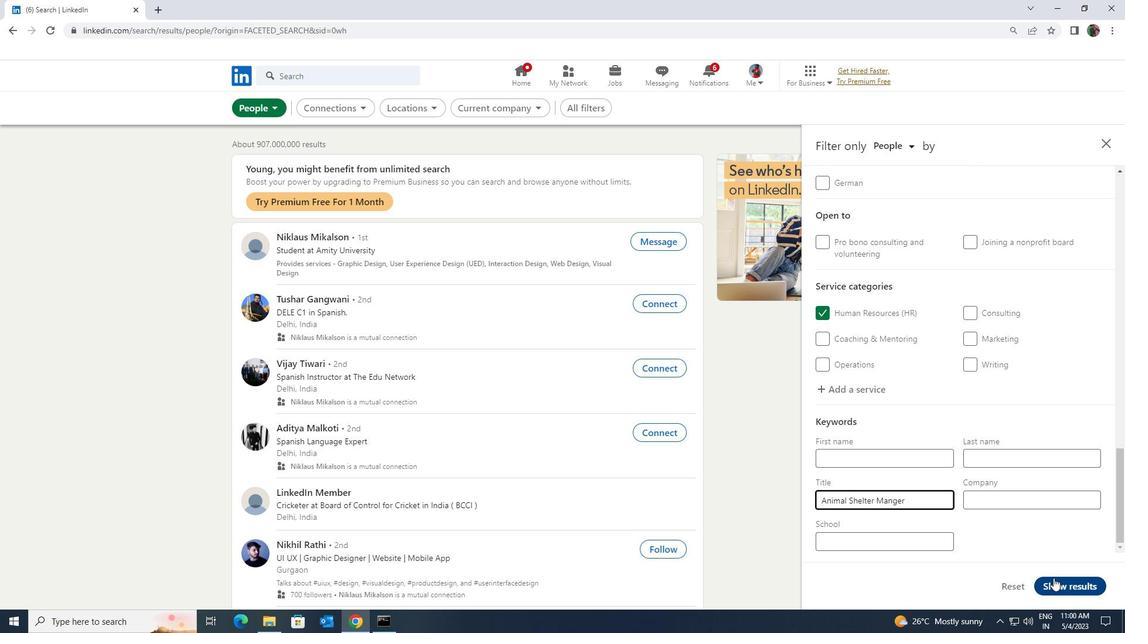 
Action: Mouse pressed left at (1054, 578)
Screenshot: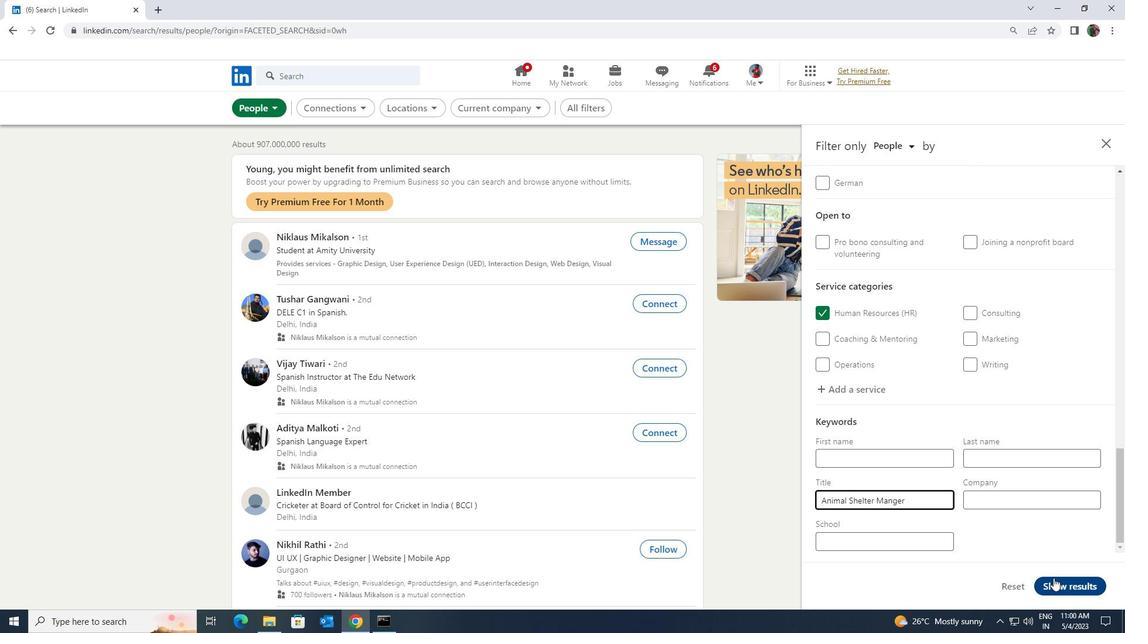 
